 Task: Search one way flight ticket for 4 adults, 2 children, 2 infants in seat and 1 infant on lap in economy from Worcester: Worcester Regional Airport to Jacksonville: Albert J. Ellis Airport on 5-3-2023. Choice of flights is Emirates. Number of bags: 1 carry on bag. Price is upto 75000. Outbound departure time preference is 18:00.
Action: Mouse moved to (307, 414)
Screenshot: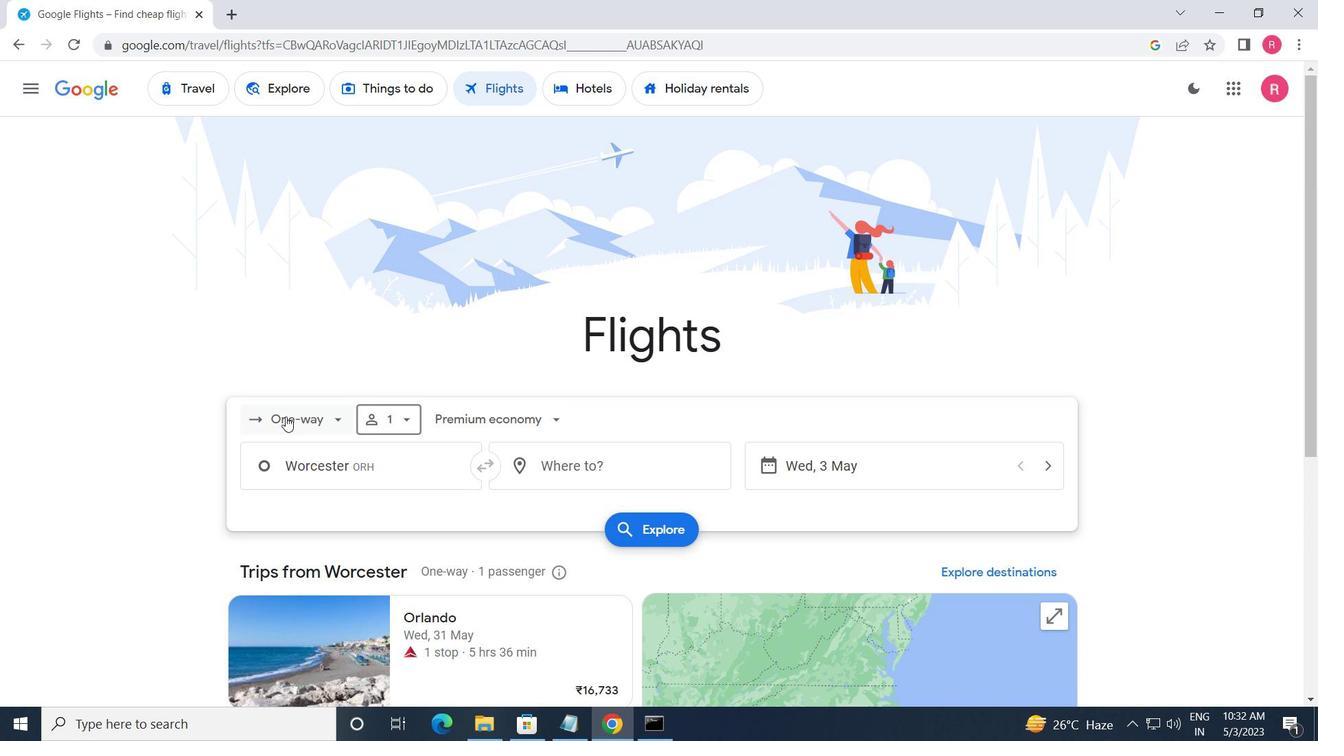 
Action: Mouse pressed left at (307, 414)
Screenshot: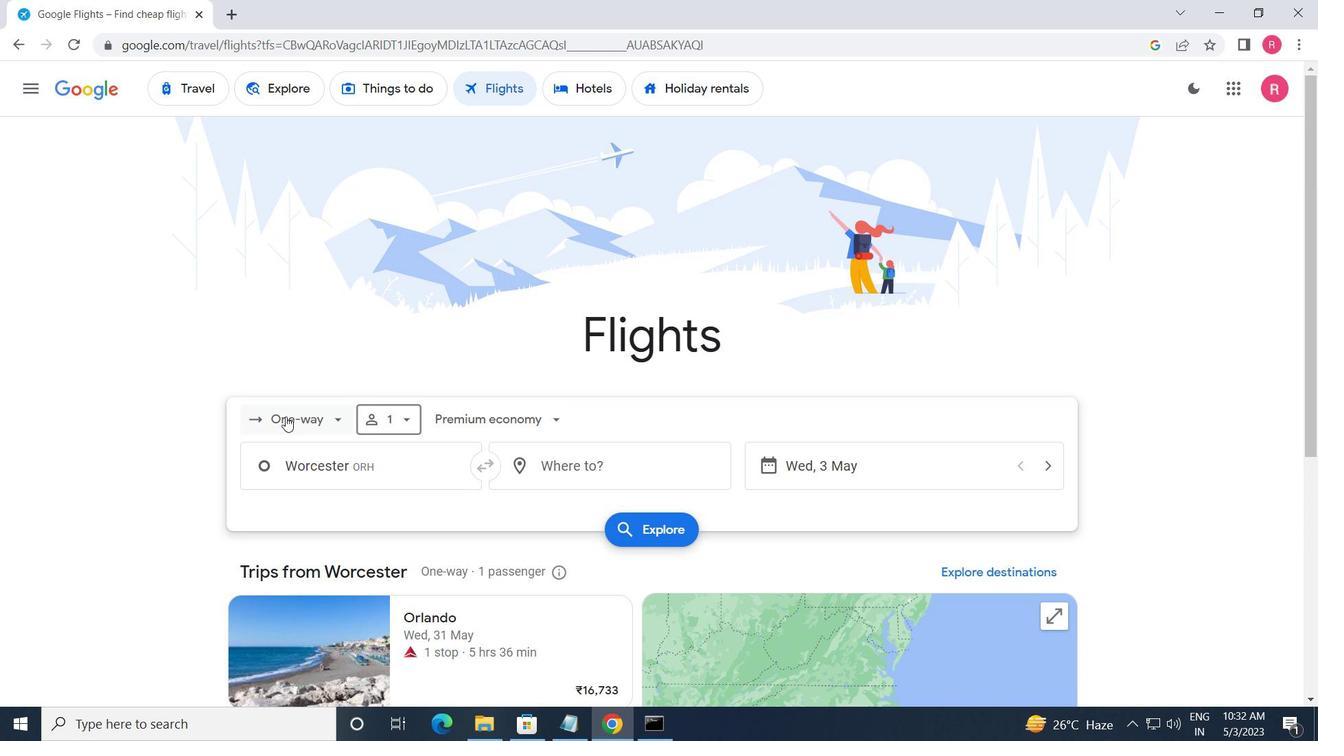 
Action: Mouse moved to (318, 497)
Screenshot: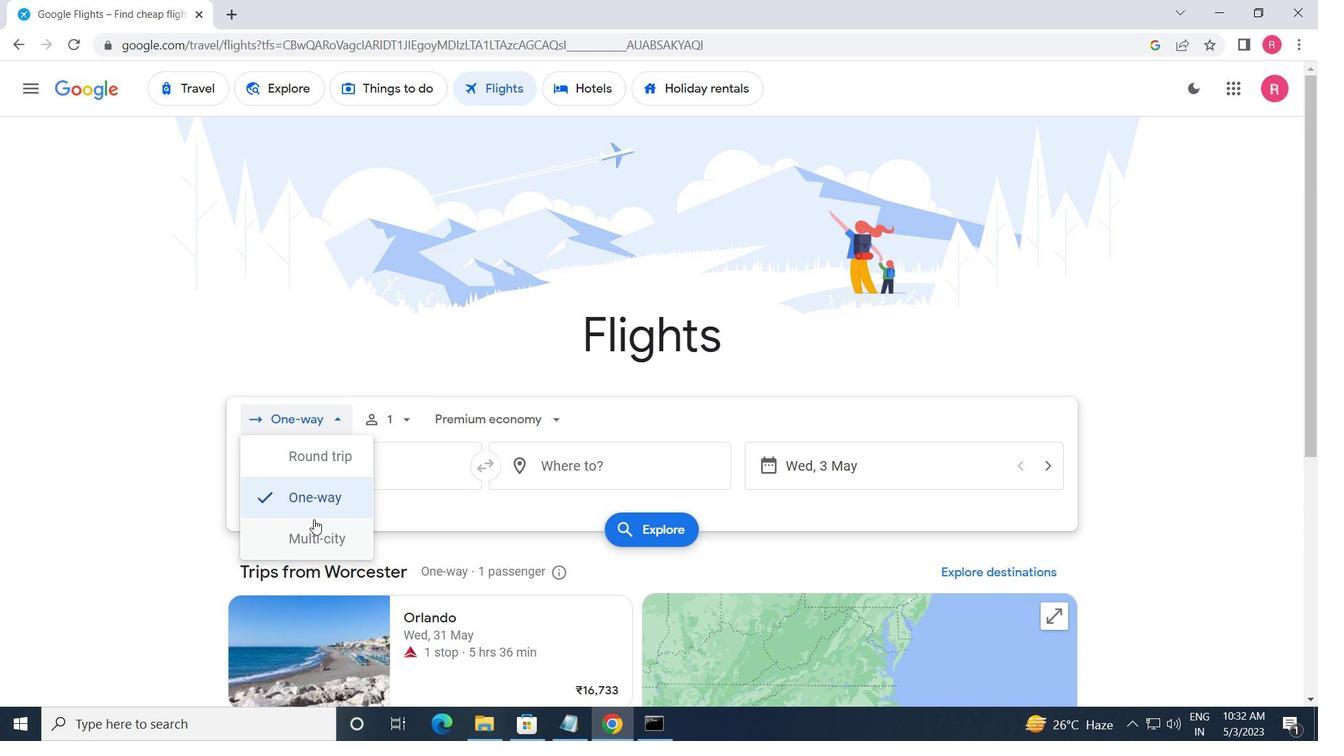 
Action: Mouse pressed left at (318, 497)
Screenshot: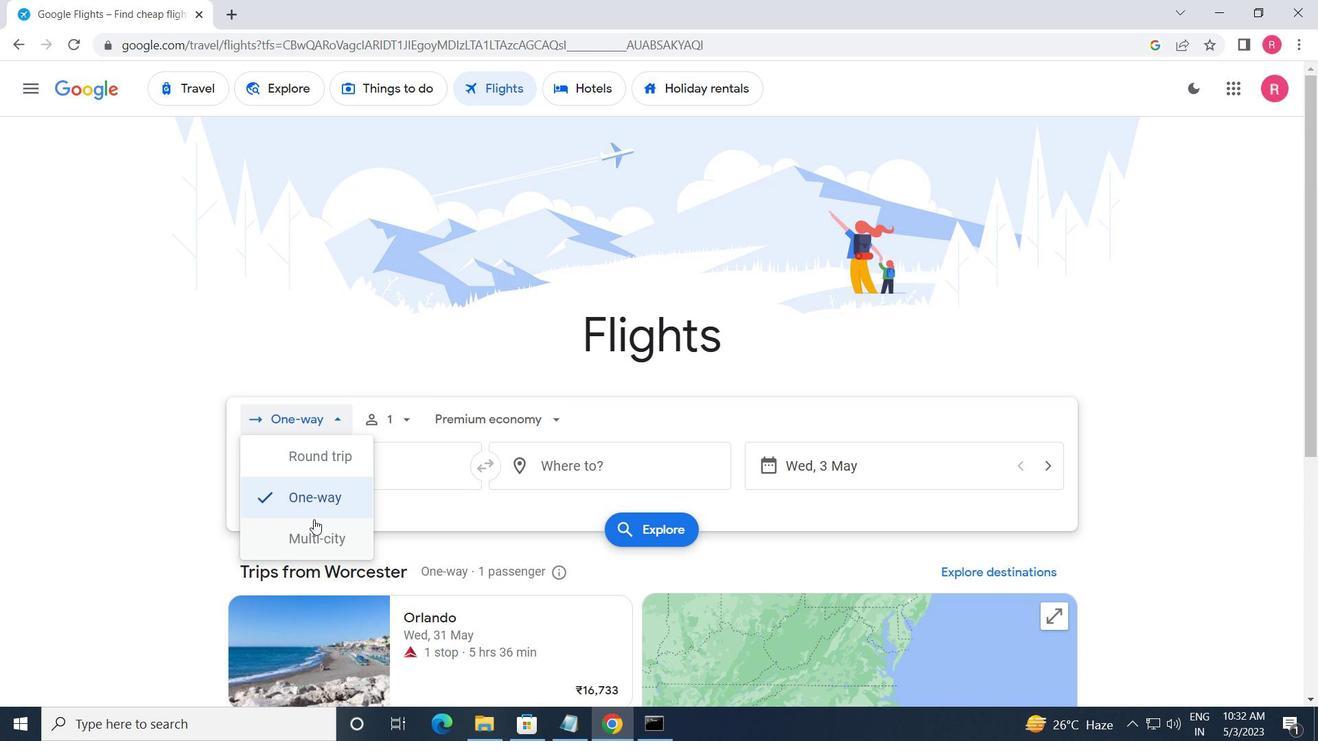 
Action: Mouse moved to (387, 430)
Screenshot: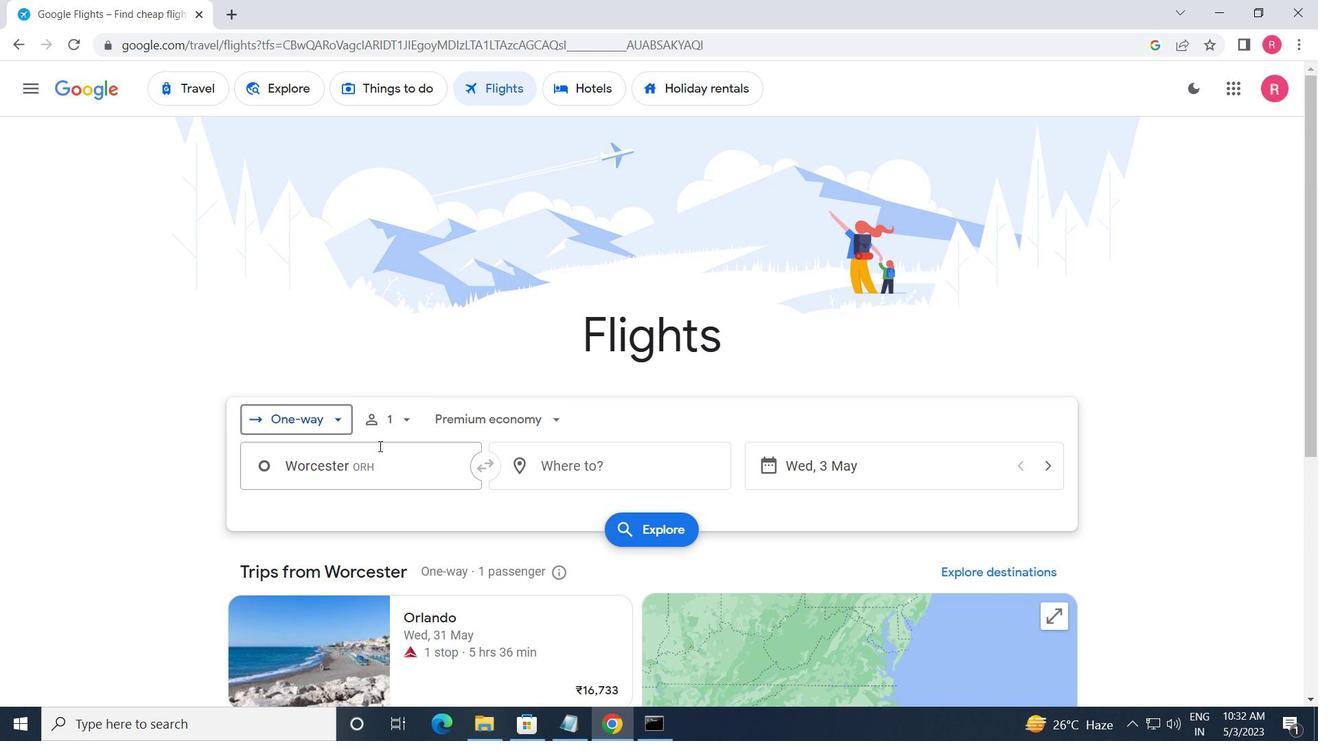 
Action: Mouse pressed left at (387, 430)
Screenshot: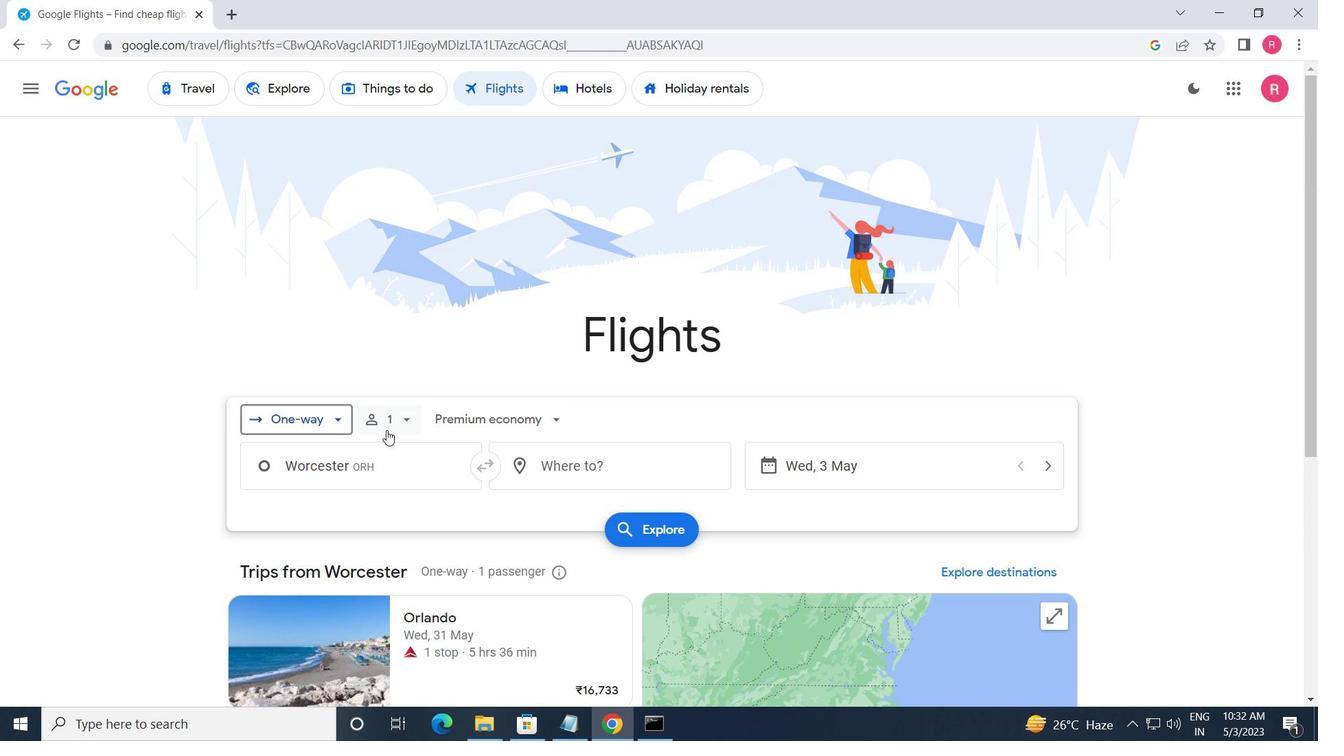 
Action: Mouse moved to (523, 466)
Screenshot: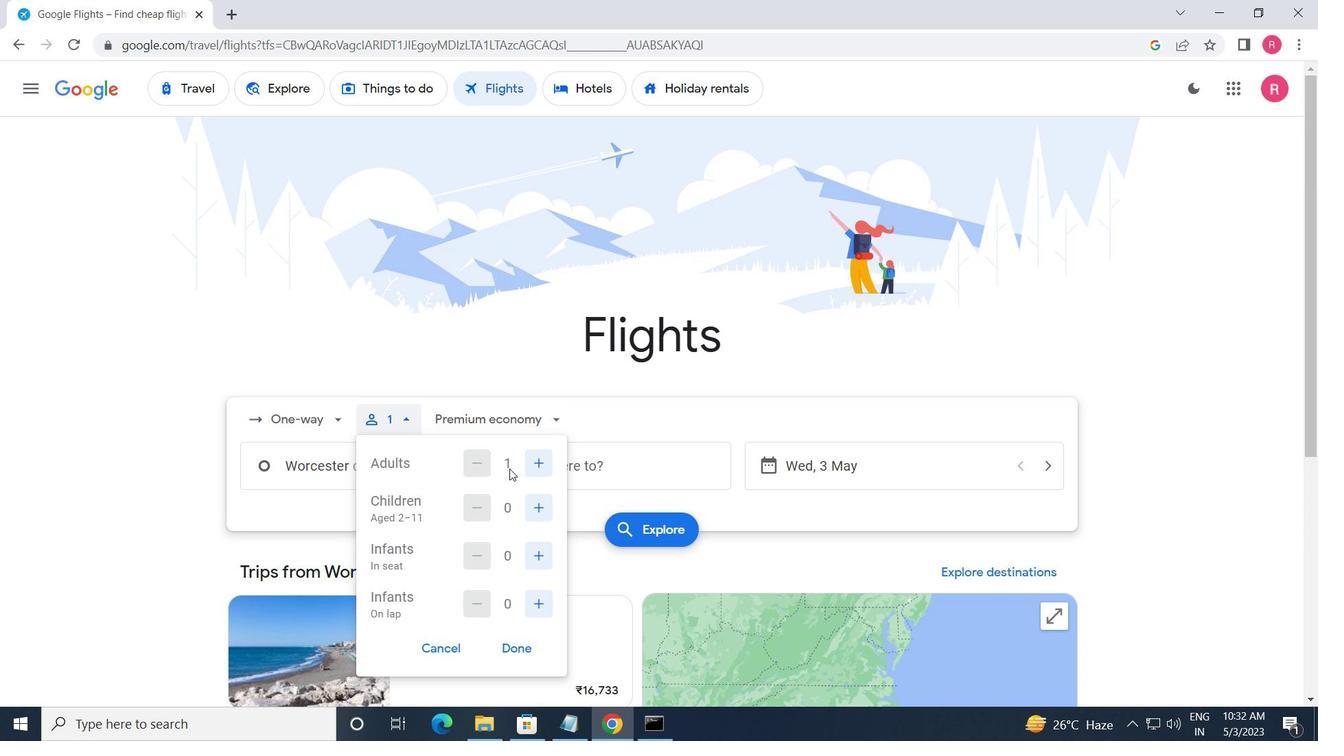 
Action: Mouse pressed left at (523, 466)
Screenshot: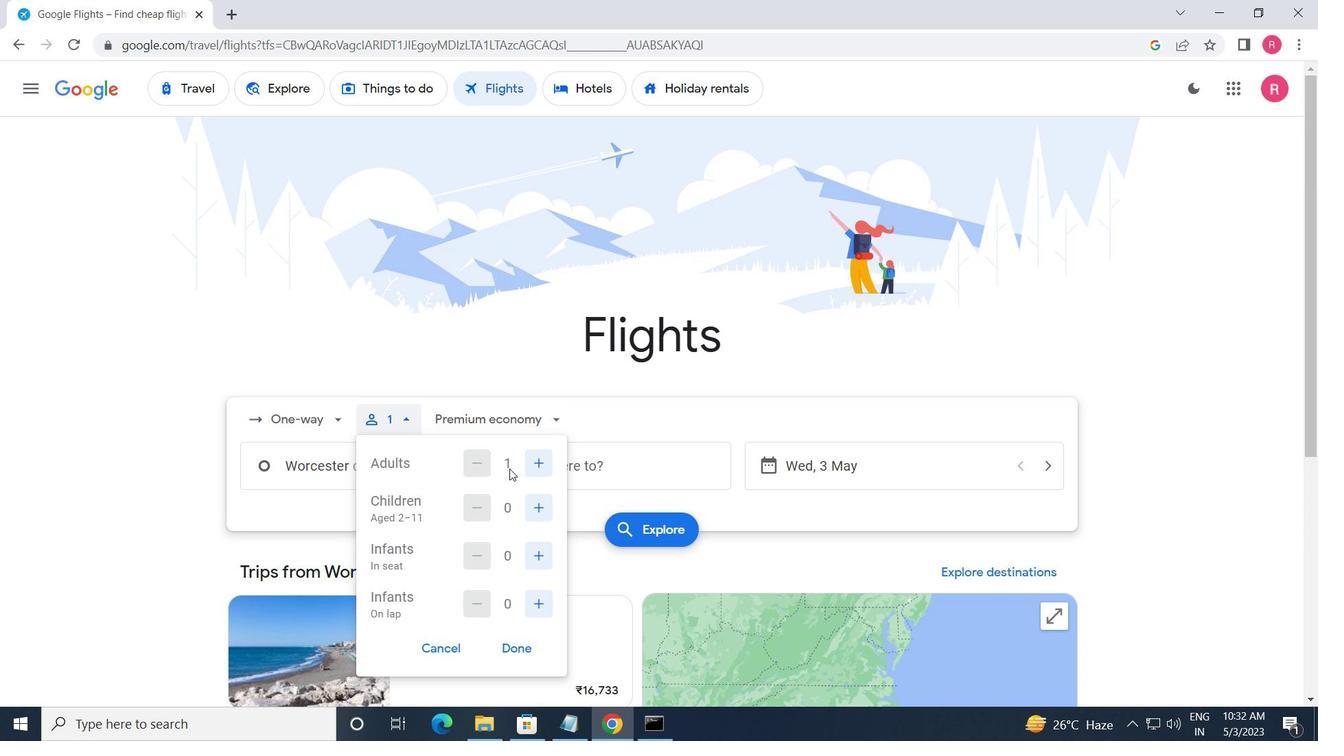 
Action: Mouse moved to (523, 467)
Screenshot: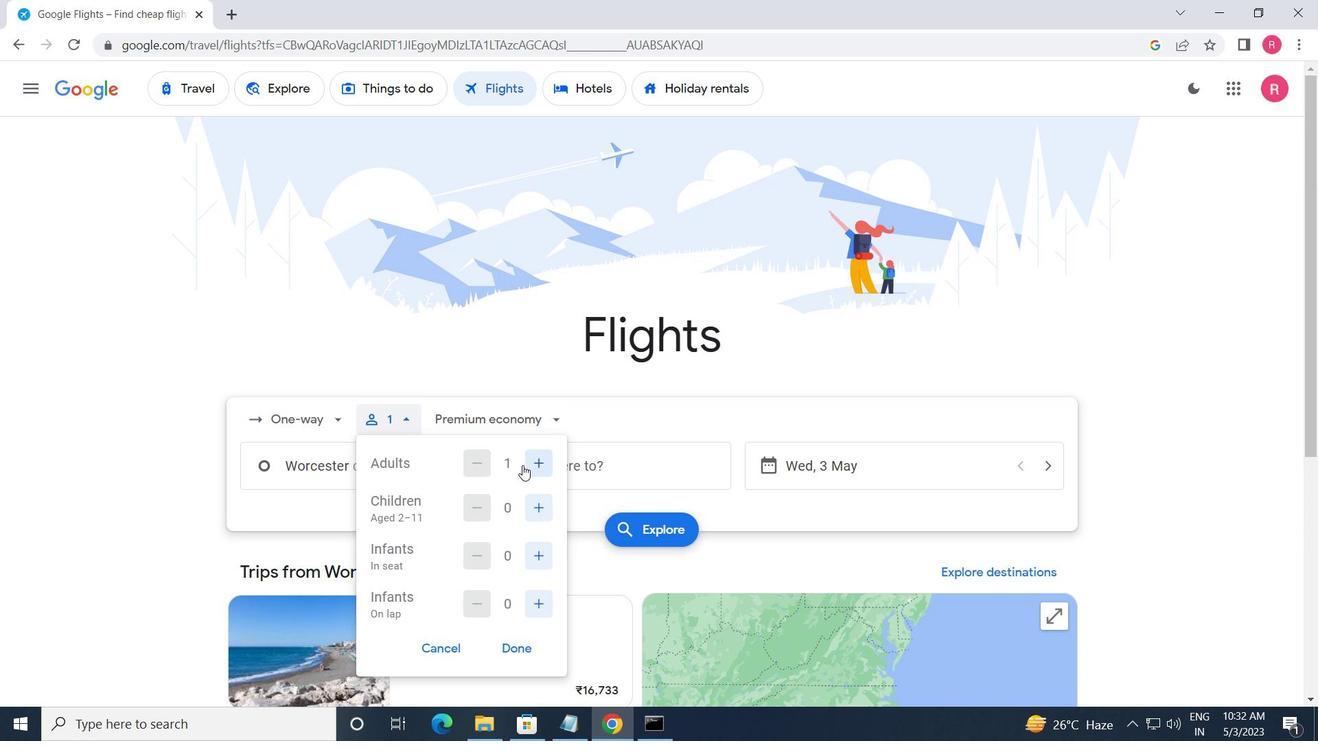 
Action: Mouse pressed left at (523, 467)
Screenshot: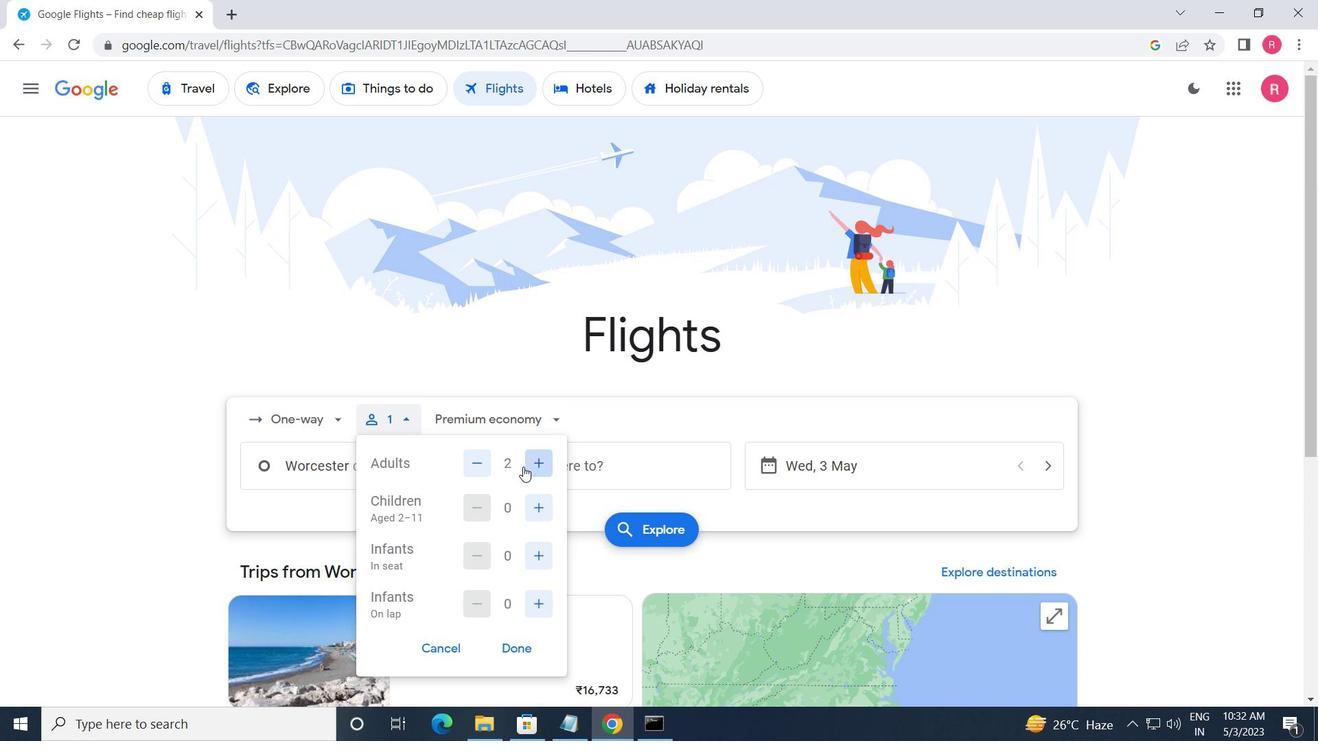 
Action: Mouse moved to (525, 466)
Screenshot: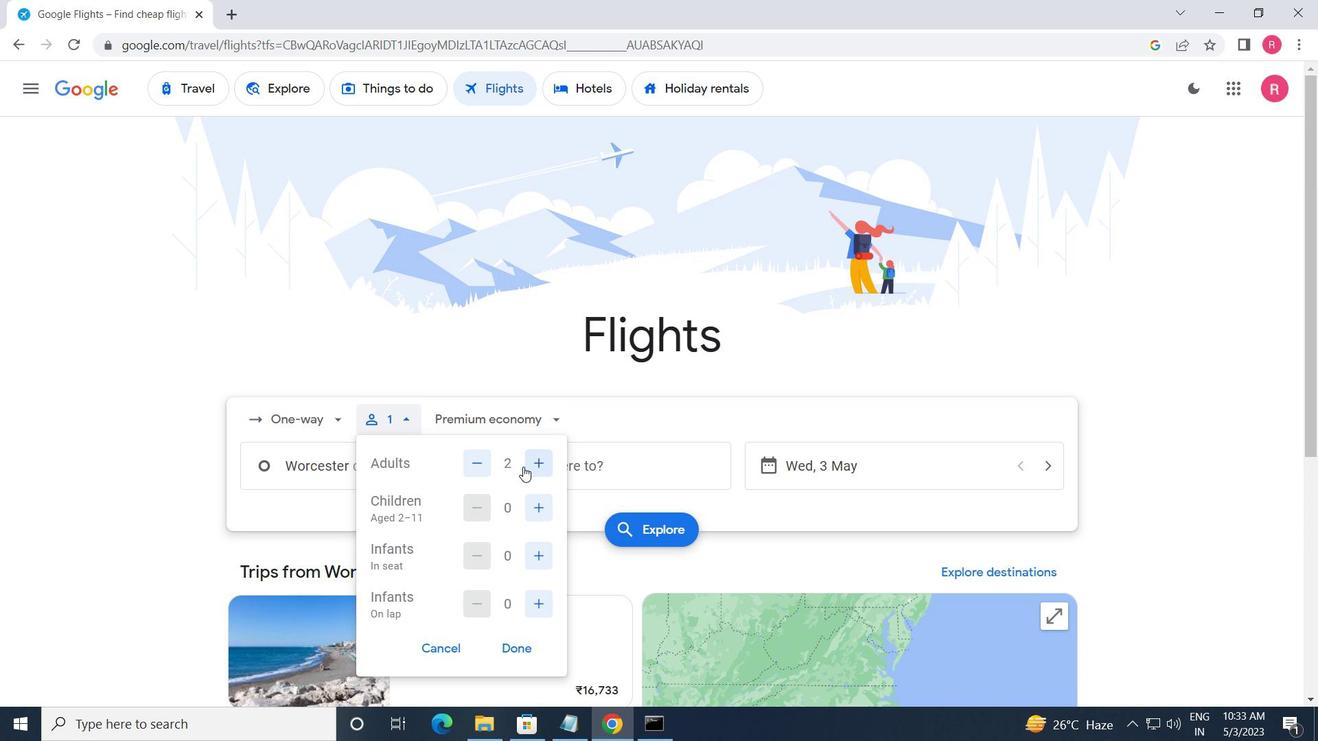 
Action: Mouse pressed left at (525, 466)
Screenshot: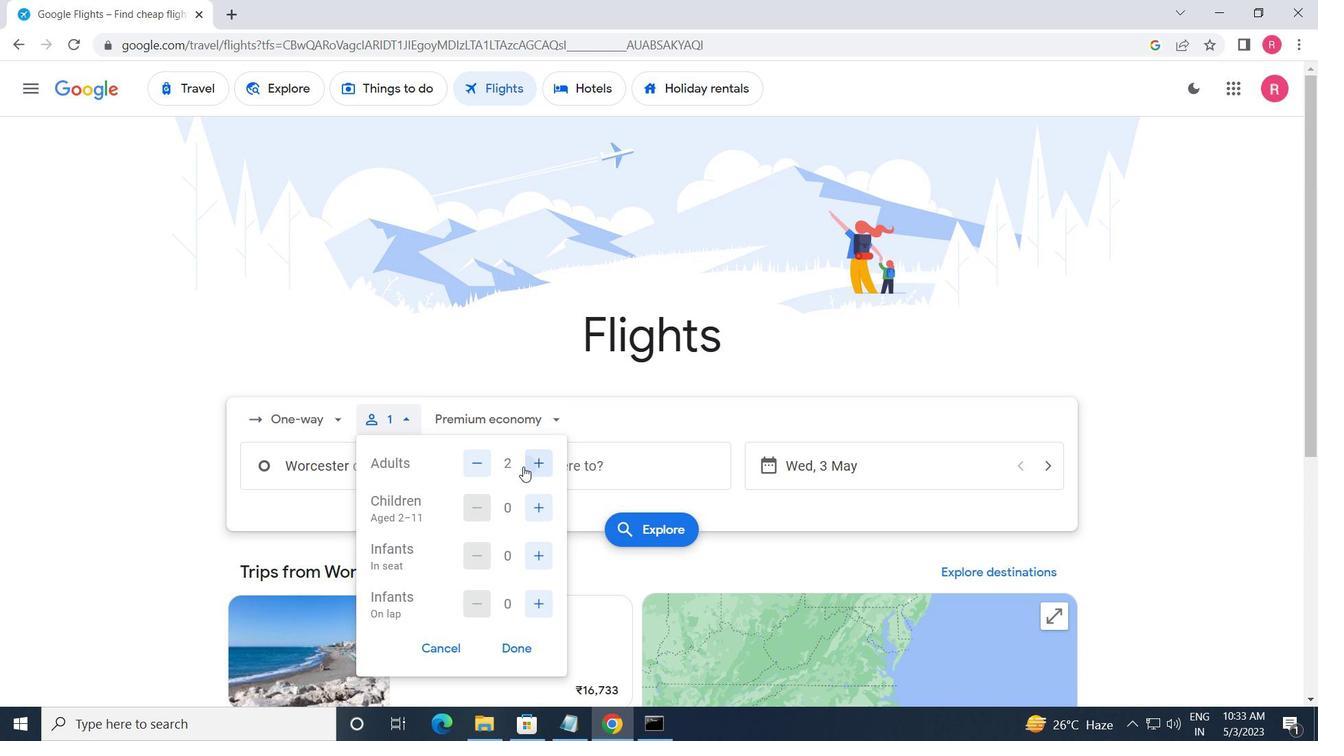 
Action: Mouse moved to (536, 508)
Screenshot: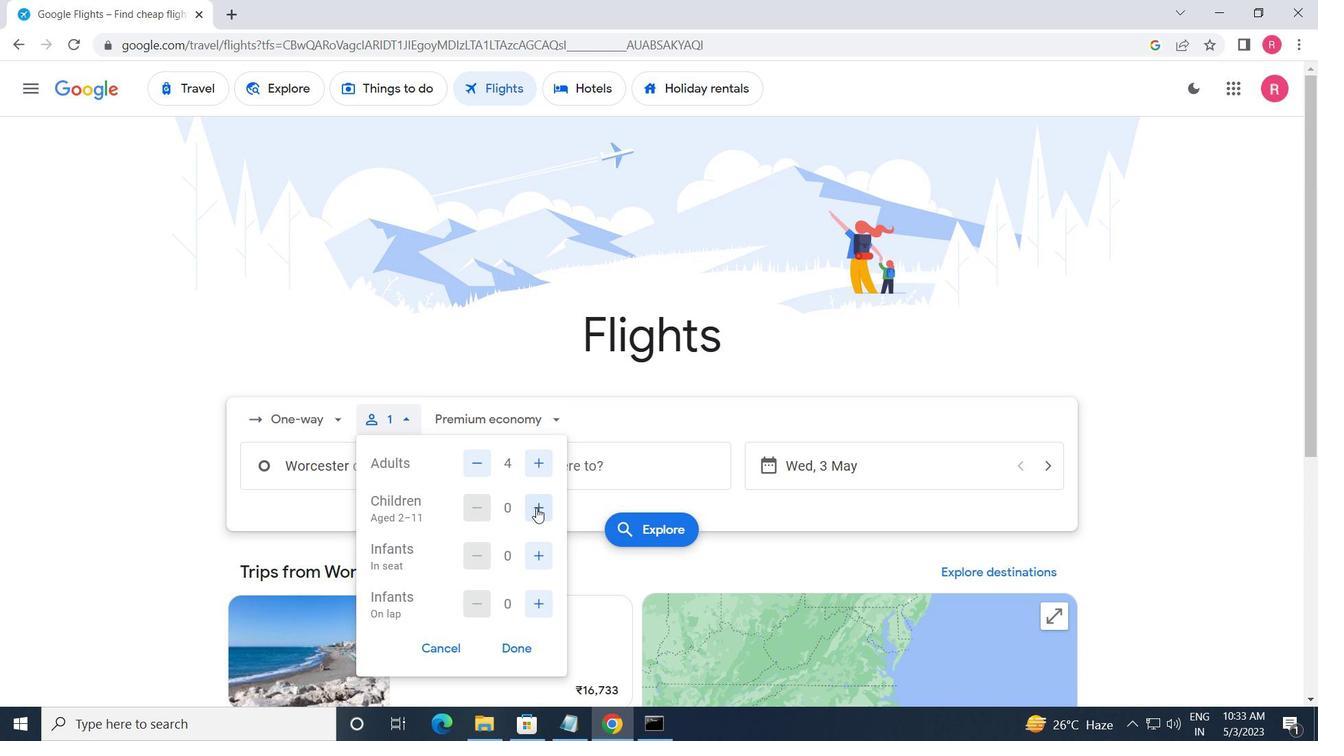 
Action: Mouse pressed left at (536, 508)
Screenshot: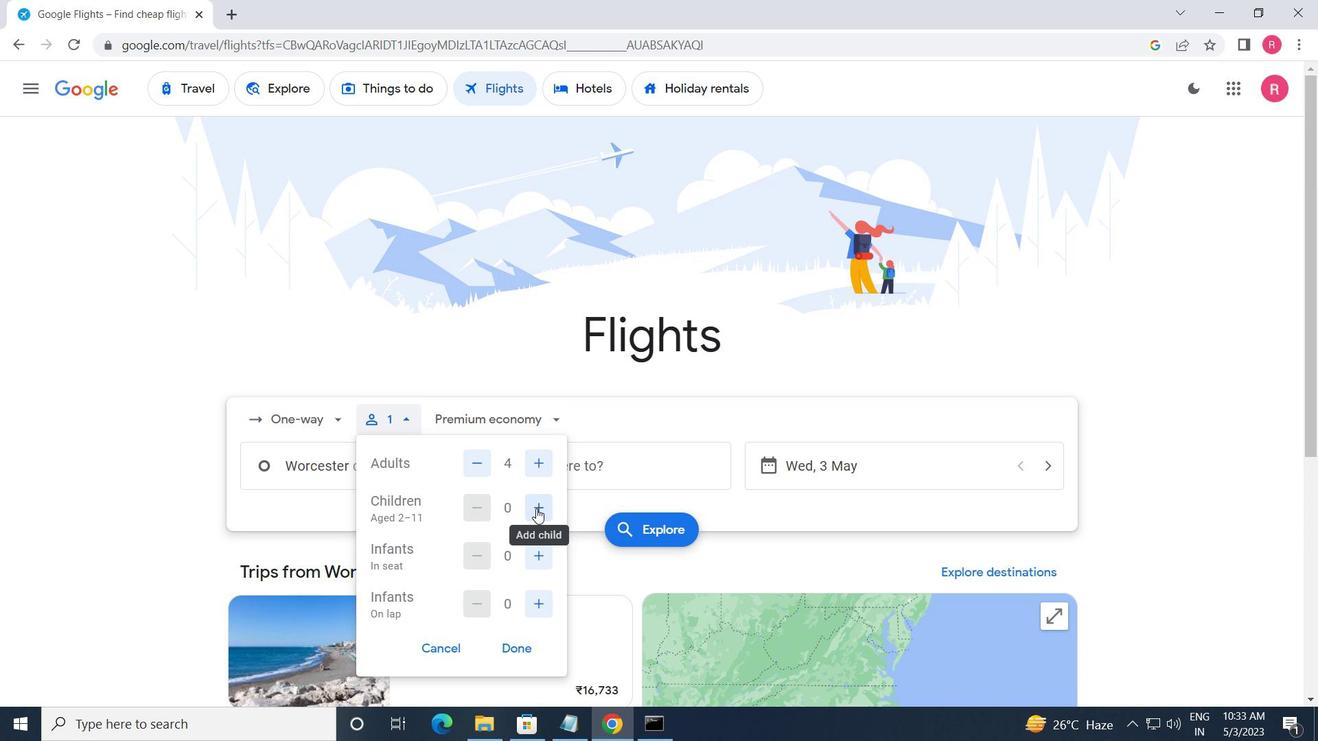 
Action: Mouse pressed left at (536, 508)
Screenshot: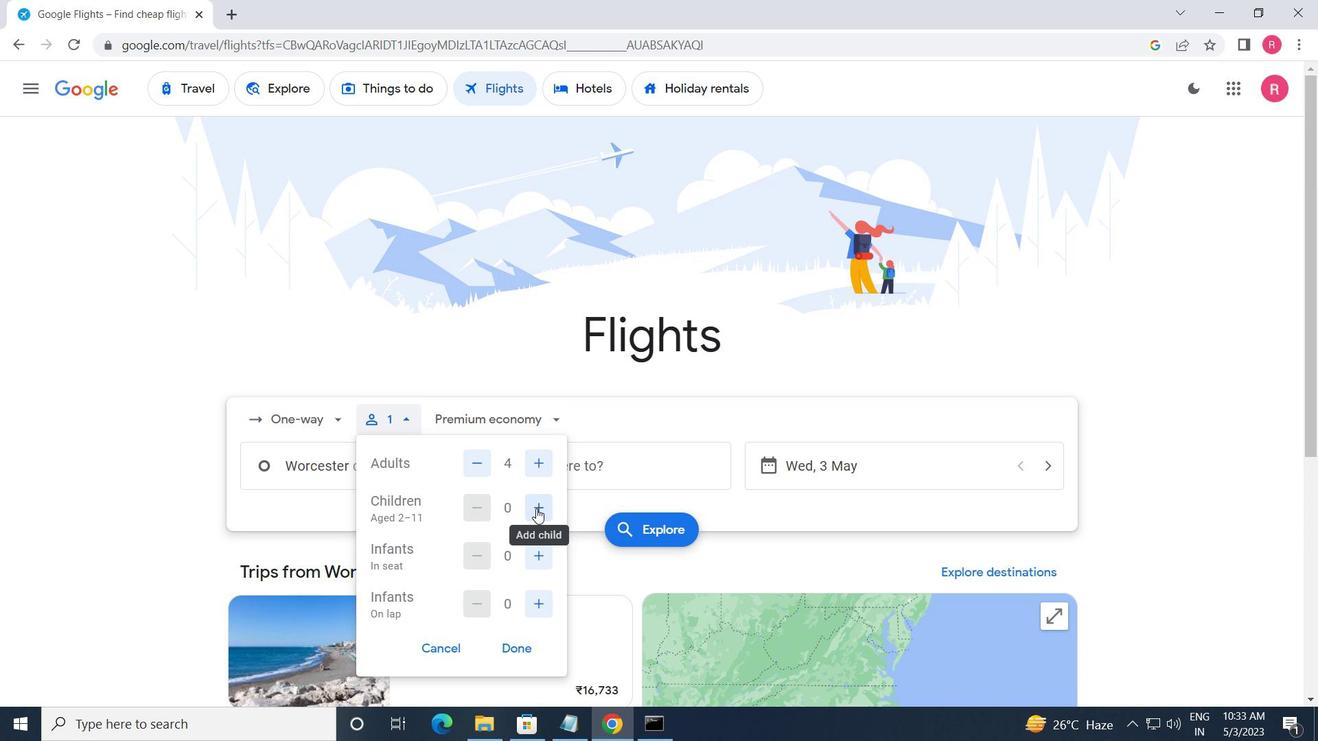 
Action: Mouse moved to (528, 555)
Screenshot: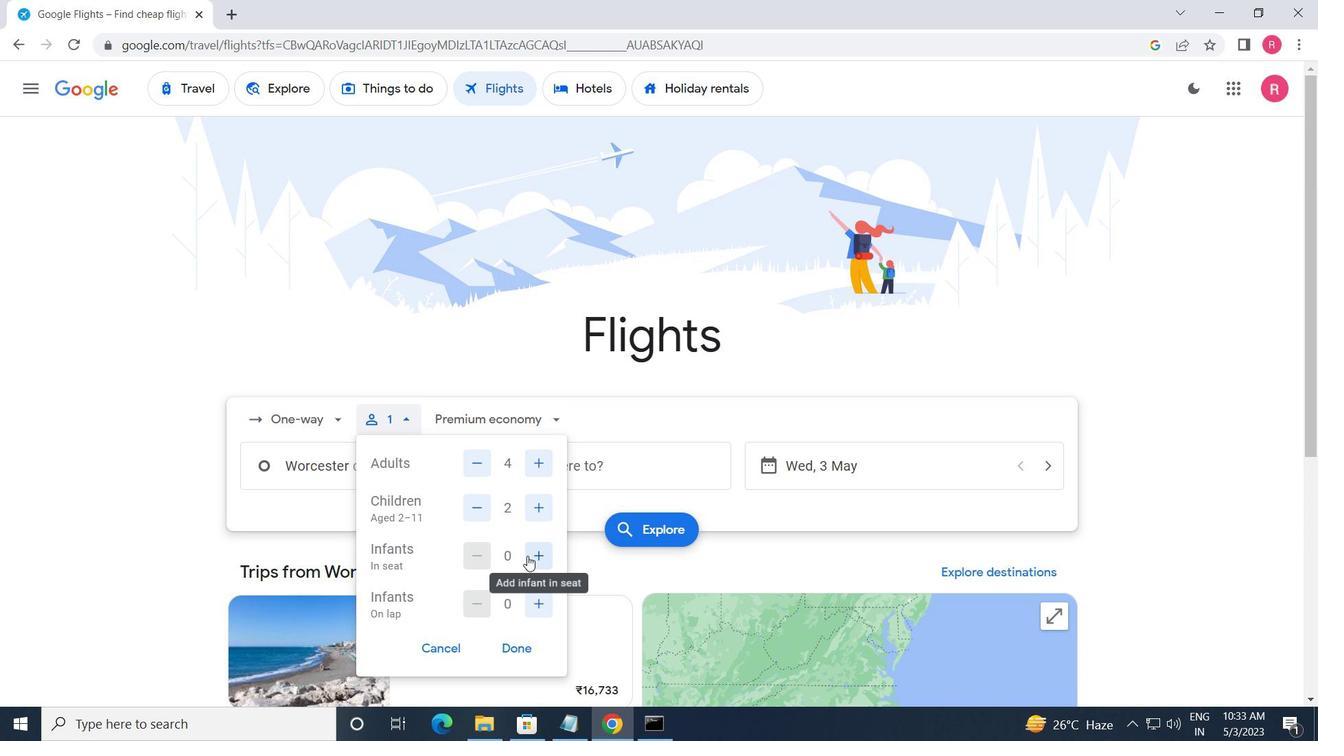 
Action: Mouse pressed left at (528, 555)
Screenshot: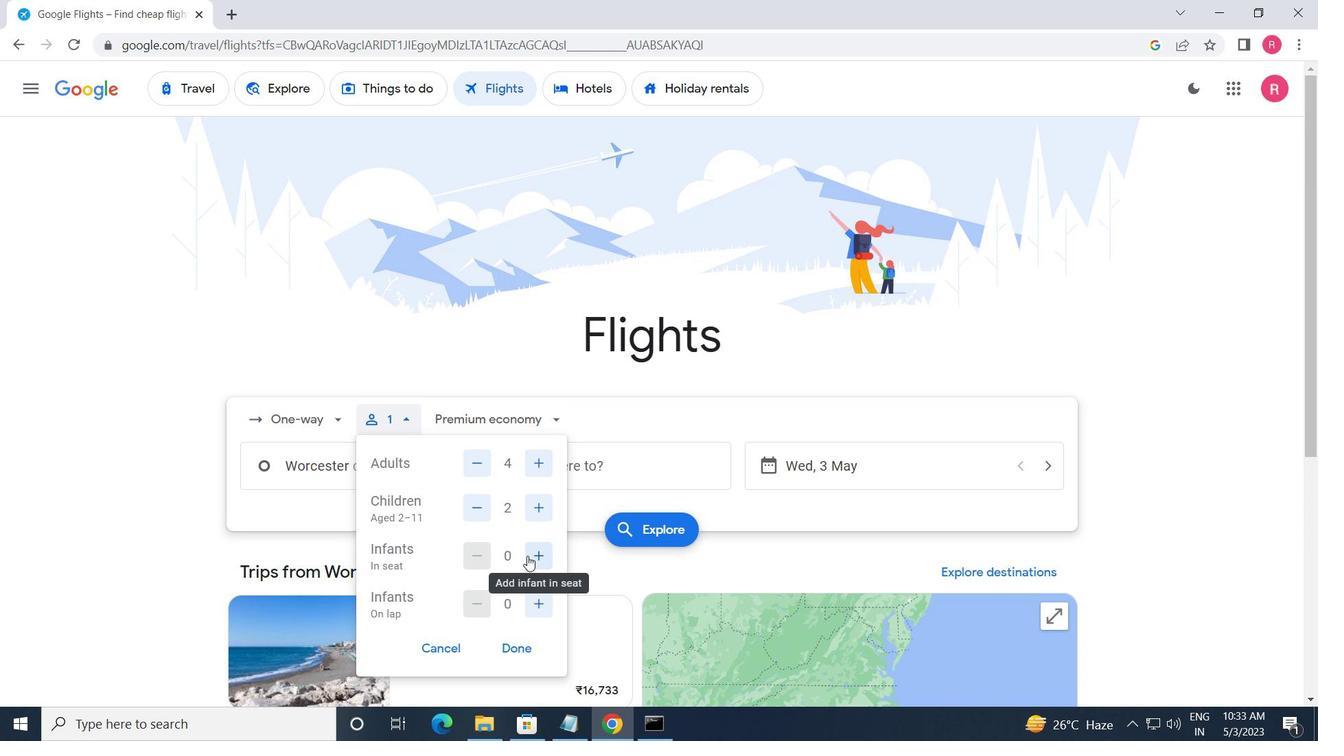 
Action: Mouse moved to (530, 555)
Screenshot: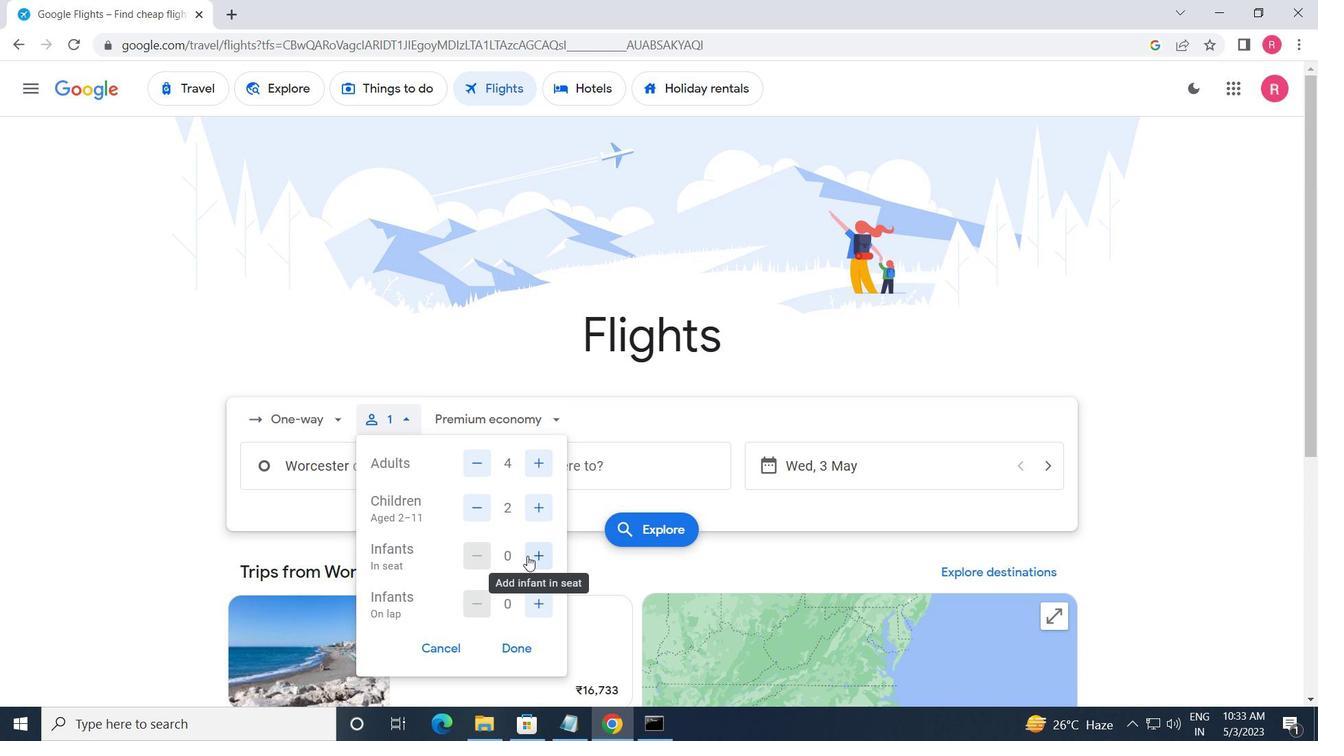 
Action: Mouse pressed left at (530, 555)
Screenshot: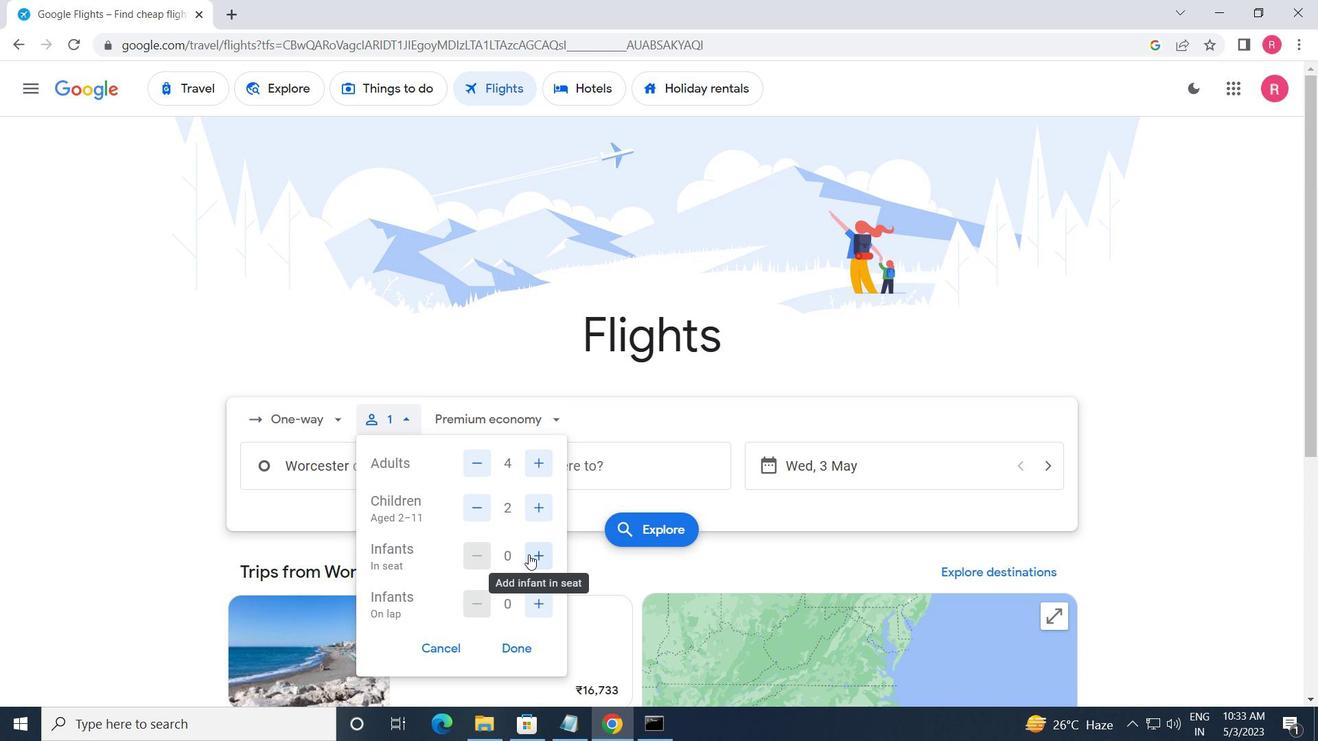
Action: Mouse moved to (541, 612)
Screenshot: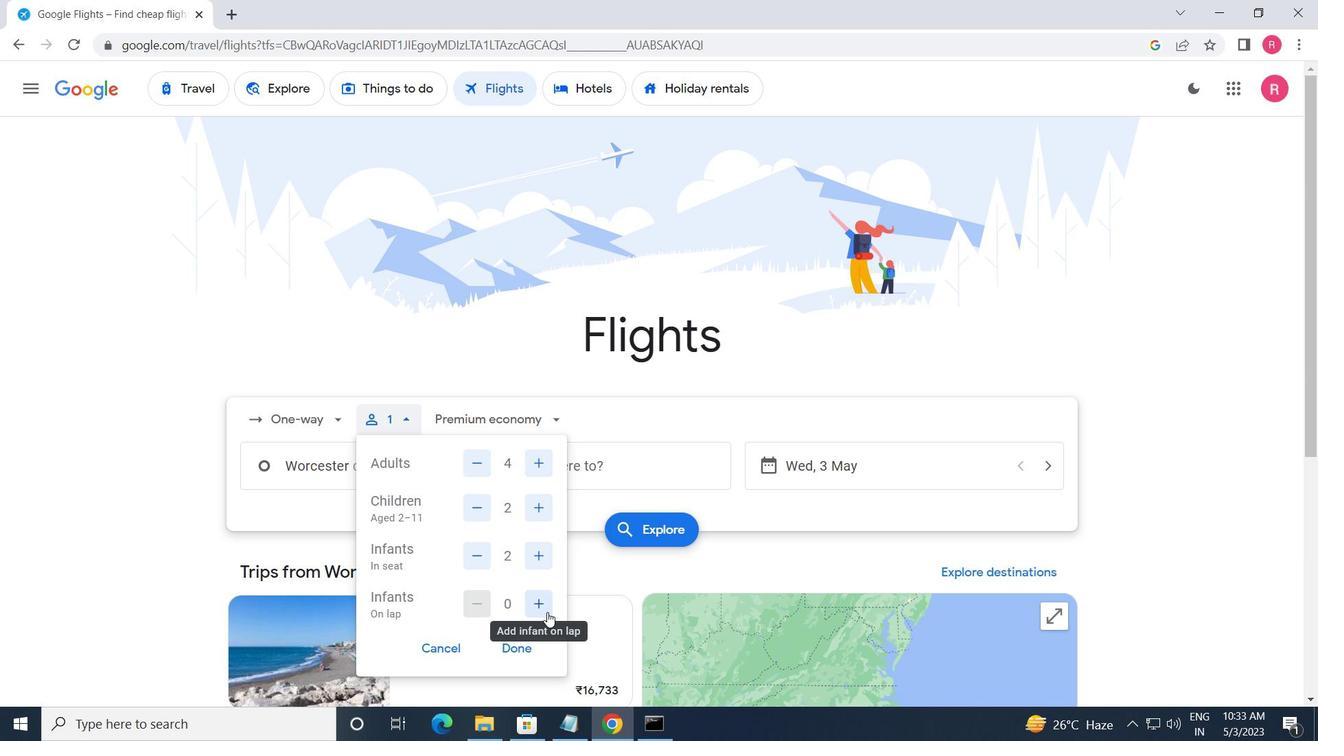 
Action: Mouse pressed left at (541, 612)
Screenshot: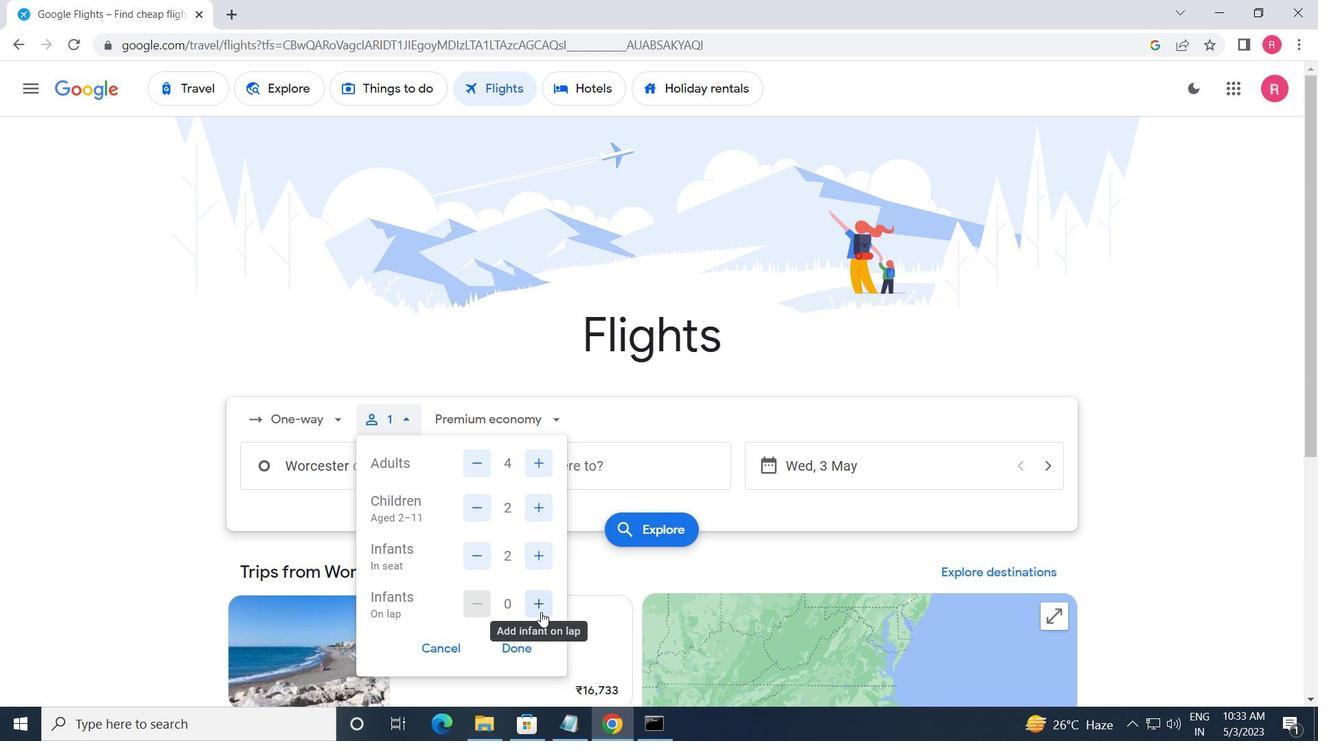 
Action: Mouse moved to (508, 655)
Screenshot: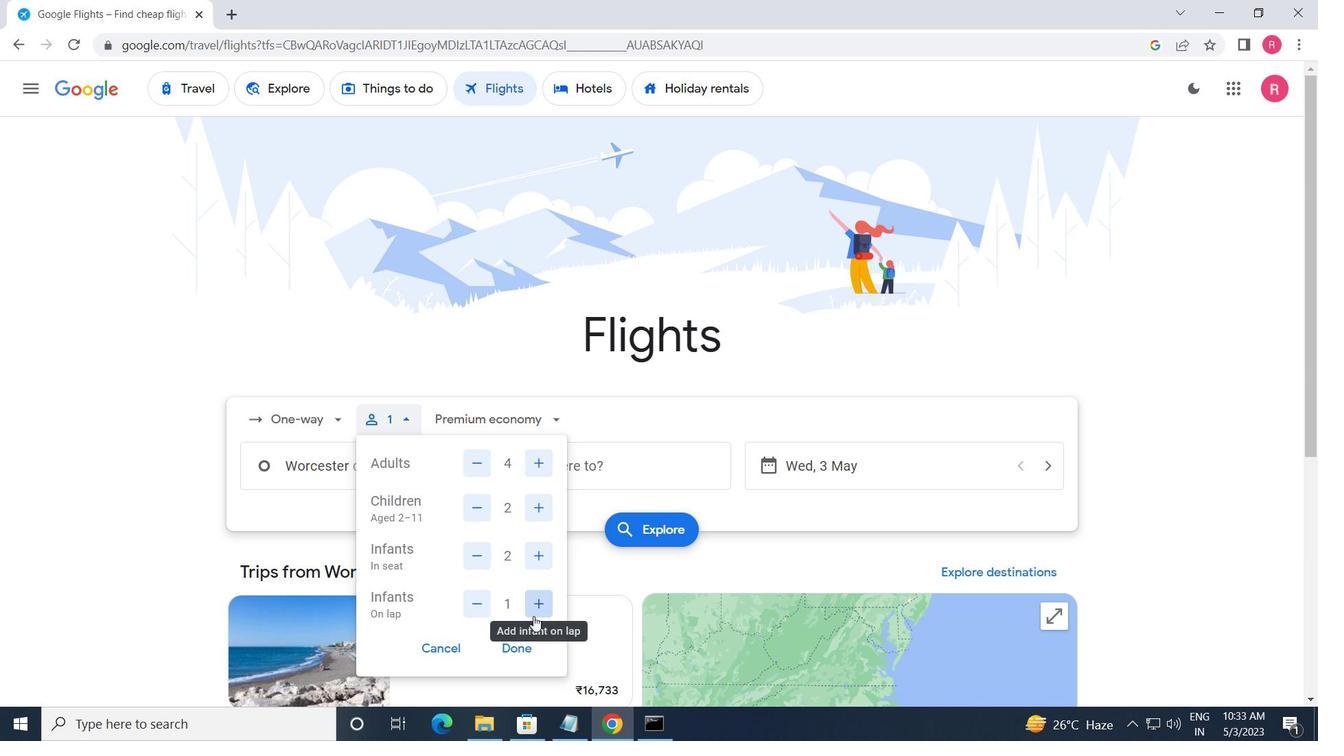 
Action: Mouse pressed left at (508, 655)
Screenshot: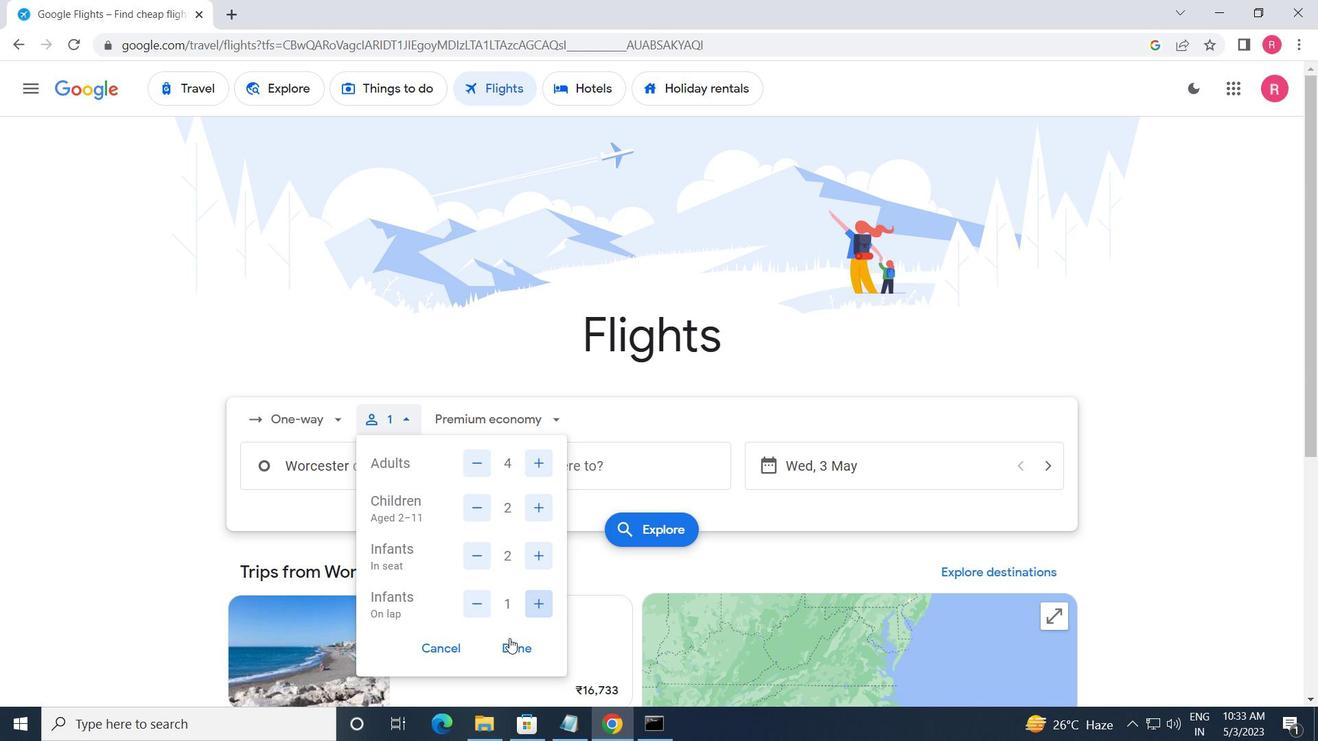 
Action: Mouse moved to (527, 425)
Screenshot: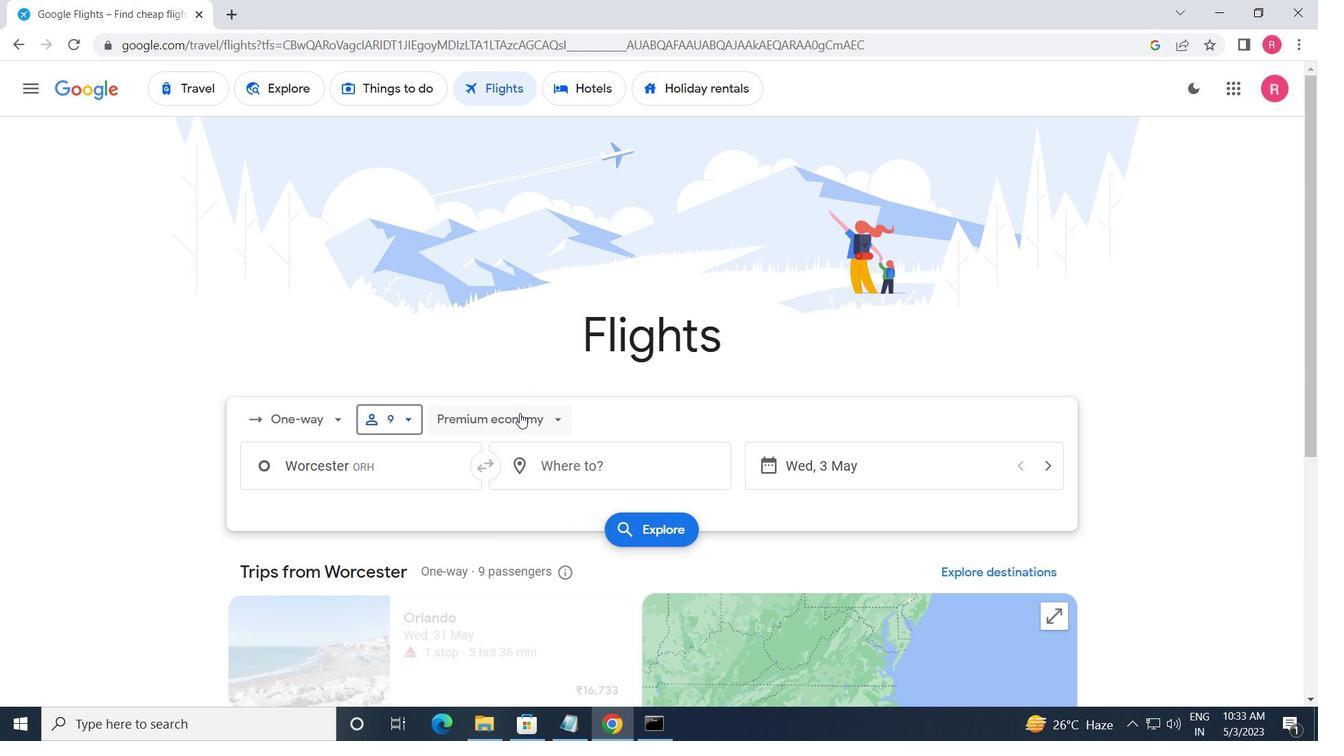 
Action: Mouse pressed left at (527, 425)
Screenshot: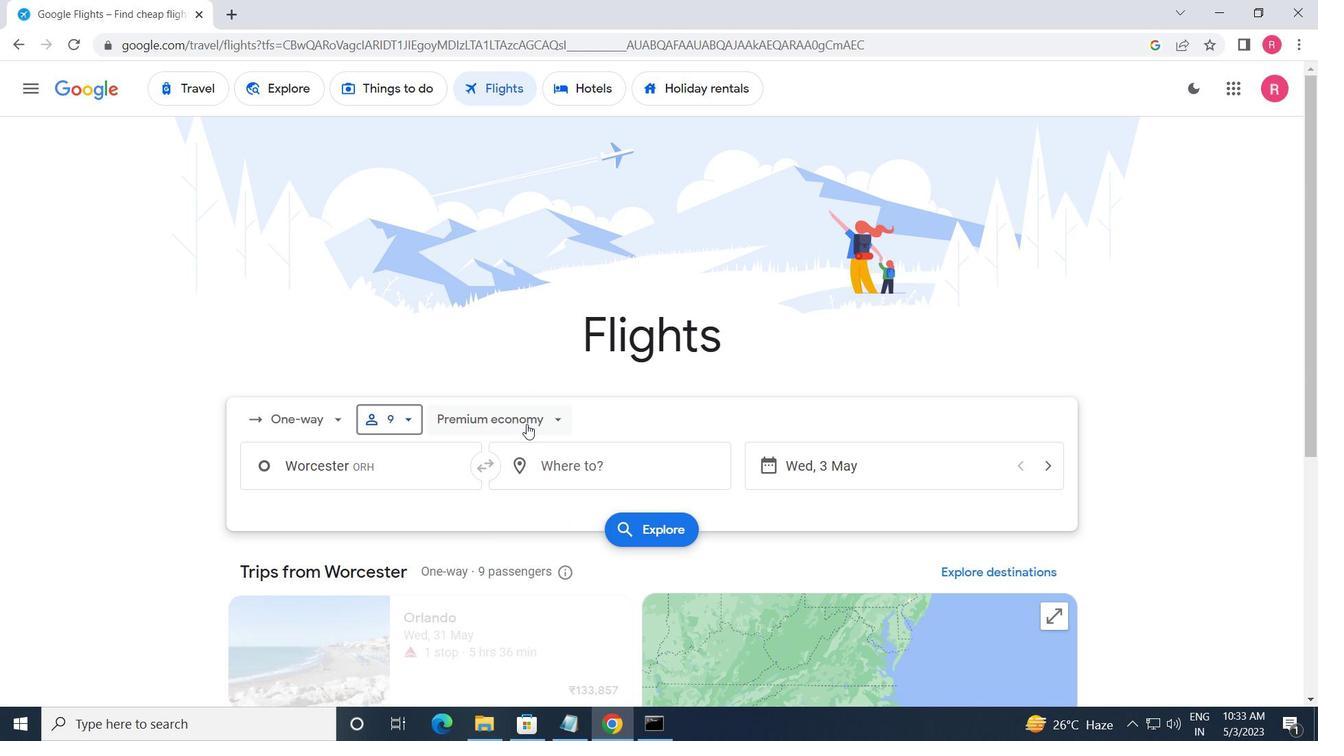 
Action: Mouse moved to (532, 451)
Screenshot: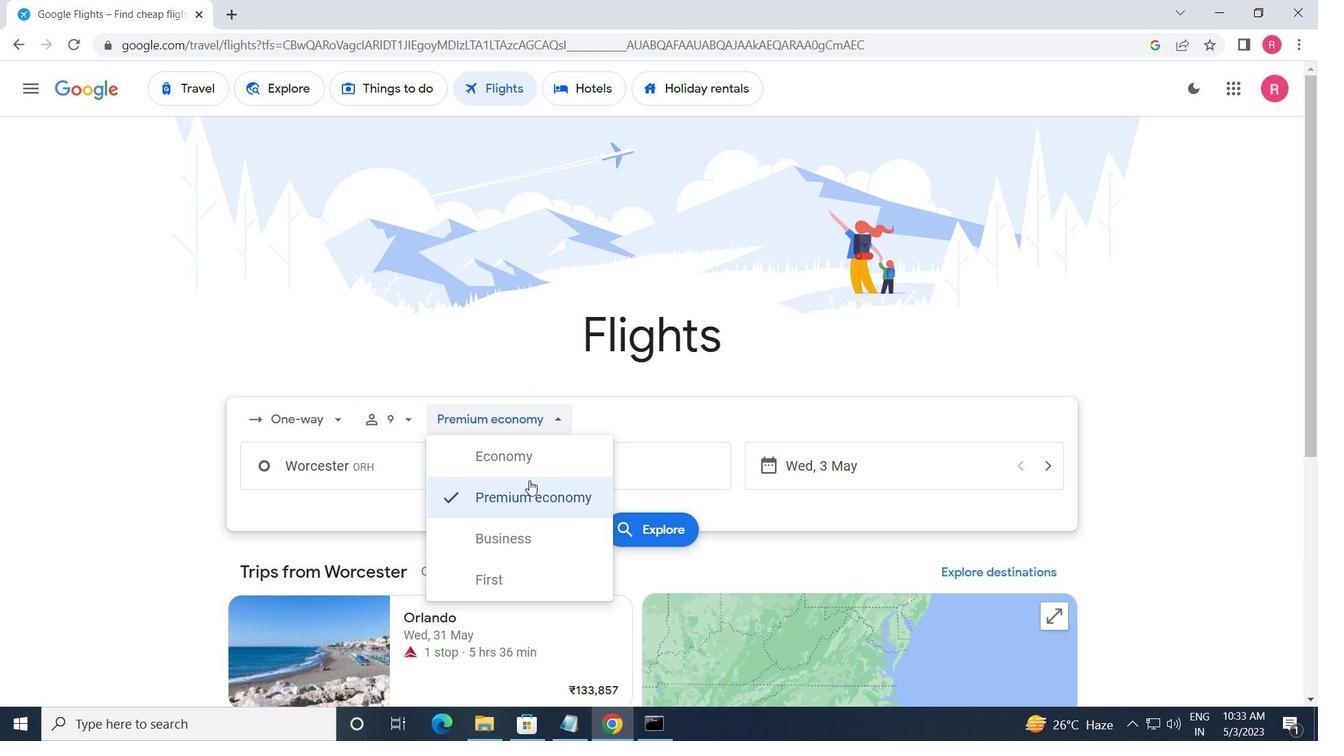 
Action: Mouse pressed left at (532, 451)
Screenshot: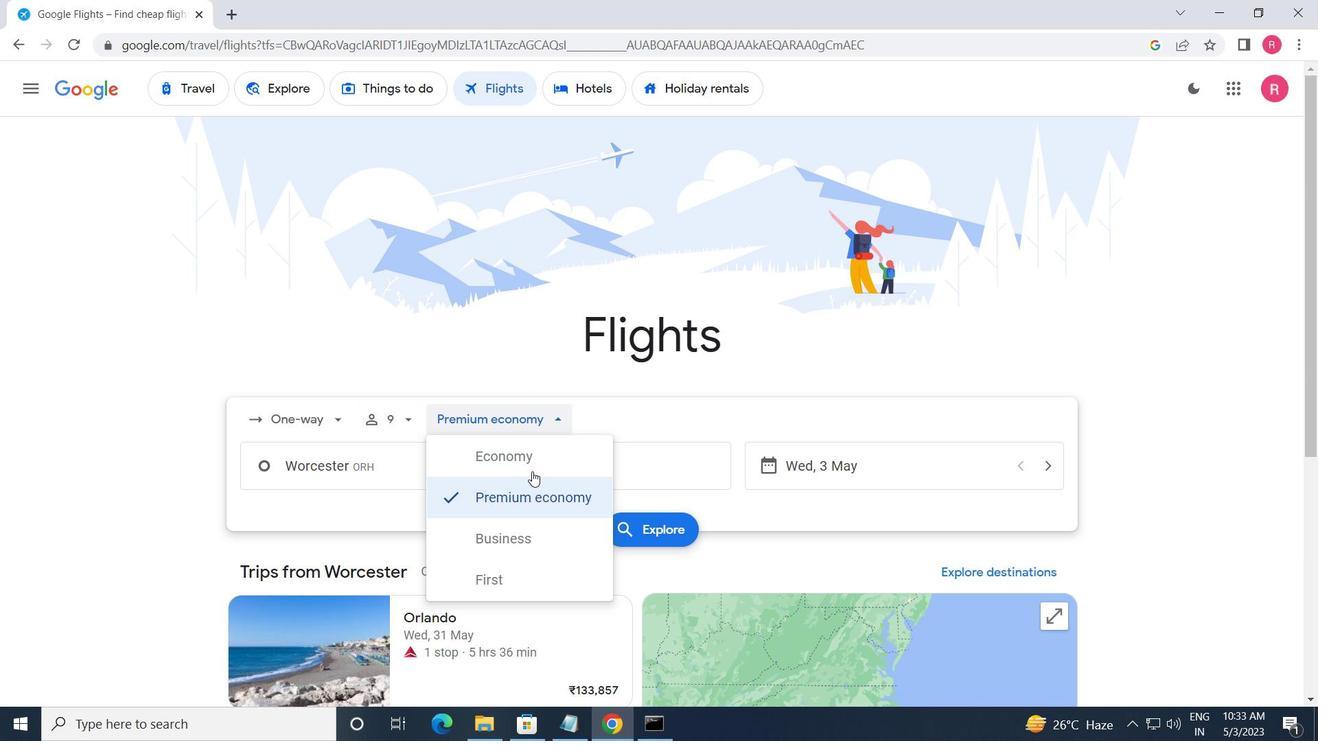 
Action: Mouse moved to (426, 469)
Screenshot: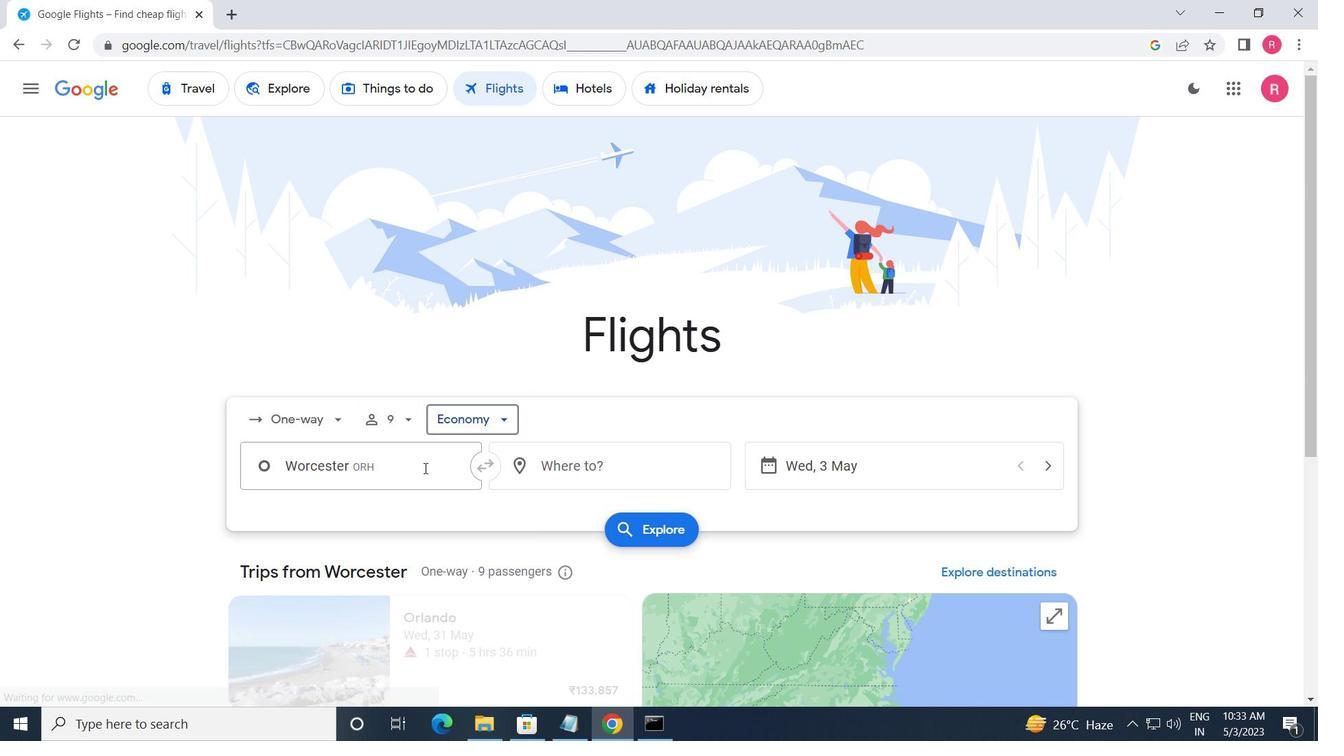 
Action: Mouse pressed left at (426, 469)
Screenshot: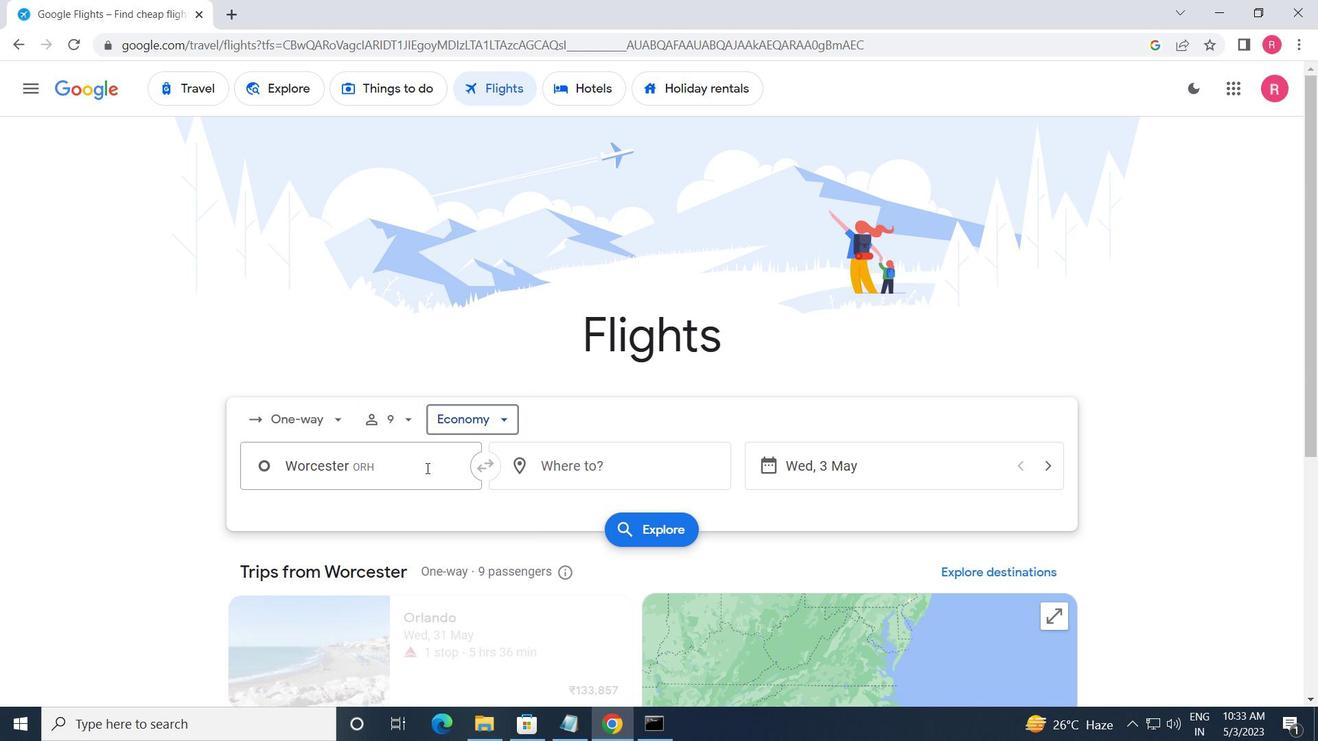 
Action: Mouse moved to (416, 596)
Screenshot: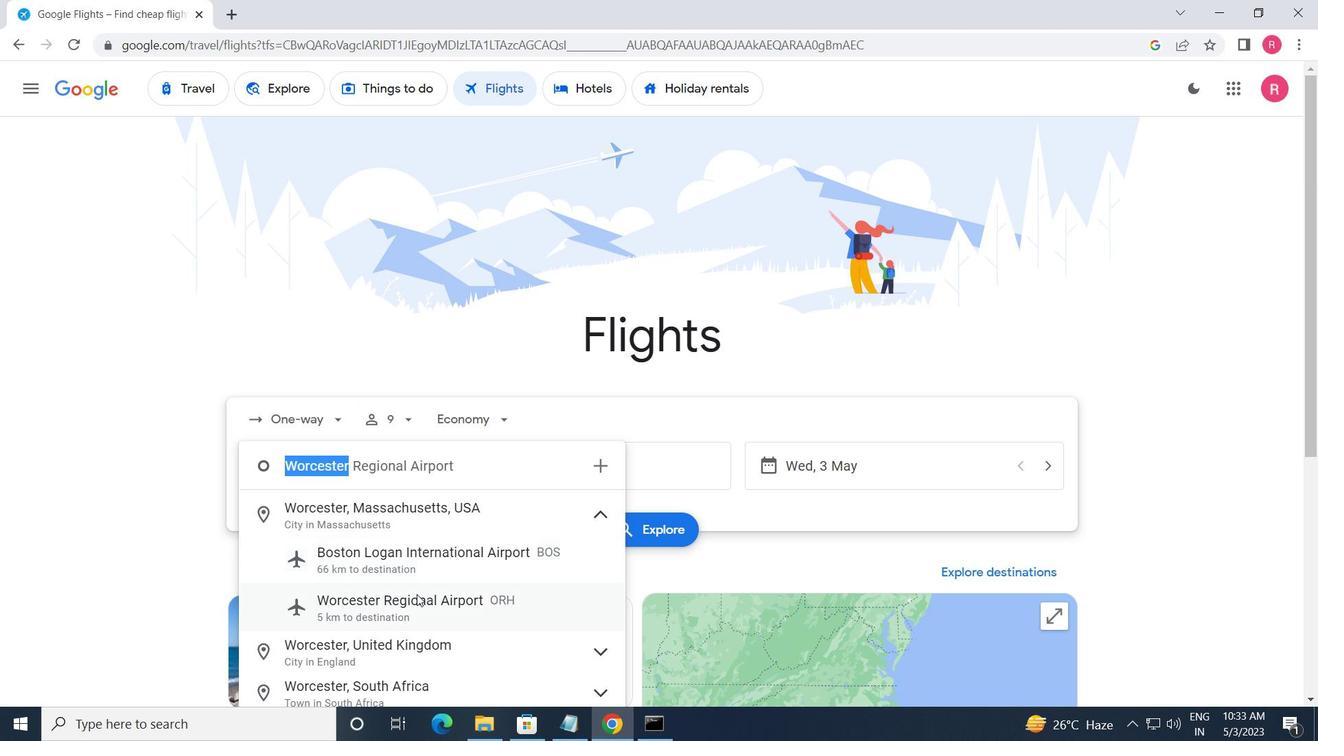 
Action: Mouse pressed left at (416, 596)
Screenshot: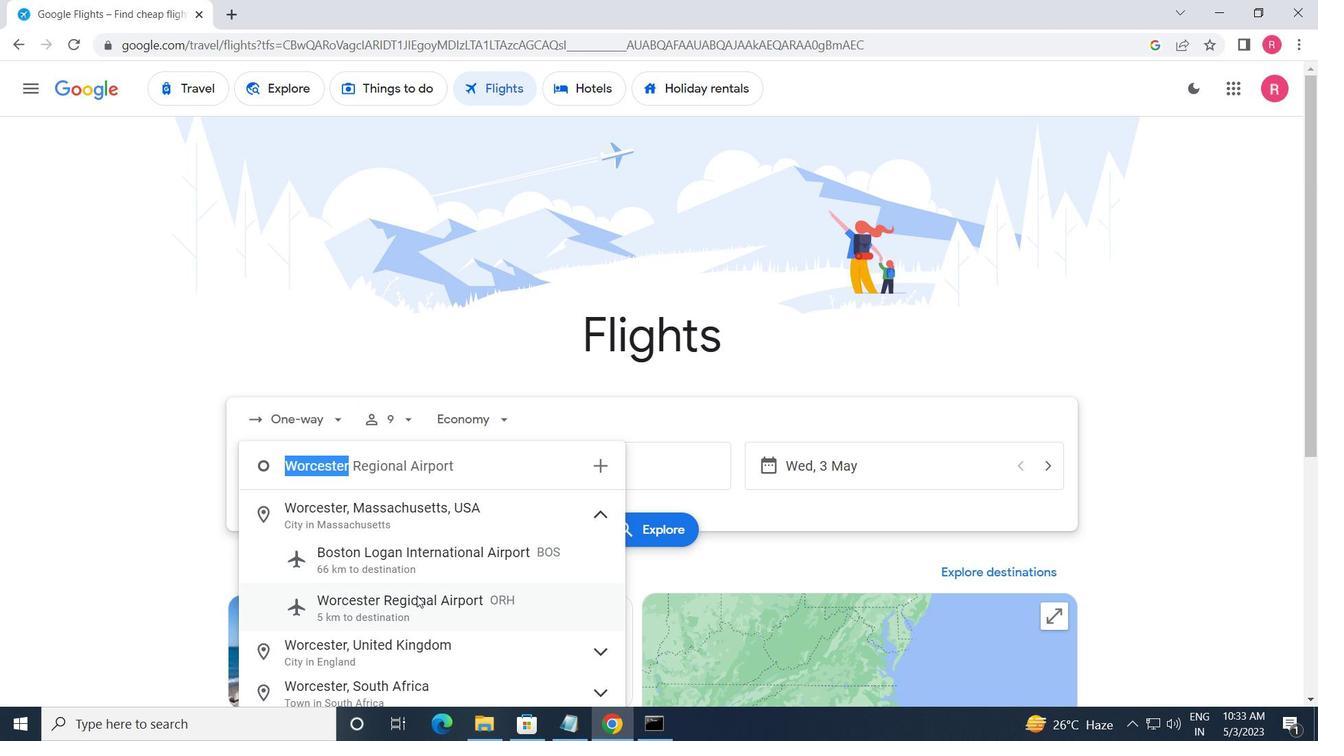 
Action: Mouse moved to (616, 480)
Screenshot: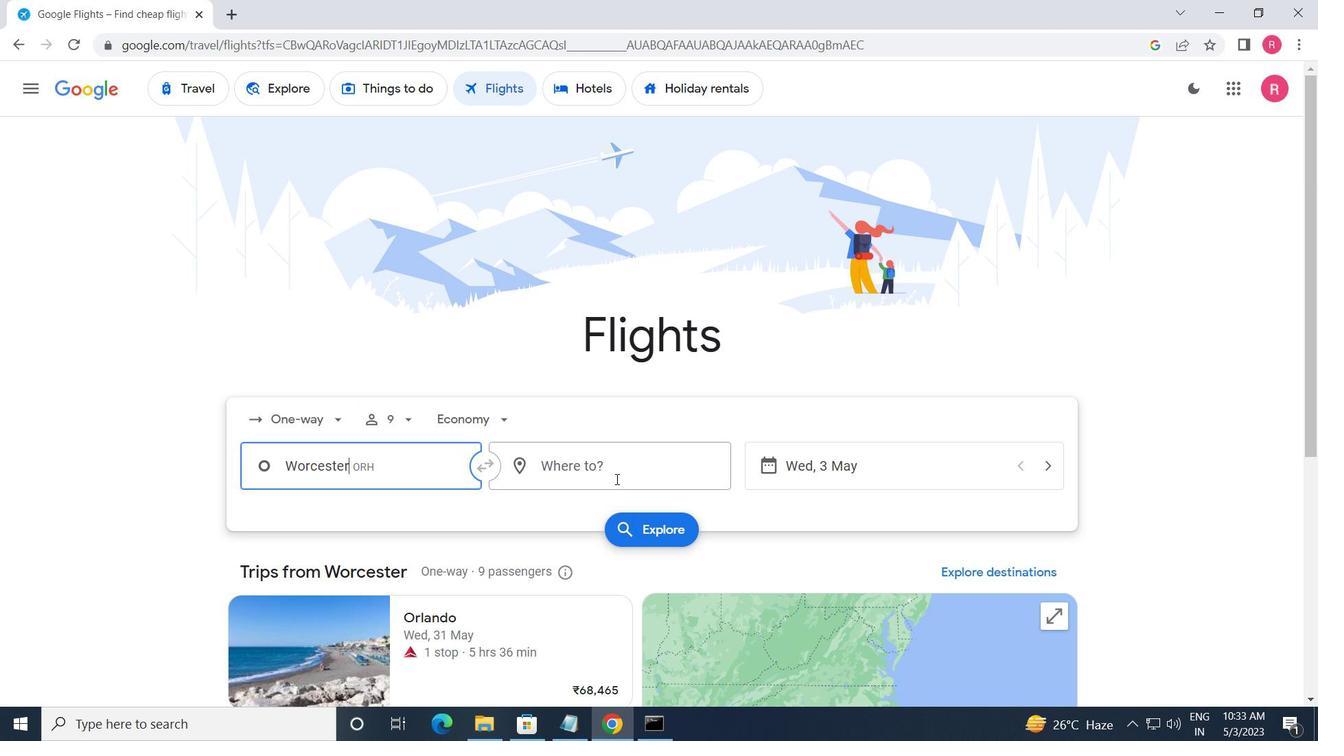 
Action: Mouse pressed left at (616, 480)
Screenshot: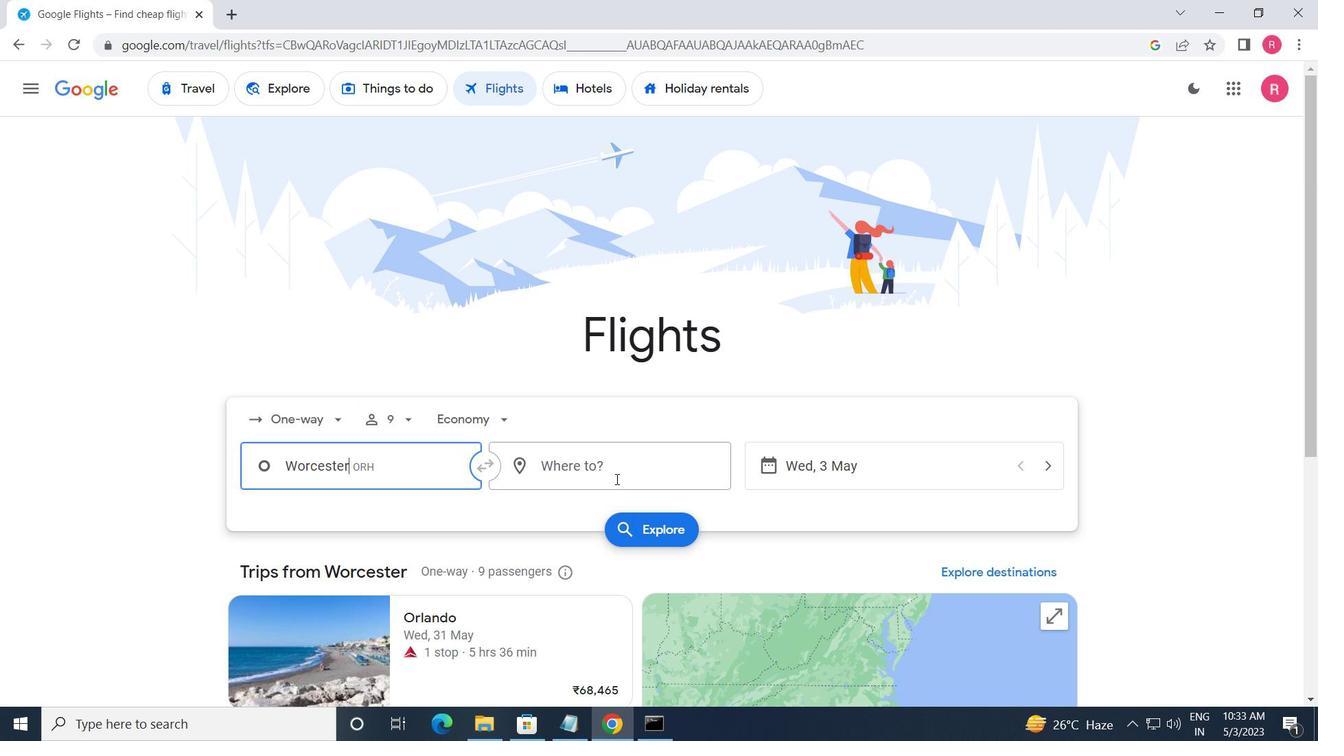 
Action: Mouse moved to (591, 647)
Screenshot: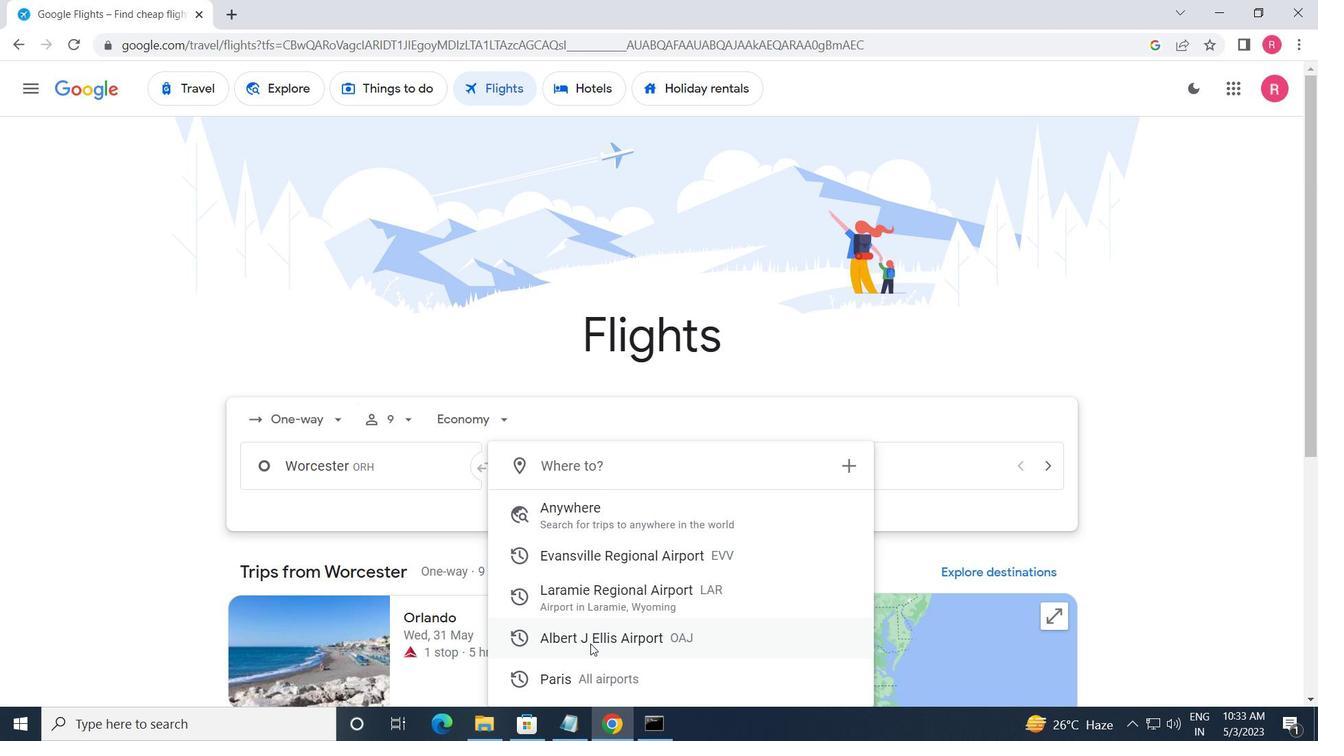 
Action: Mouse pressed left at (591, 647)
Screenshot: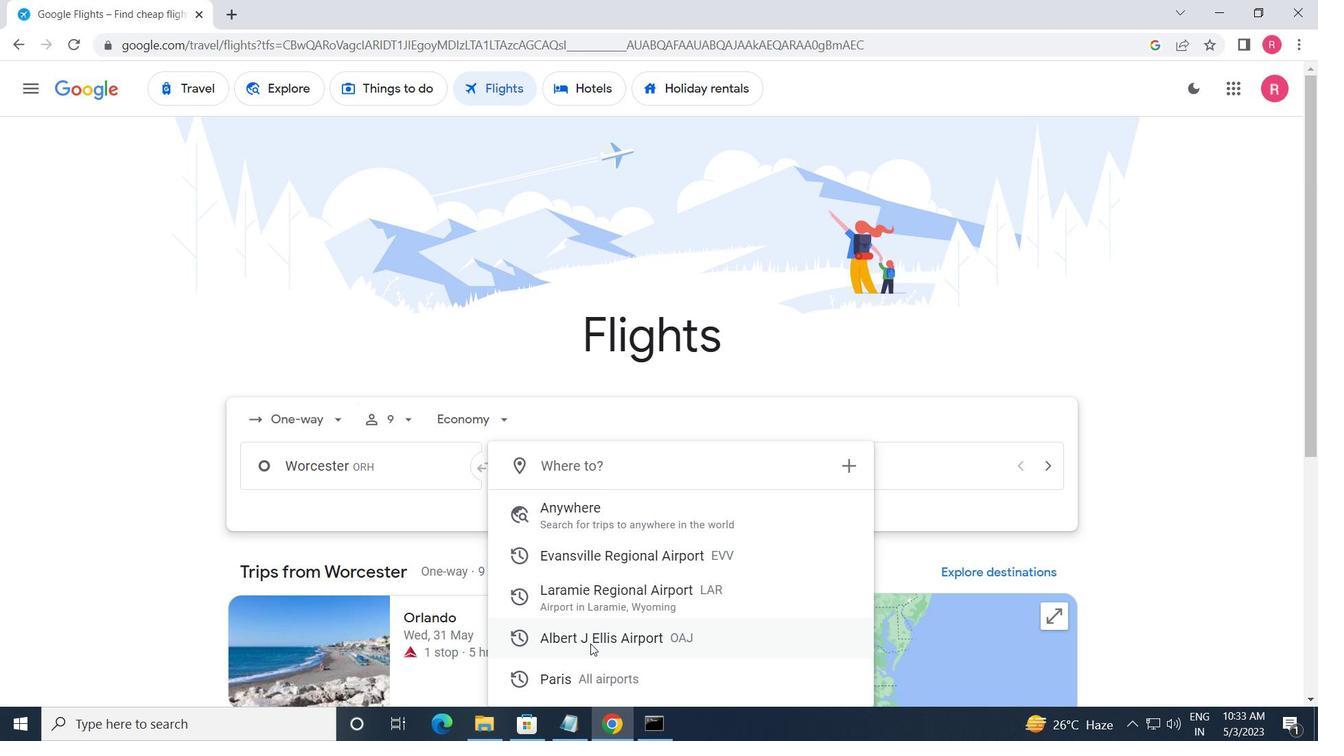 
Action: Mouse moved to (912, 461)
Screenshot: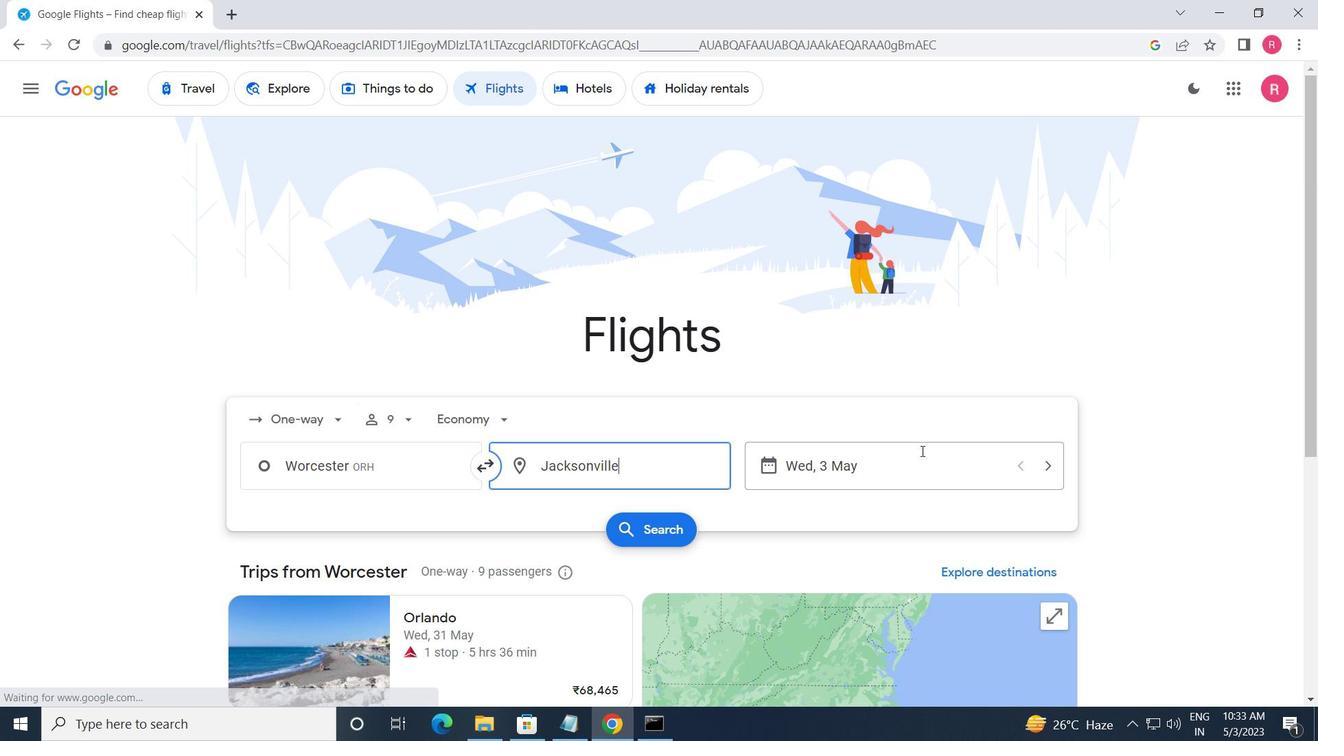 
Action: Mouse pressed left at (912, 461)
Screenshot: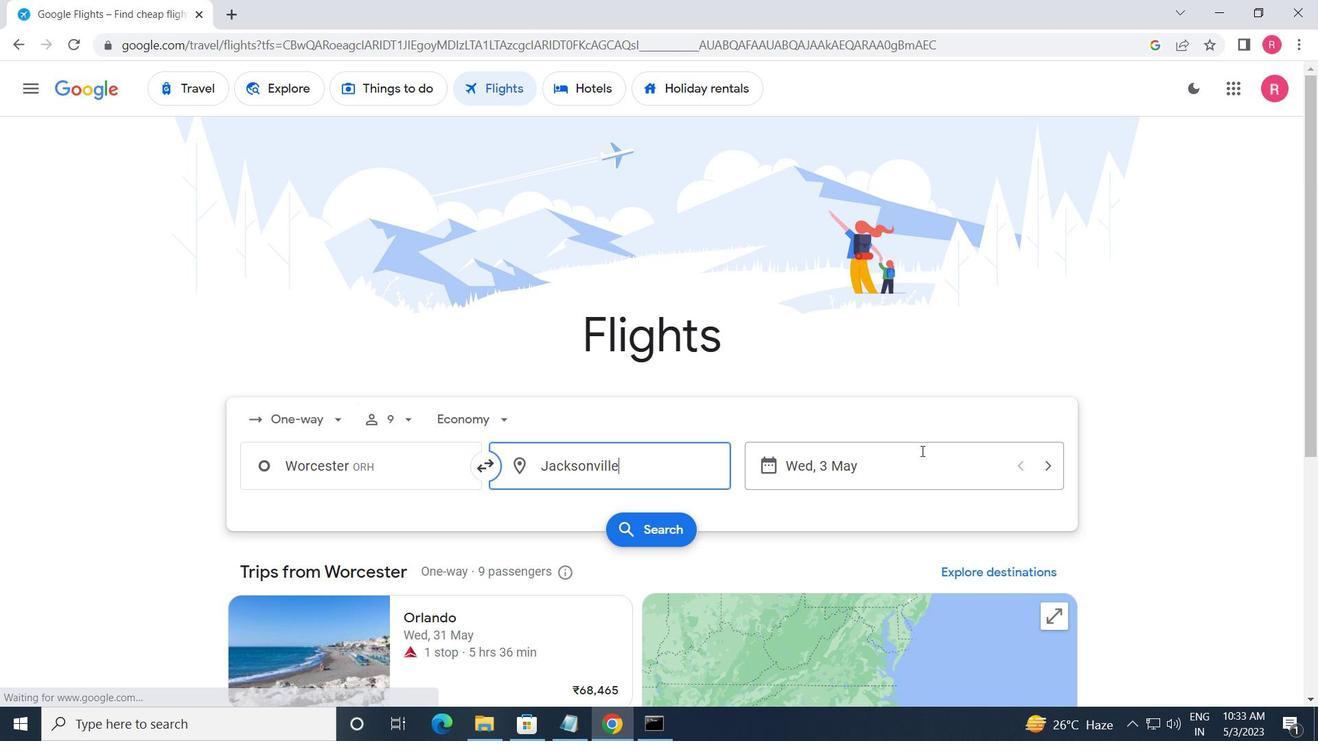 
Action: Mouse moved to (585, 407)
Screenshot: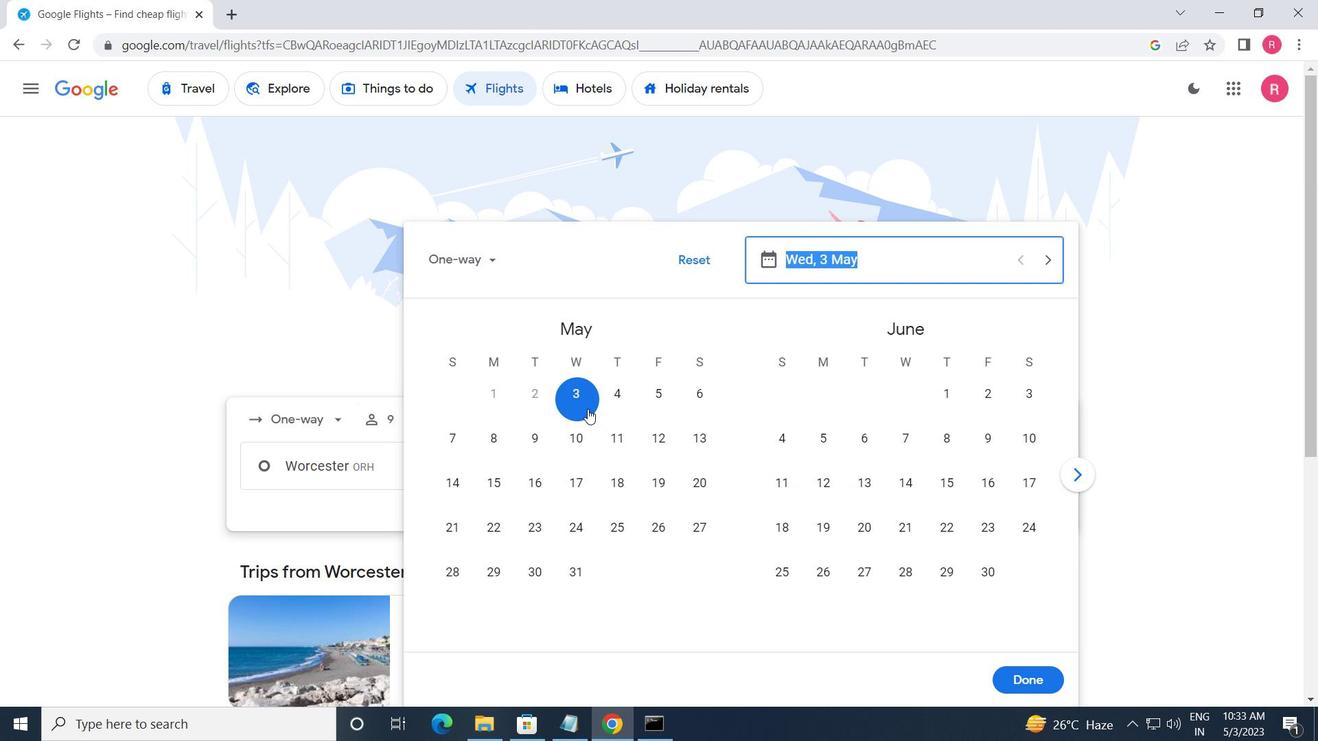
Action: Mouse pressed left at (585, 407)
Screenshot: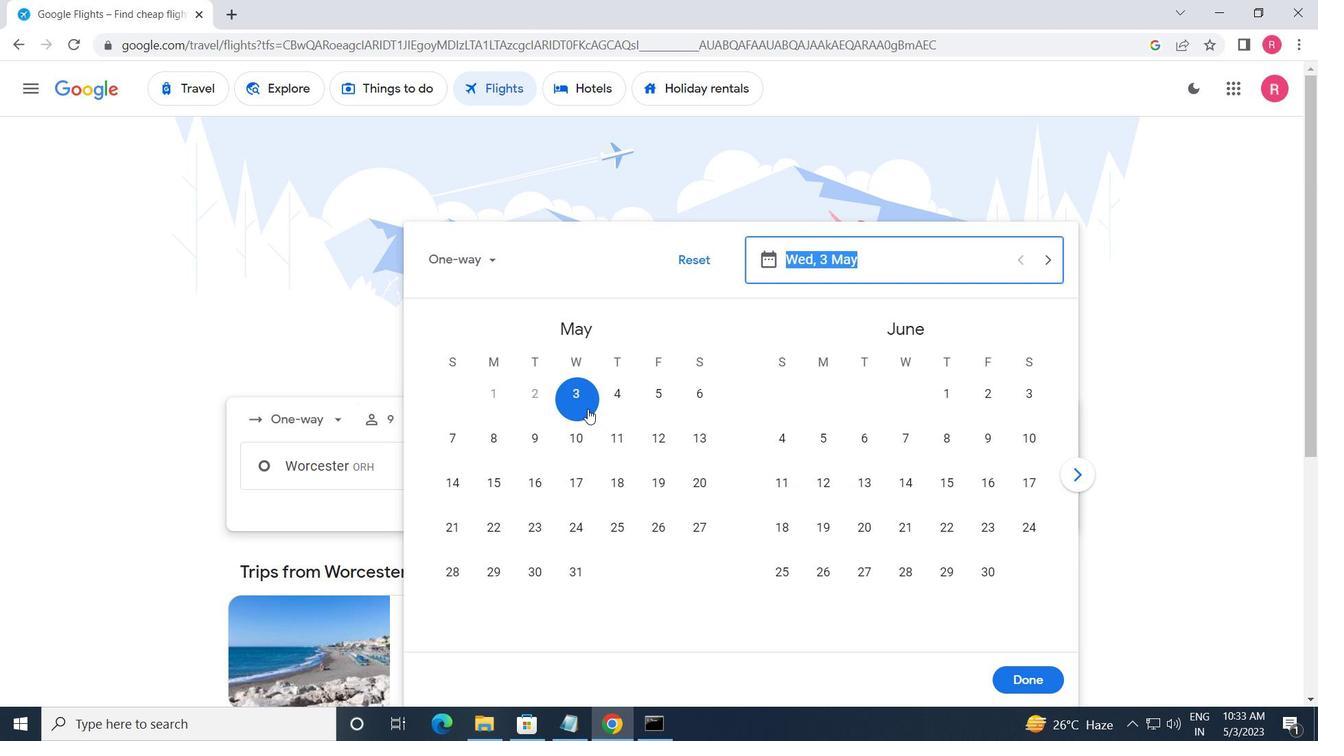 
Action: Mouse moved to (1029, 684)
Screenshot: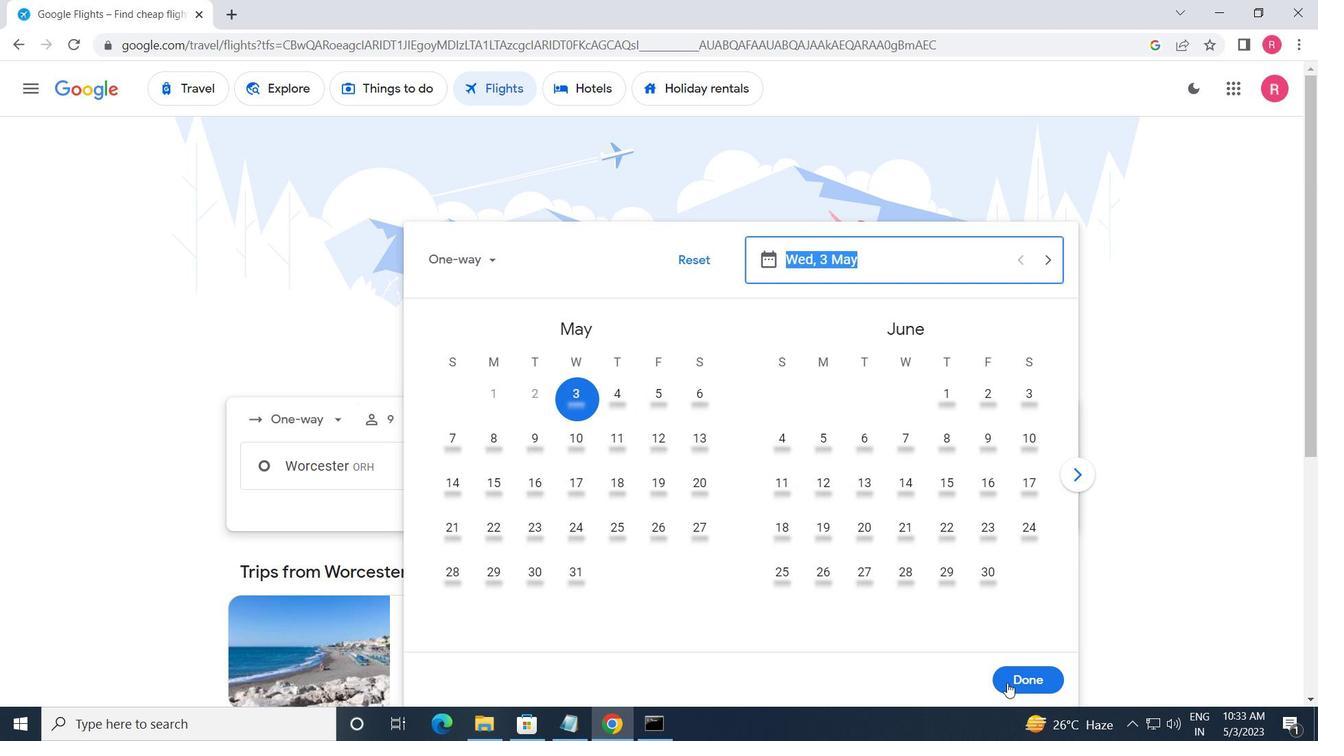
Action: Mouse pressed left at (1029, 684)
Screenshot: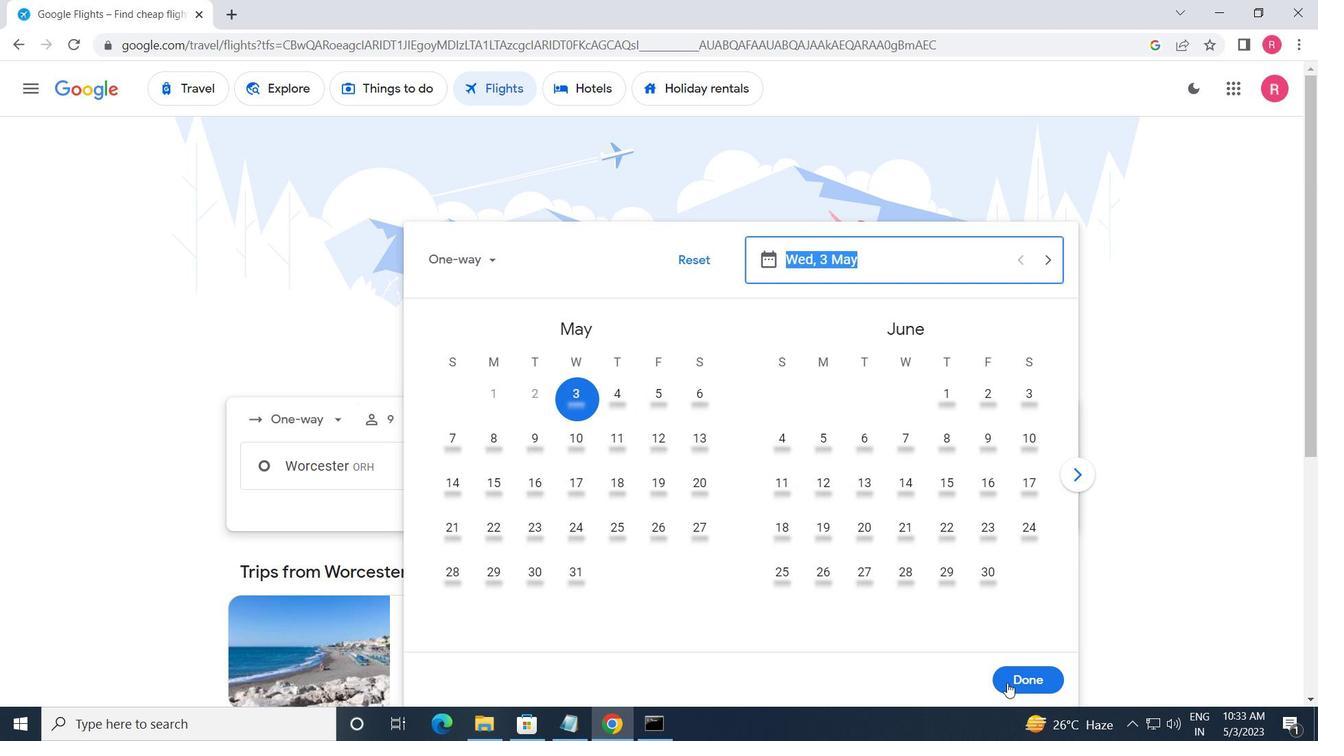 
Action: Mouse moved to (666, 547)
Screenshot: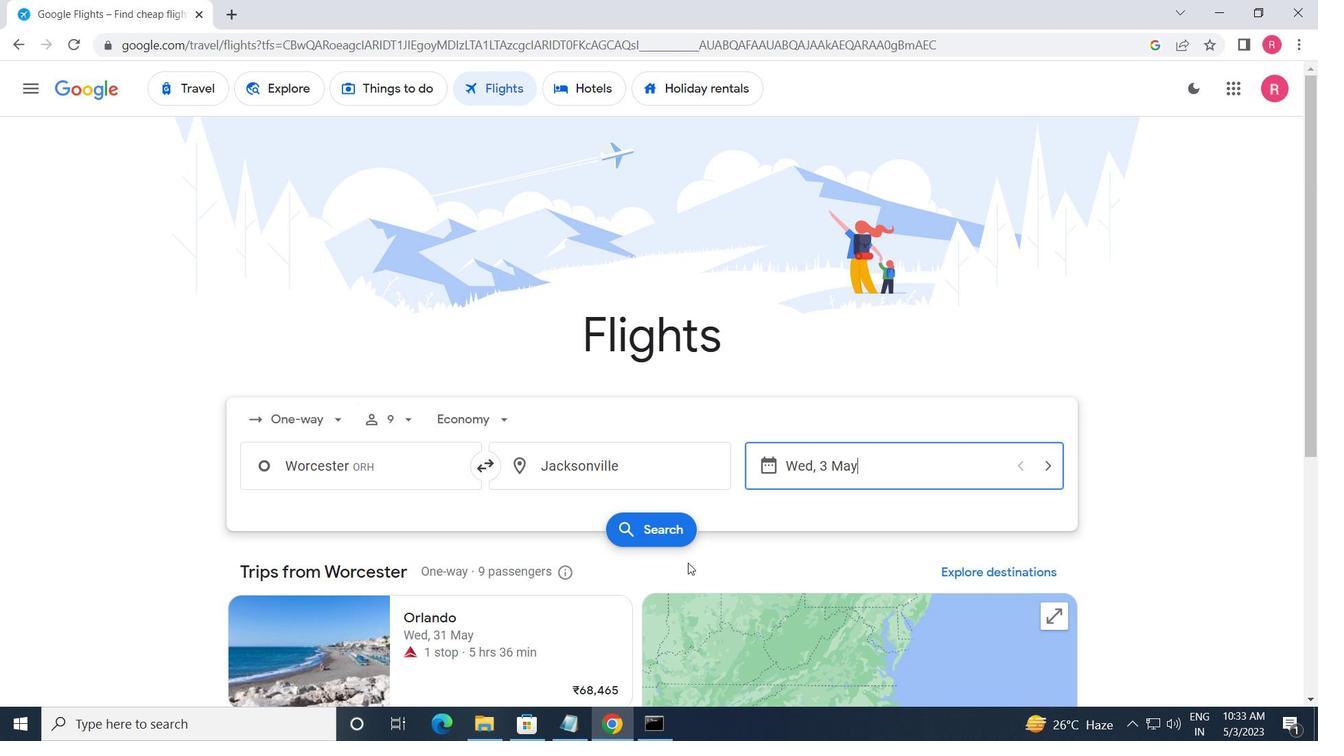 
Action: Mouse pressed left at (666, 547)
Screenshot: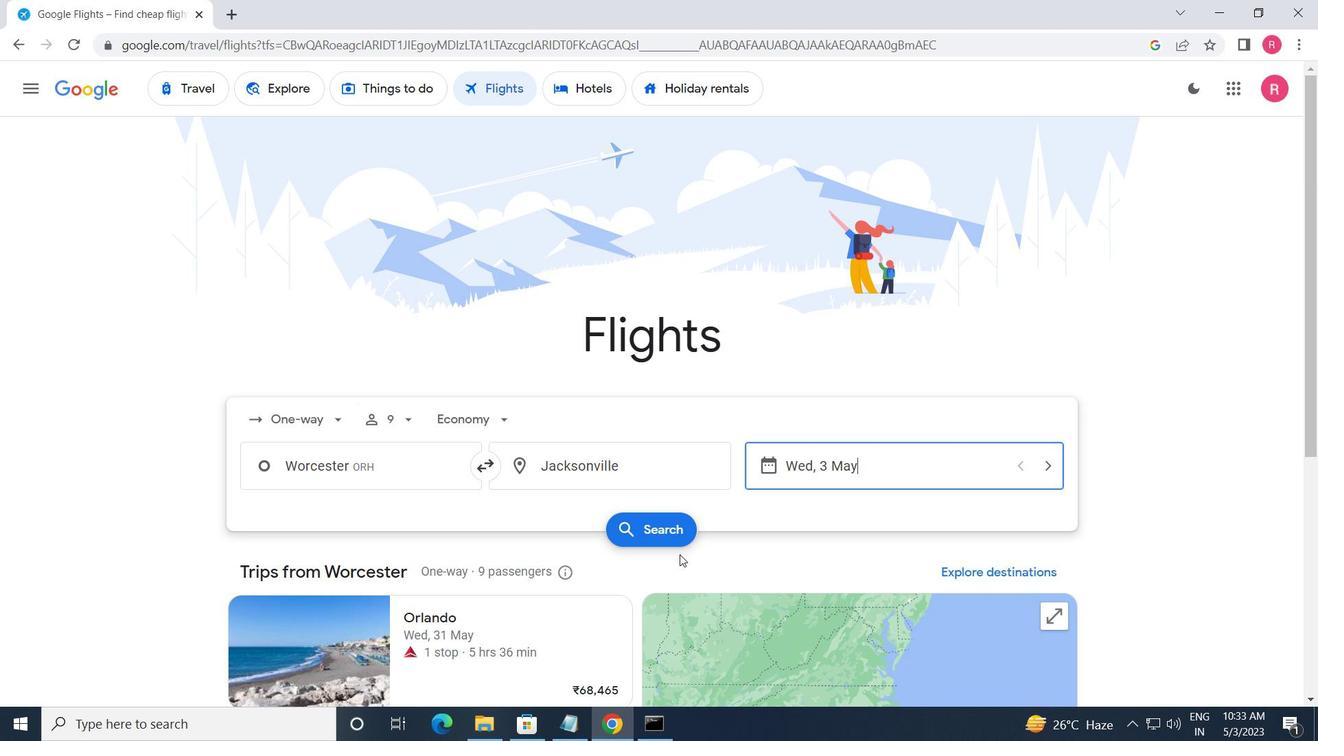 
Action: Mouse moved to (246, 247)
Screenshot: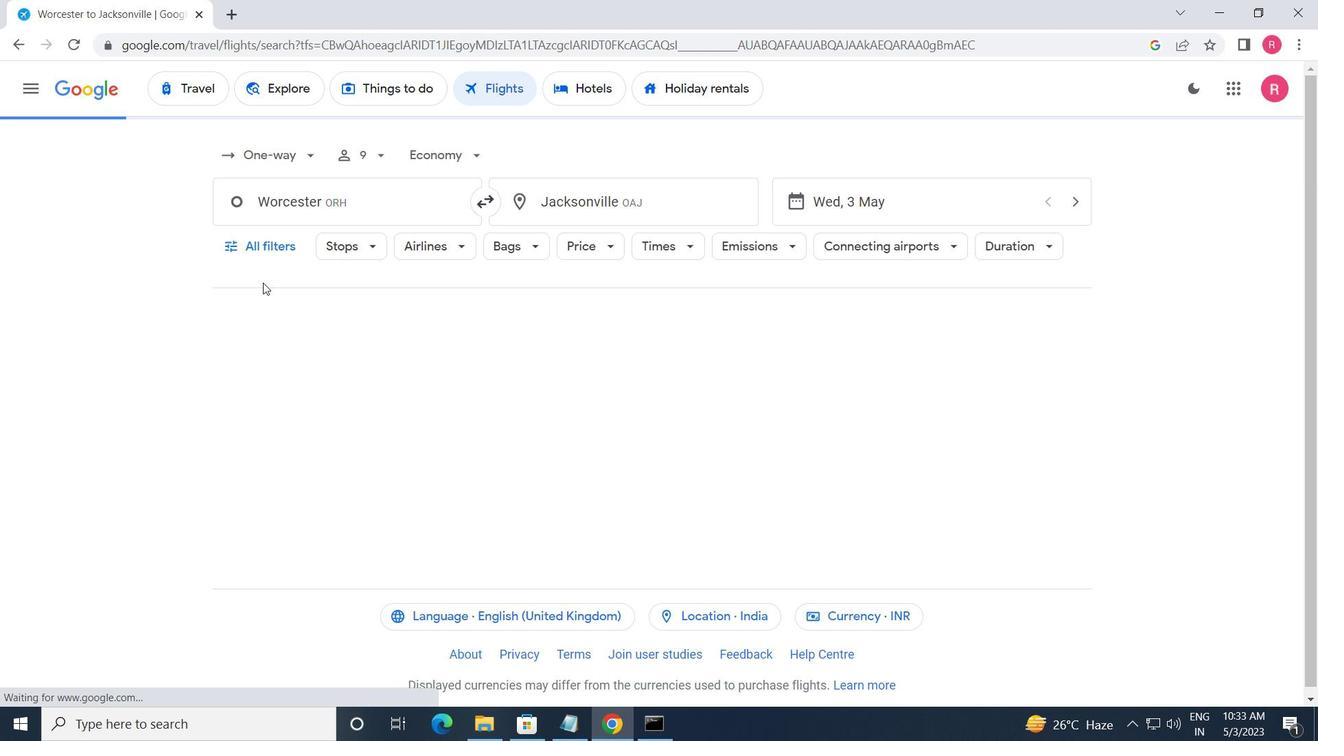 
Action: Mouse pressed left at (246, 247)
Screenshot: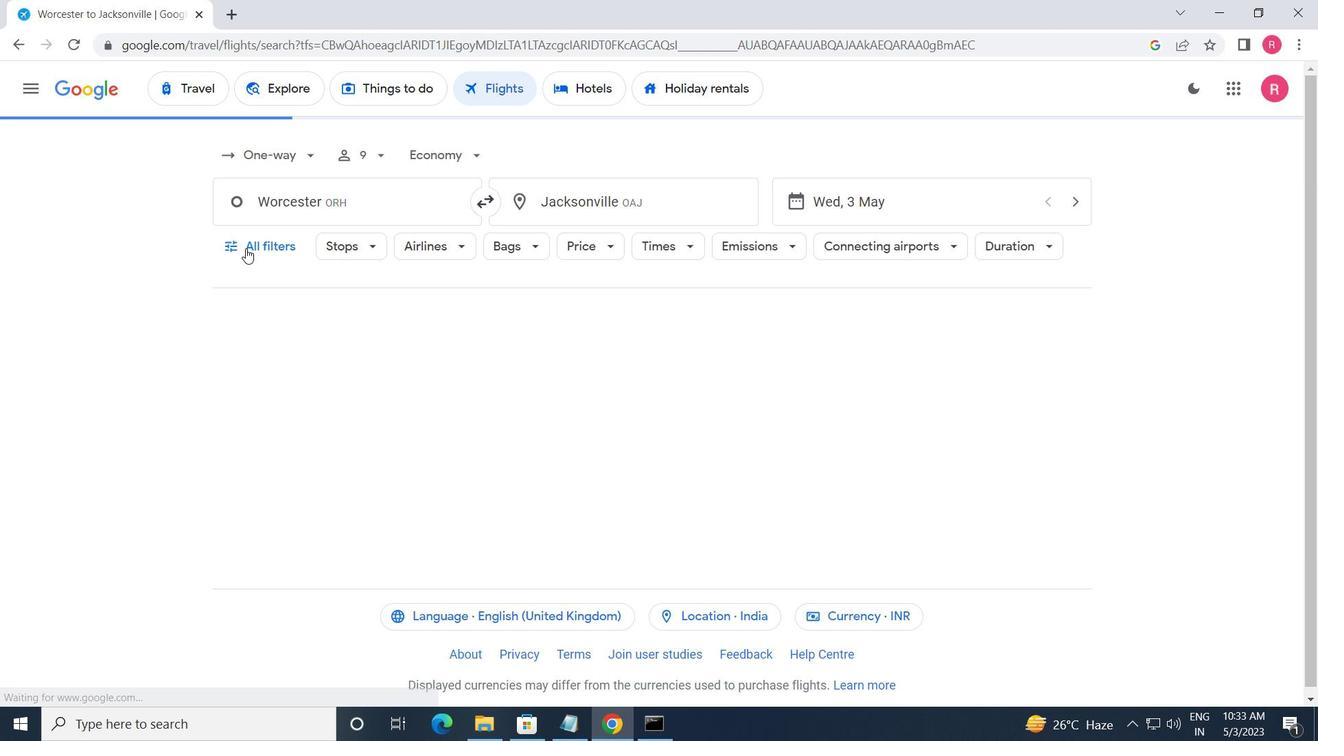 
Action: Mouse moved to (331, 412)
Screenshot: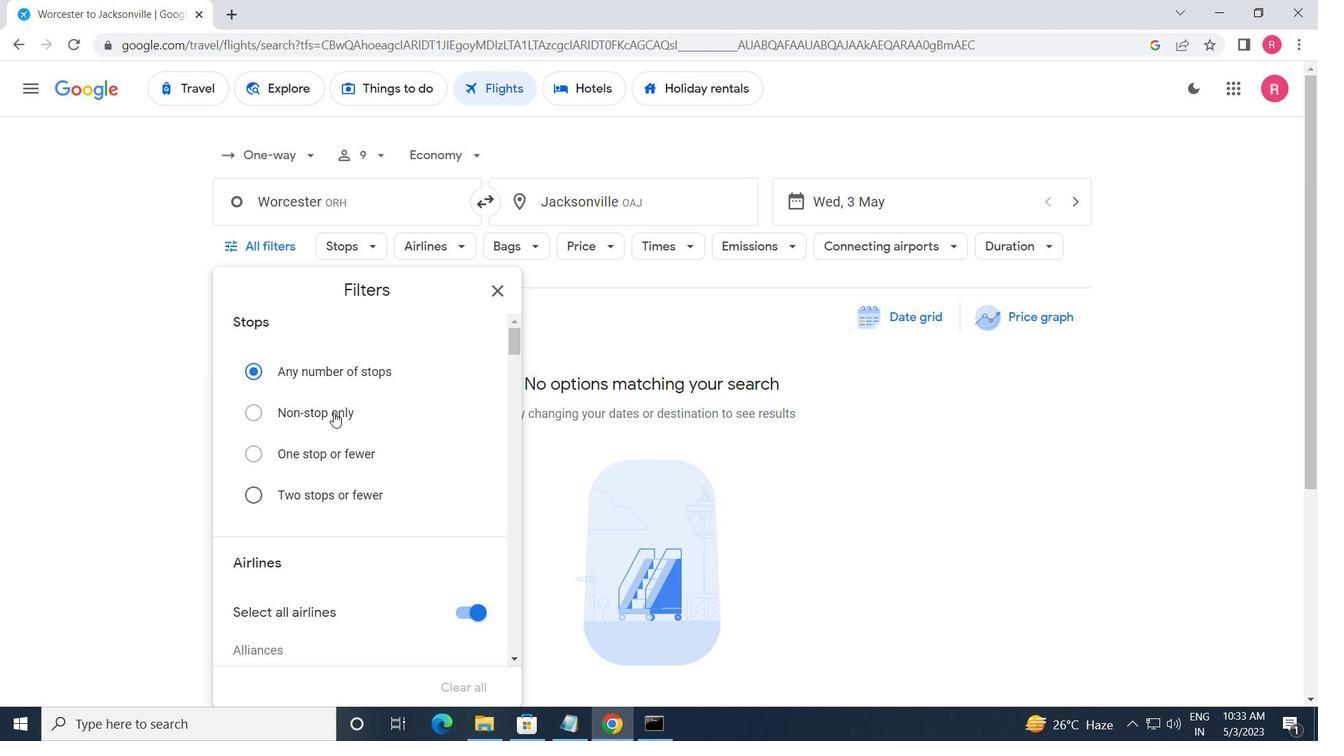 
Action: Mouse scrolled (331, 412) with delta (0, 0)
Screenshot: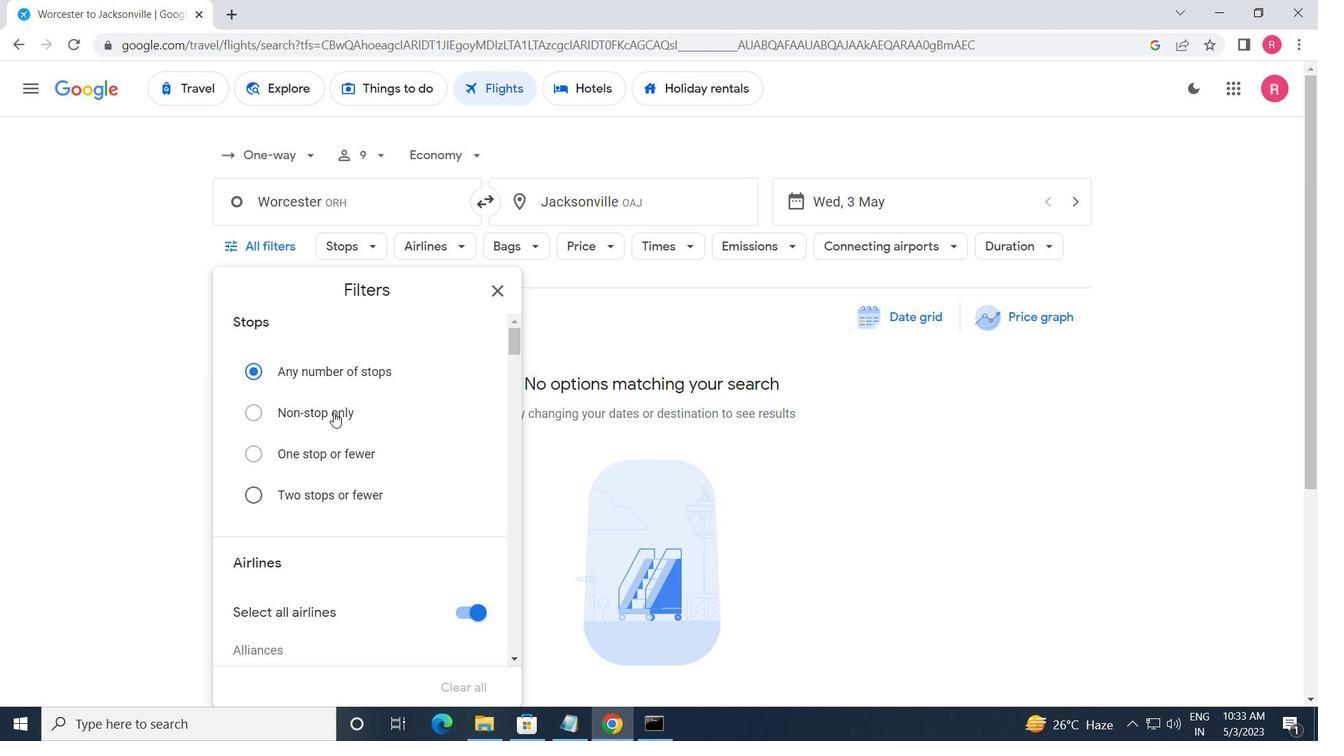 
Action: Mouse moved to (331, 413)
Screenshot: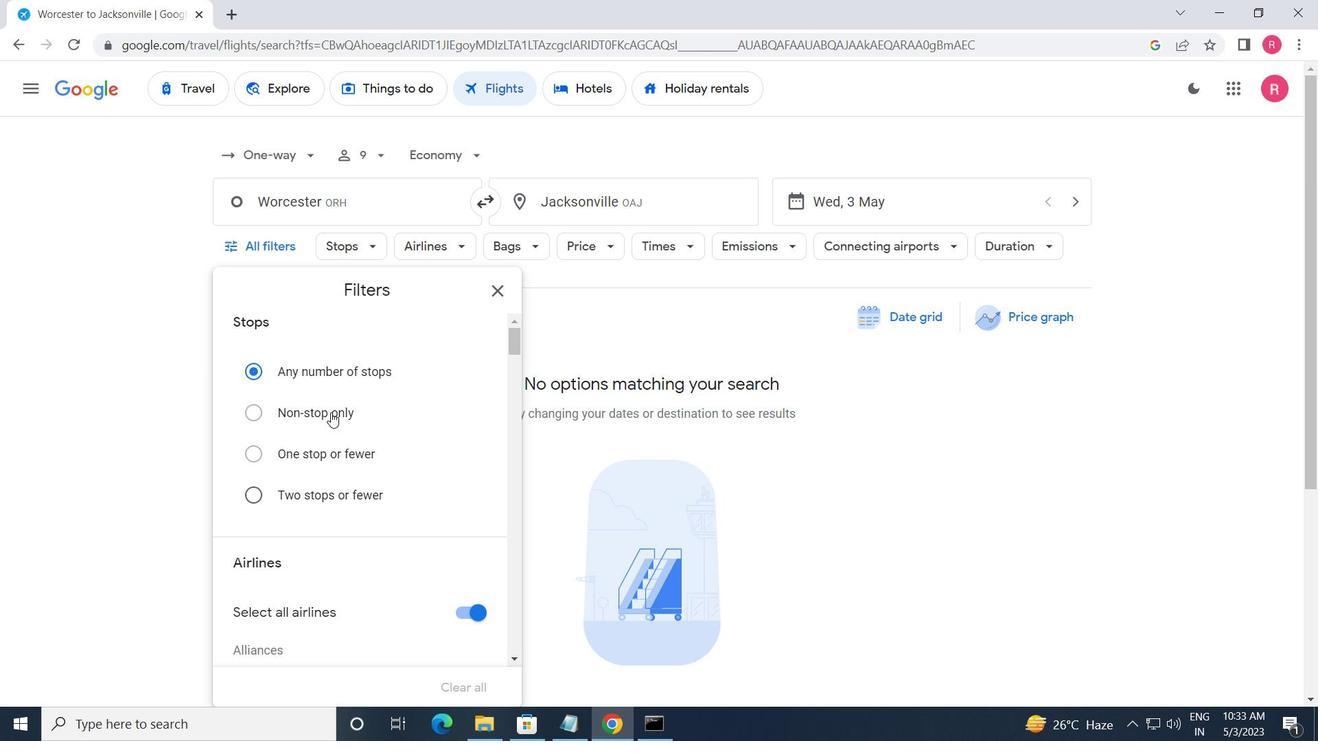 
Action: Mouse scrolled (331, 412) with delta (0, 0)
Screenshot: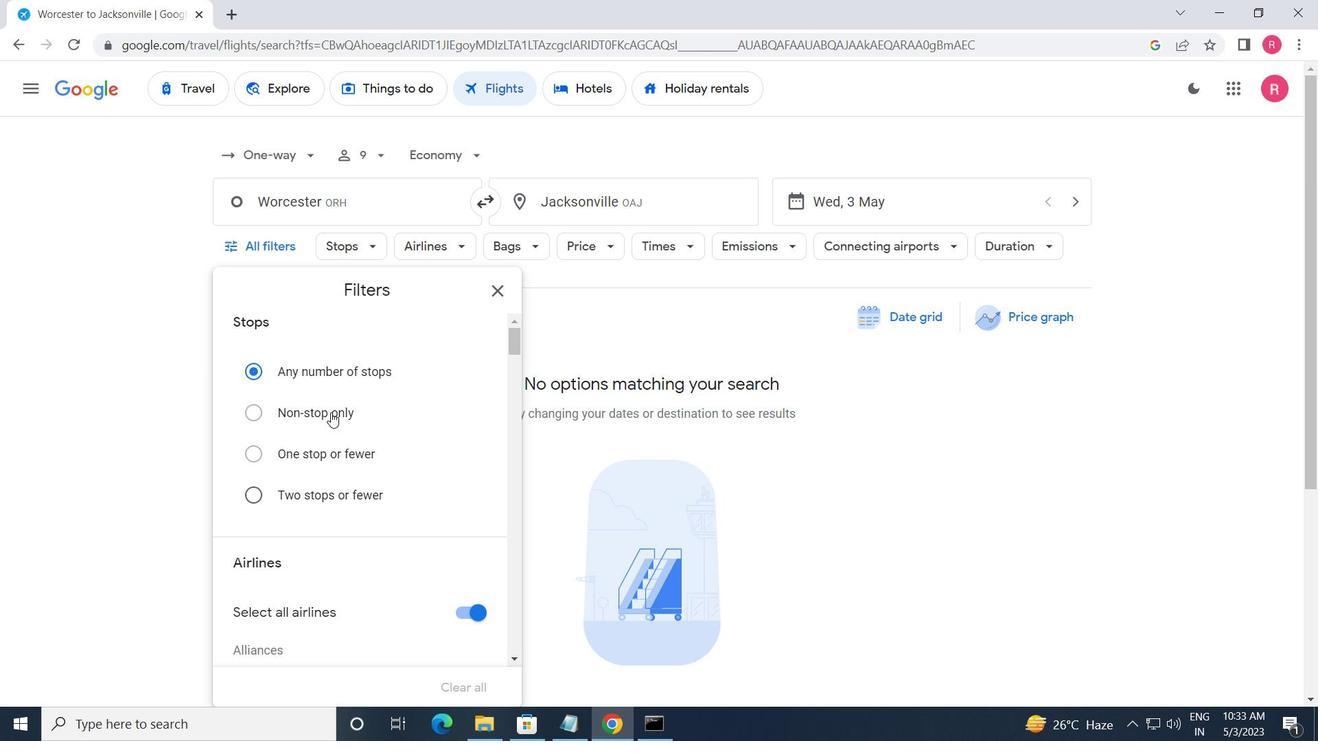 
Action: Mouse moved to (330, 422)
Screenshot: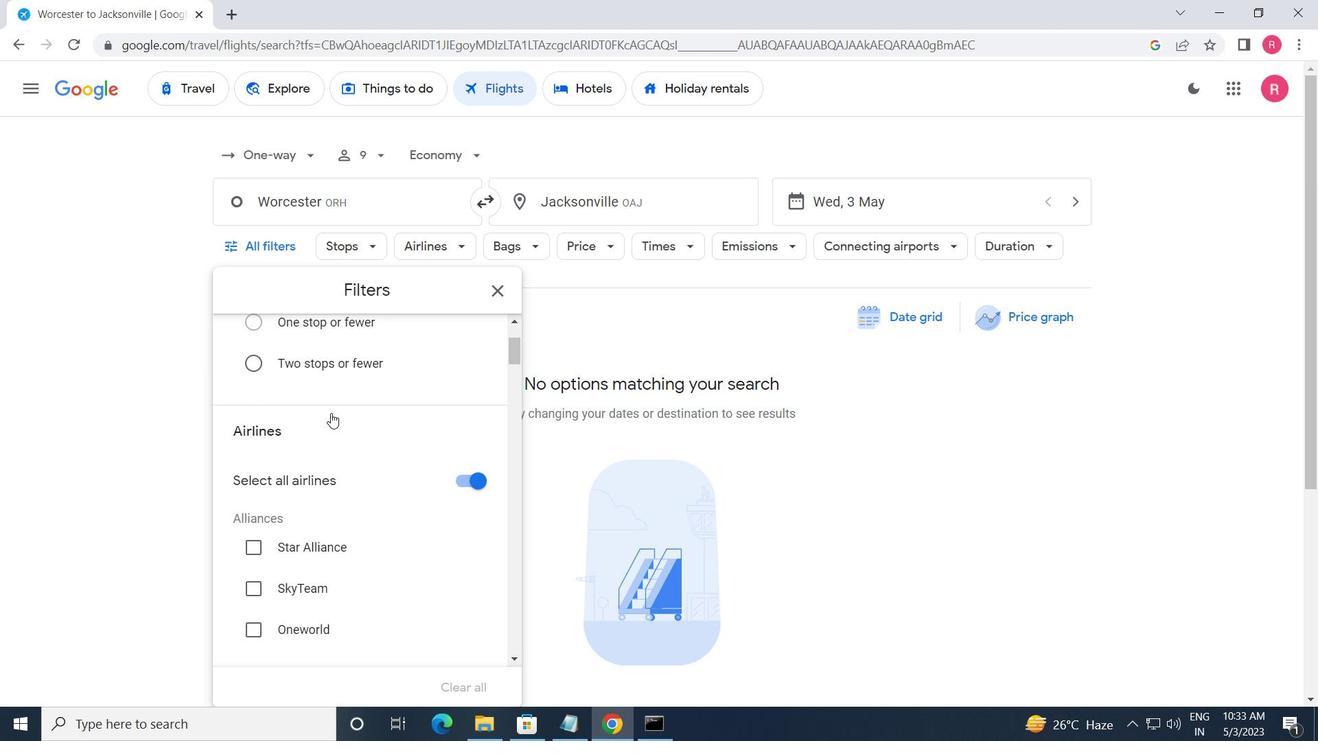 
Action: Mouse scrolled (330, 421) with delta (0, 0)
Screenshot: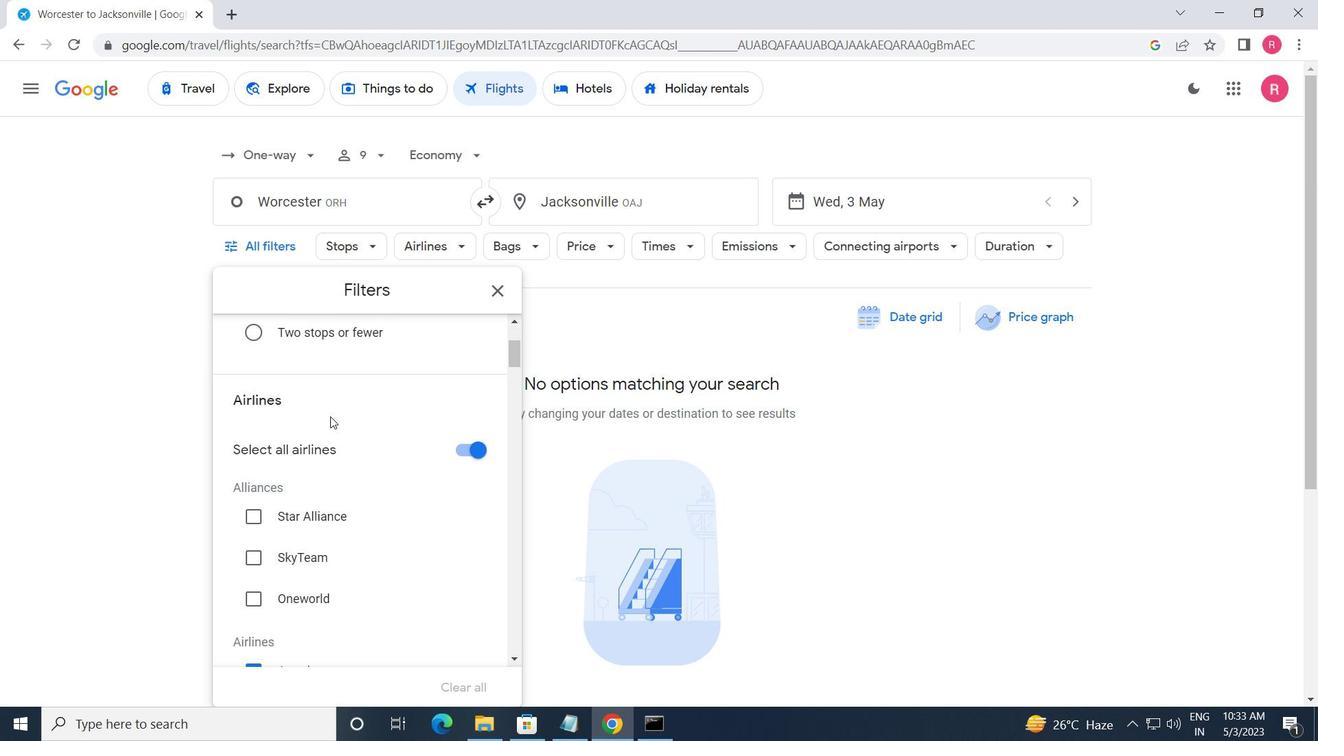 
Action: Mouse moved to (330, 423)
Screenshot: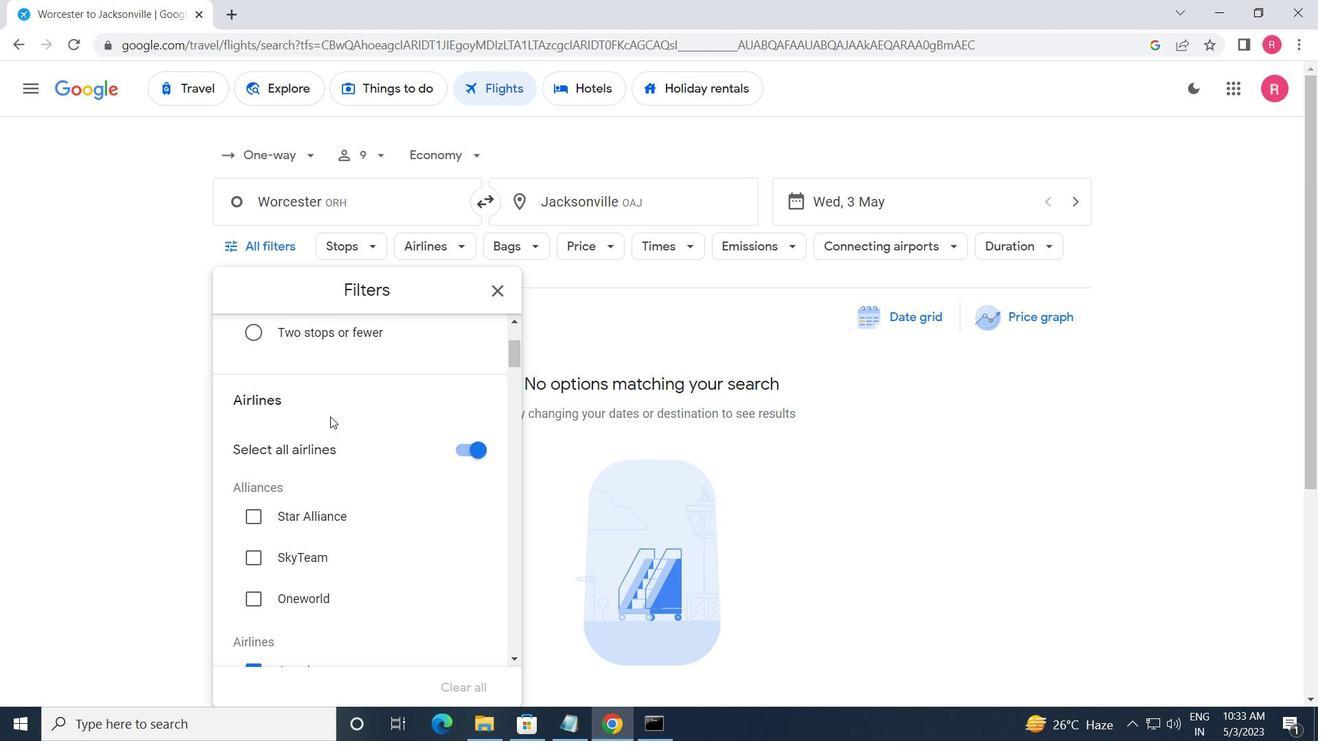 
Action: Mouse scrolled (330, 423) with delta (0, 0)
Screenshot: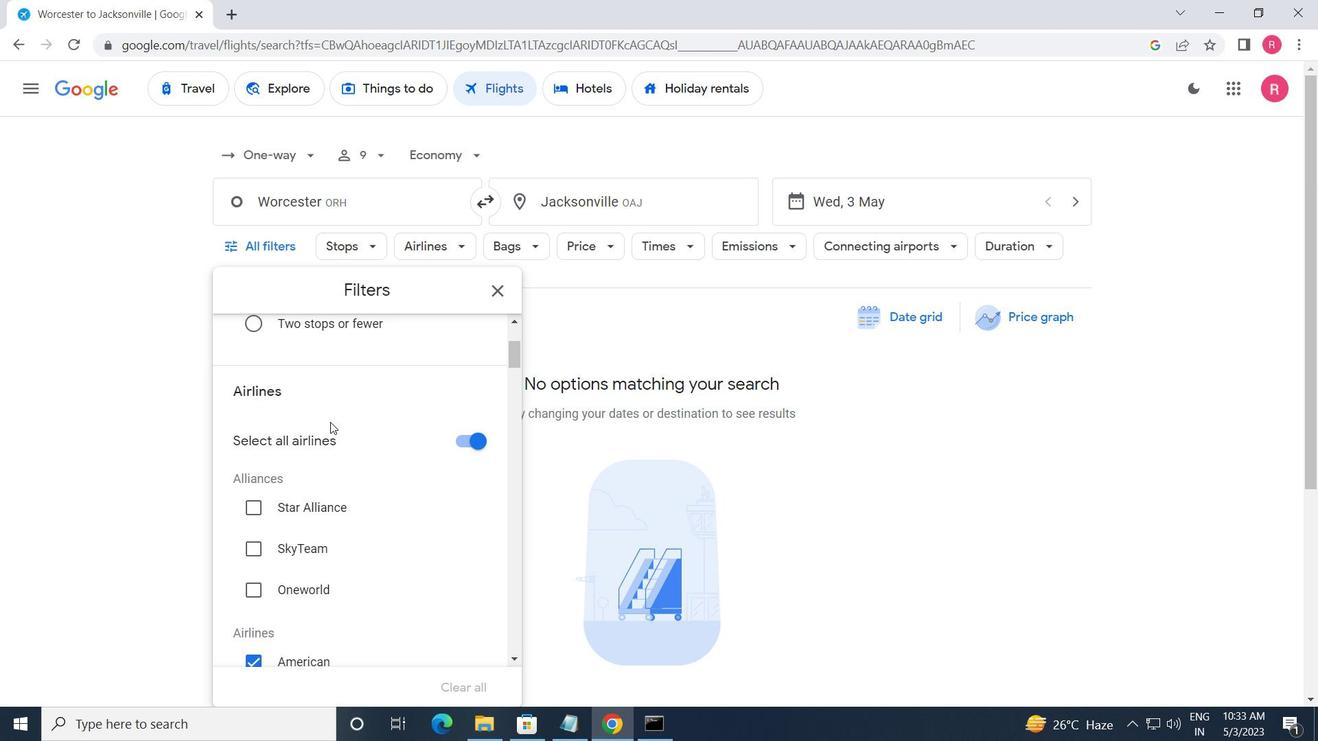 
Action: Mouse moved to (330, 425)
Screenshot: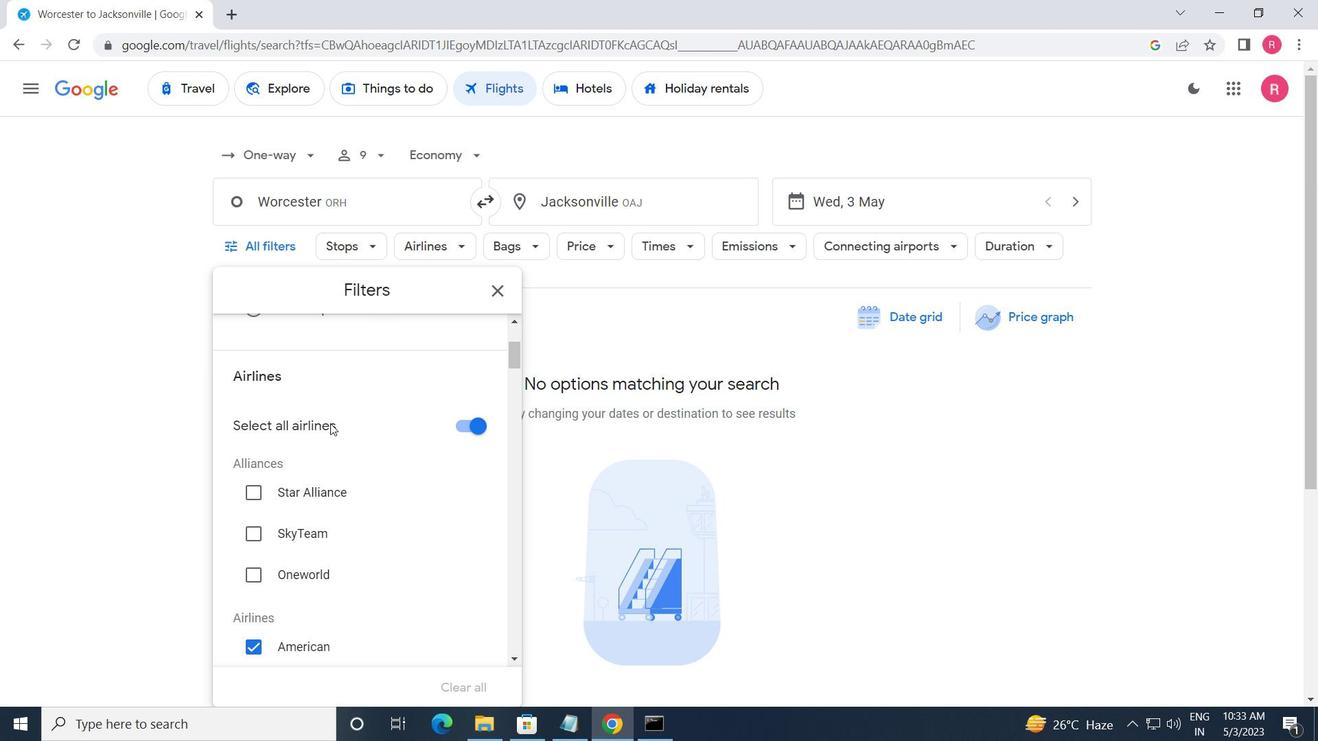 
Action: Mouse scrolled (330, 424) with delta (0, 0)
Screenshot: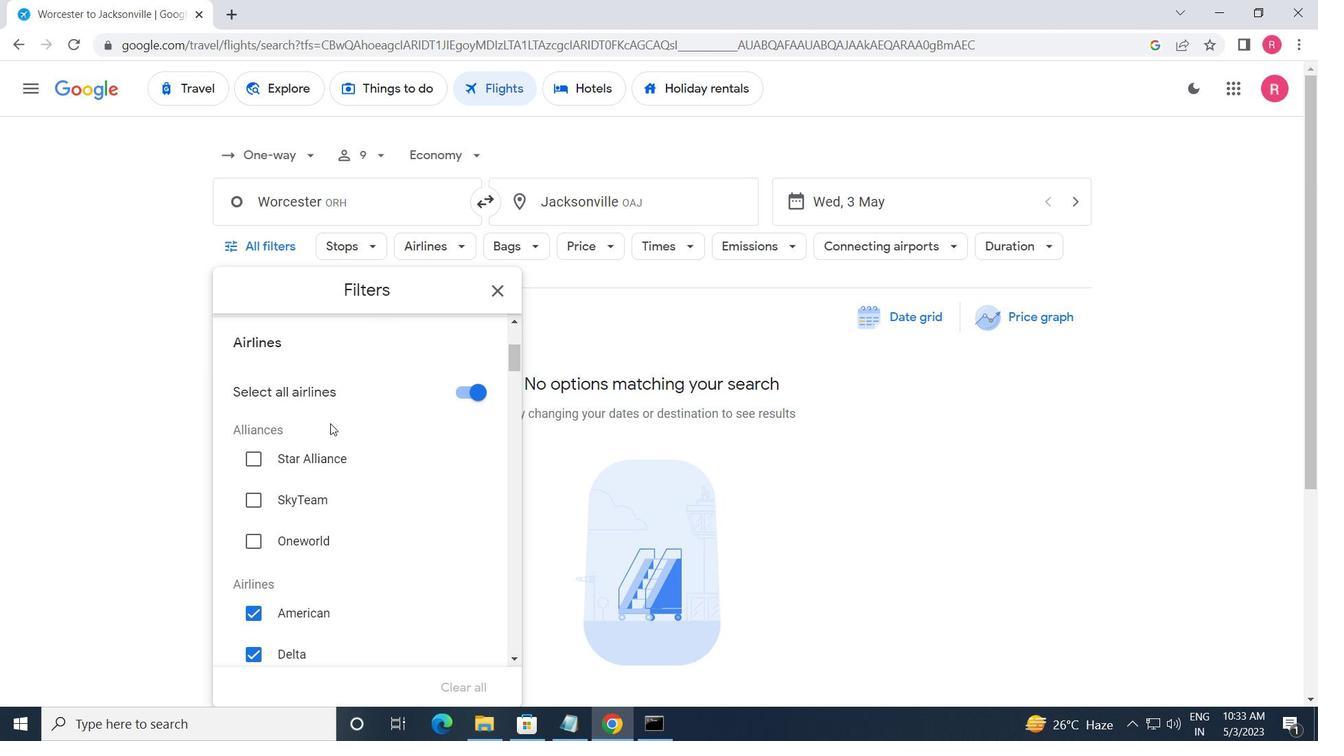 
Action: Mouse moved to (389, 421)
Screenshot: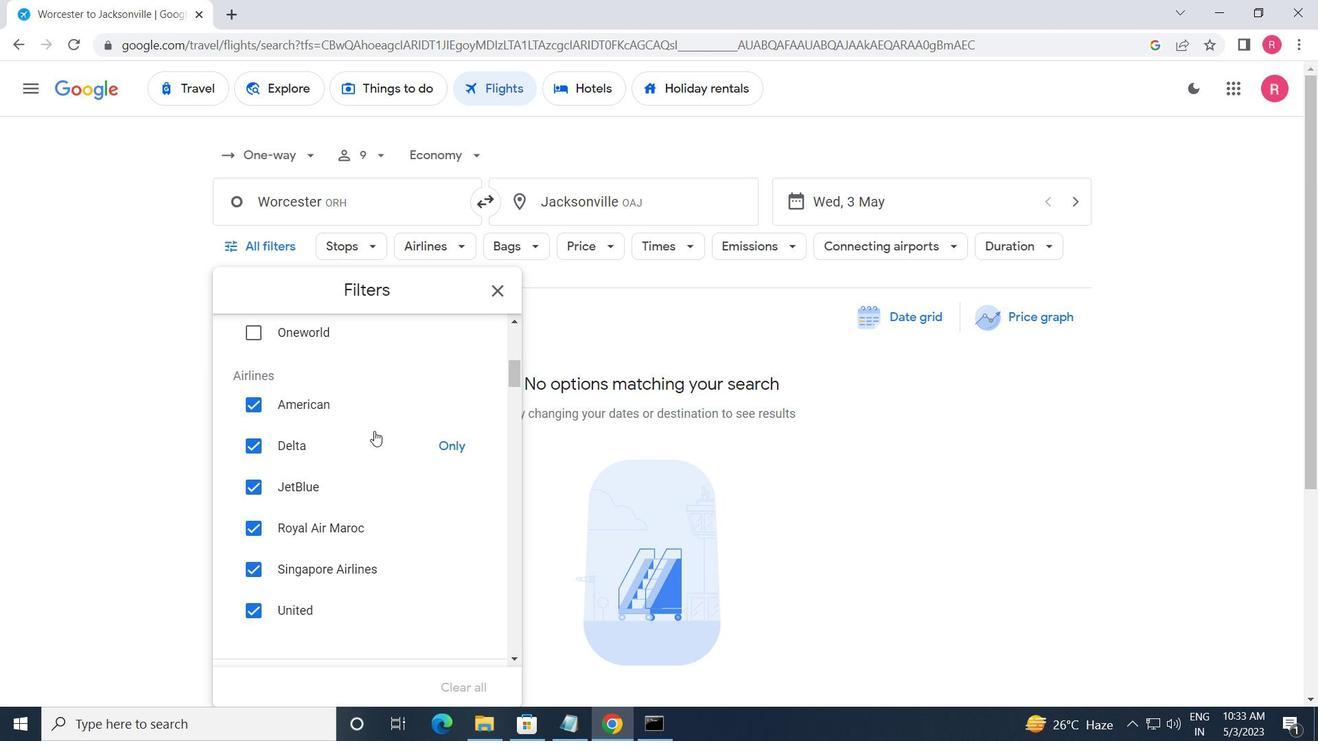 
Action: Mouse scrolled (389, 422) with delta (0, 0)
Screenshot: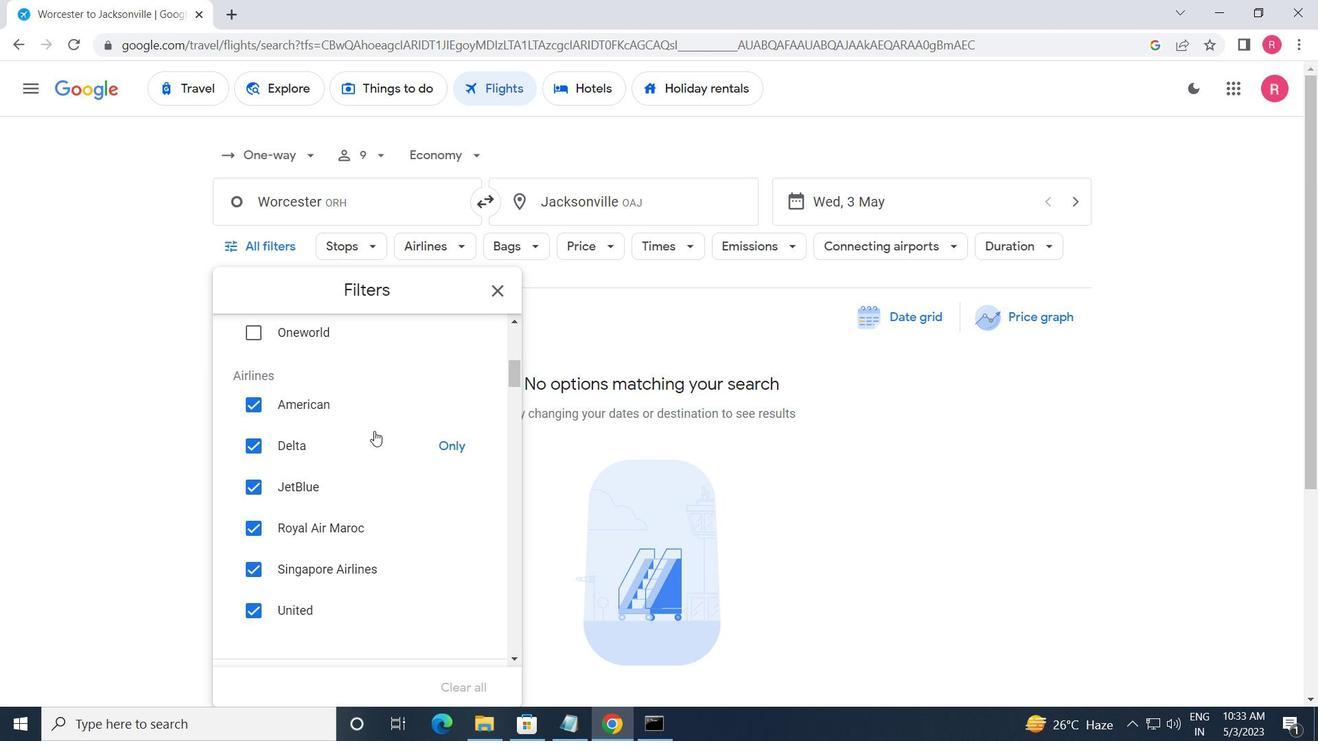 
Action: Mouse moved to (463, 365)
Screenshot: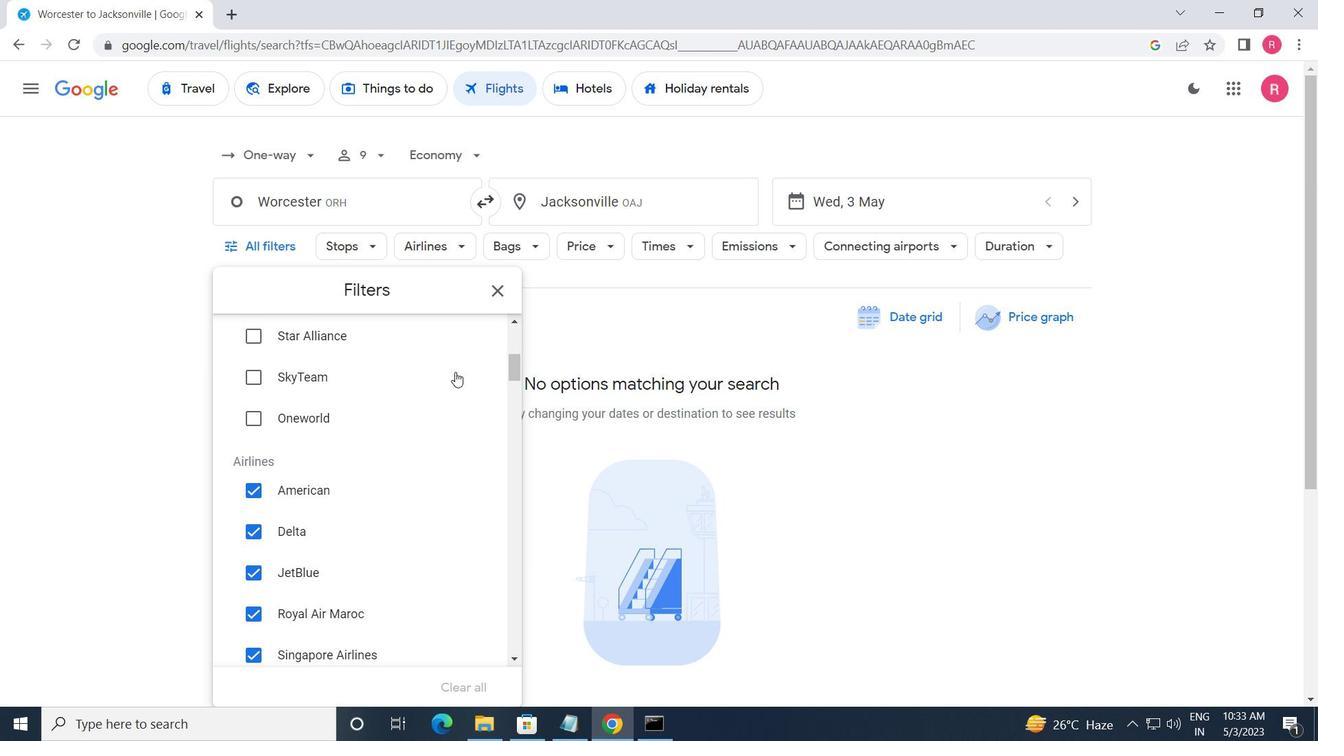 
Action: Mouse scrolled (463, 366) with delta (0, 0)
Screenshot: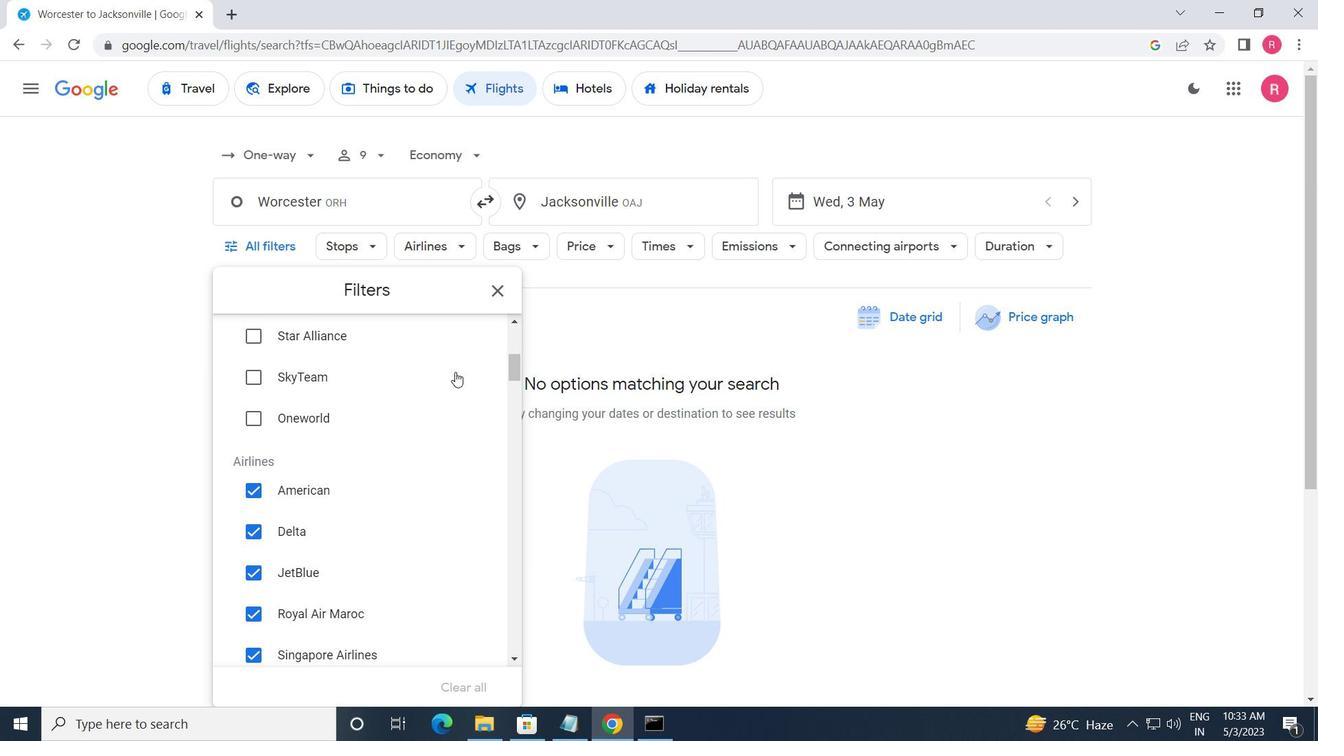 
Action: Mouse moved to (465, 360)
Screenshot: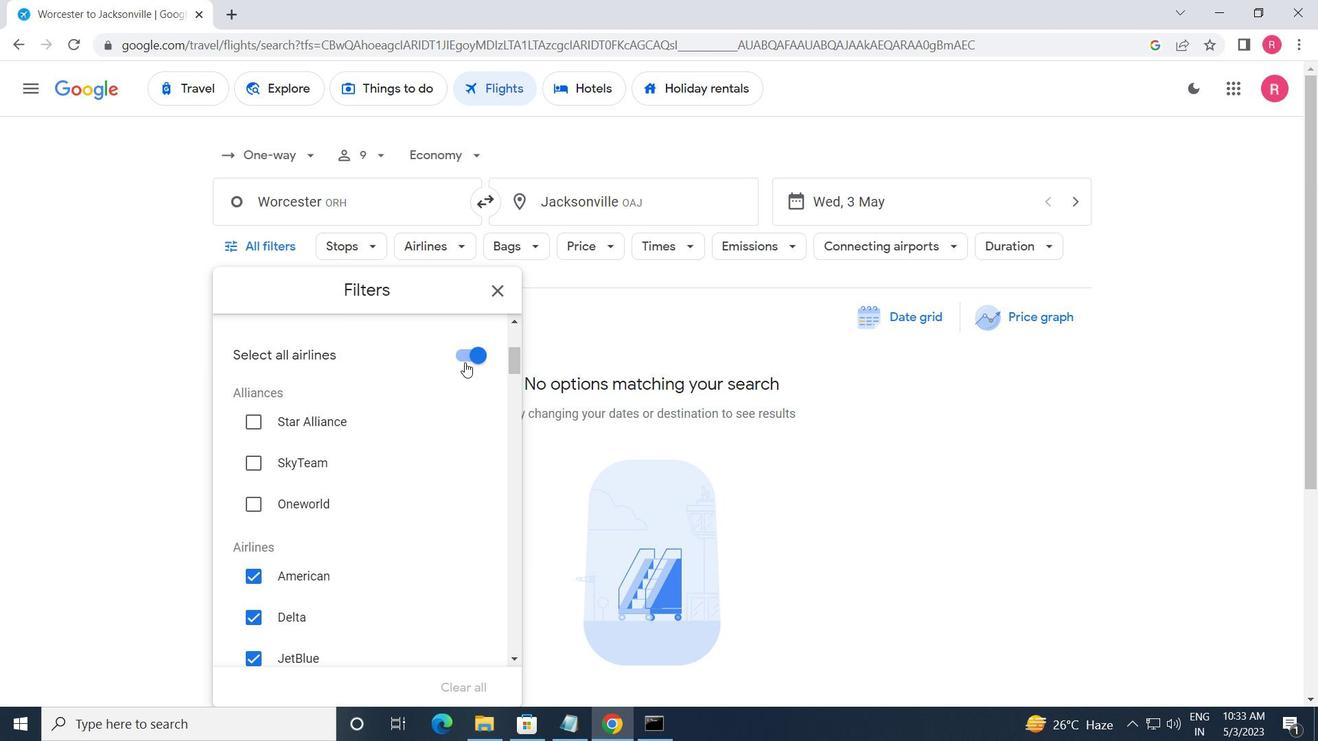 
Action: Mouse pressed left at (465, 360)
Screenshot: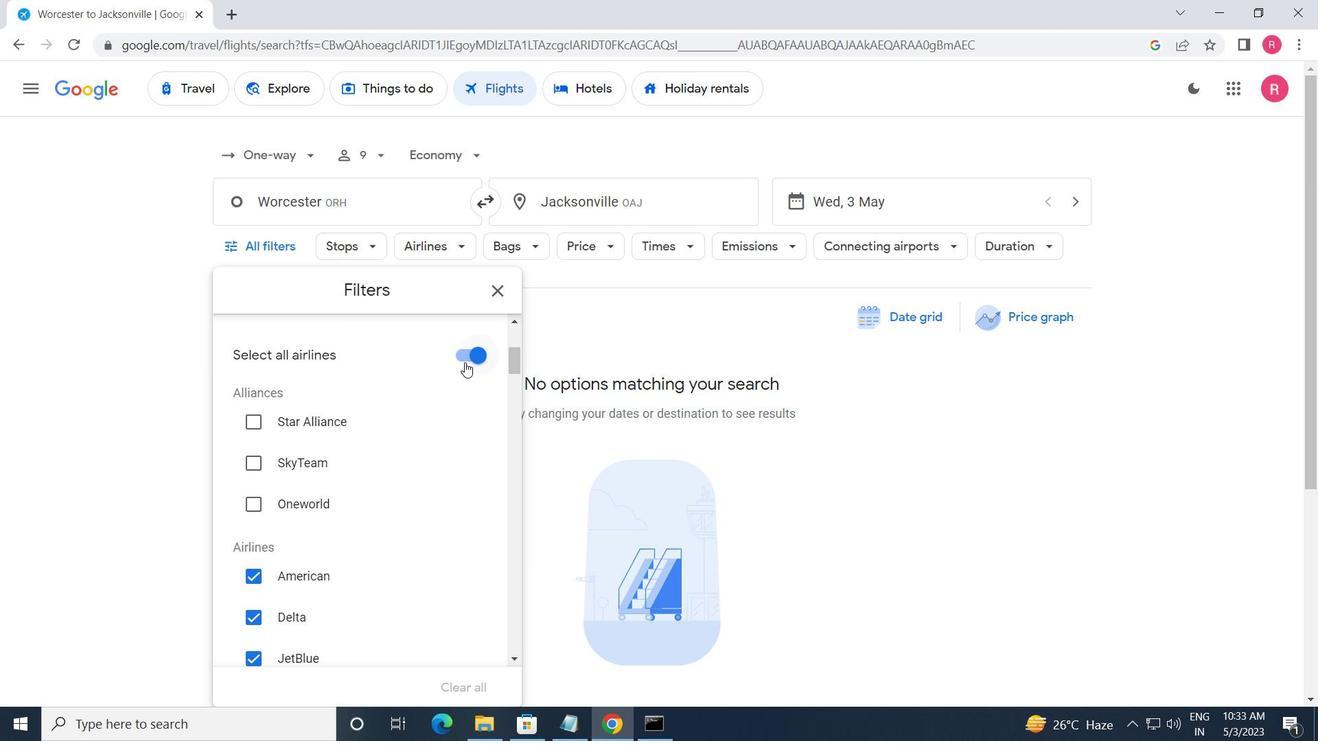 
Action: Mouse moved to (443, 448)
Screenshot: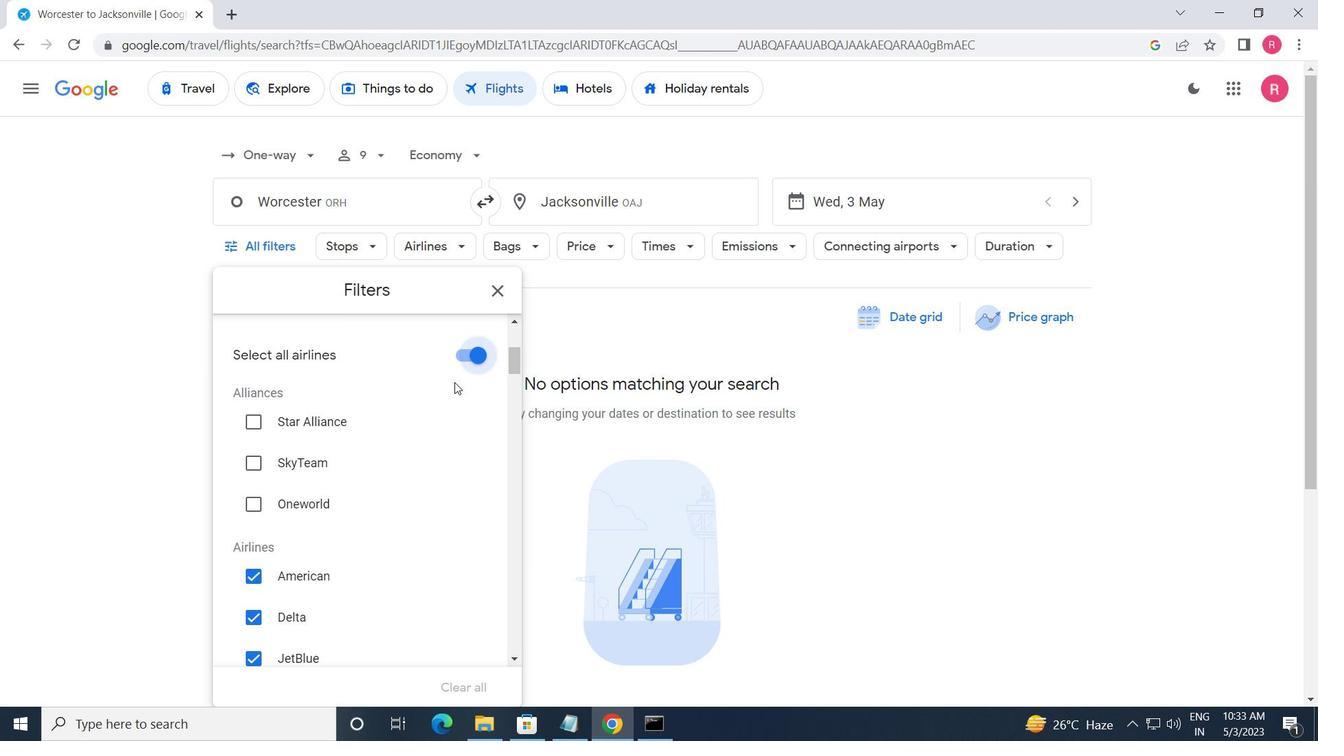 
Action: Mouse scrolled (443, 447) with delta (0, 0)
Screenshot: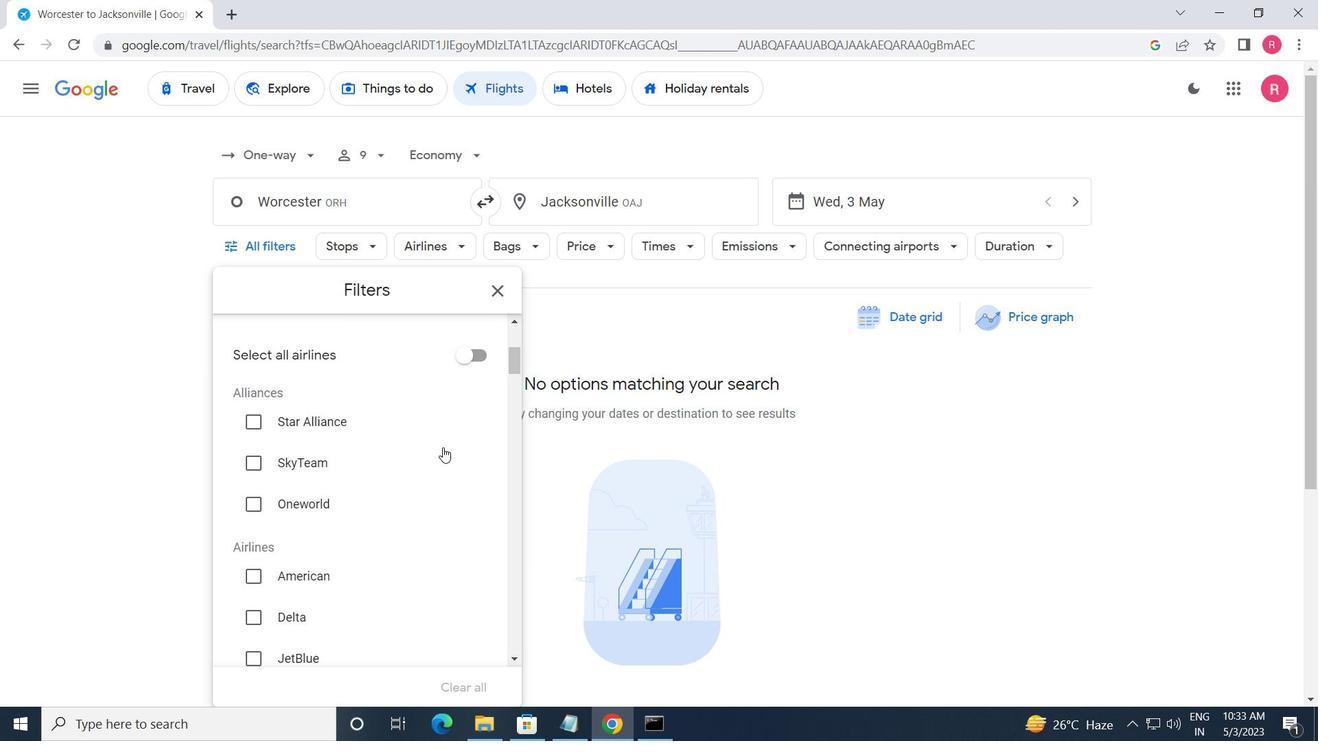
Action: Mouse moved to (442, 449)
Screenshot: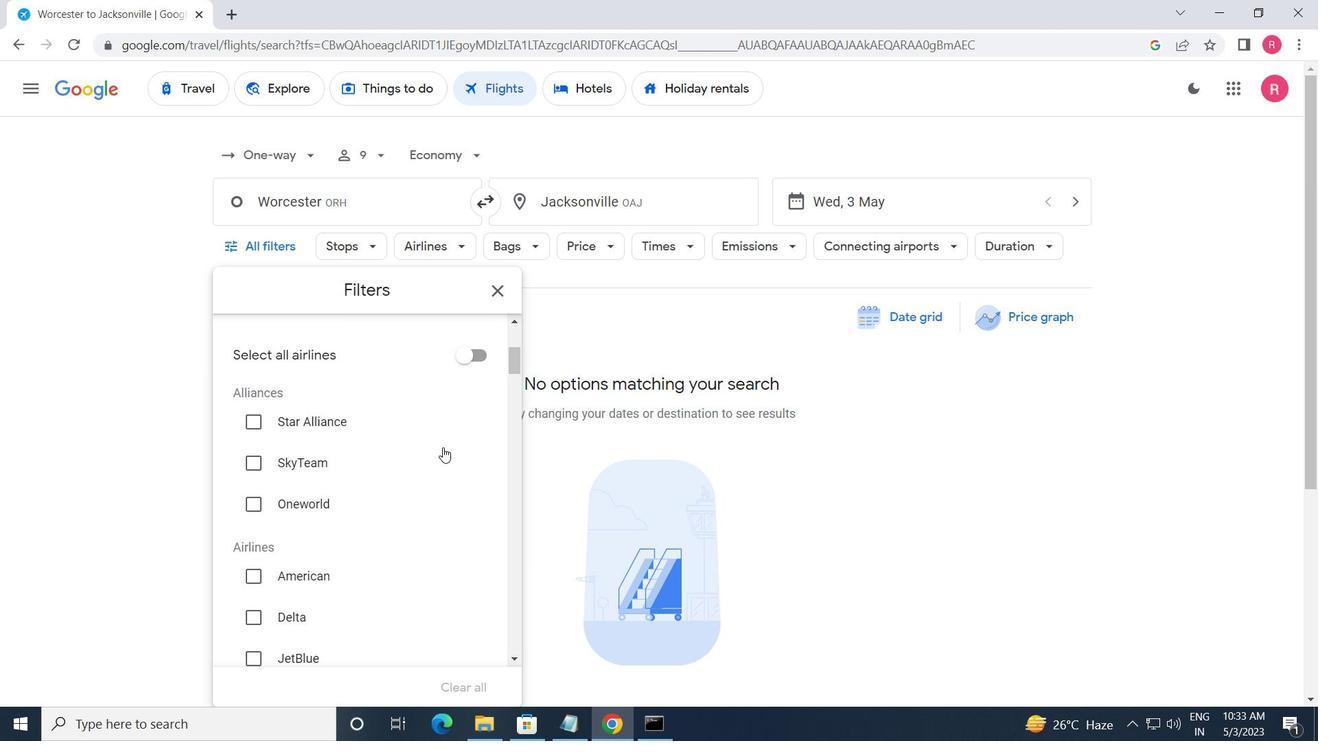 
Action: Mouse scrolled (442, 448) with delta (0, 0)
Screenshot: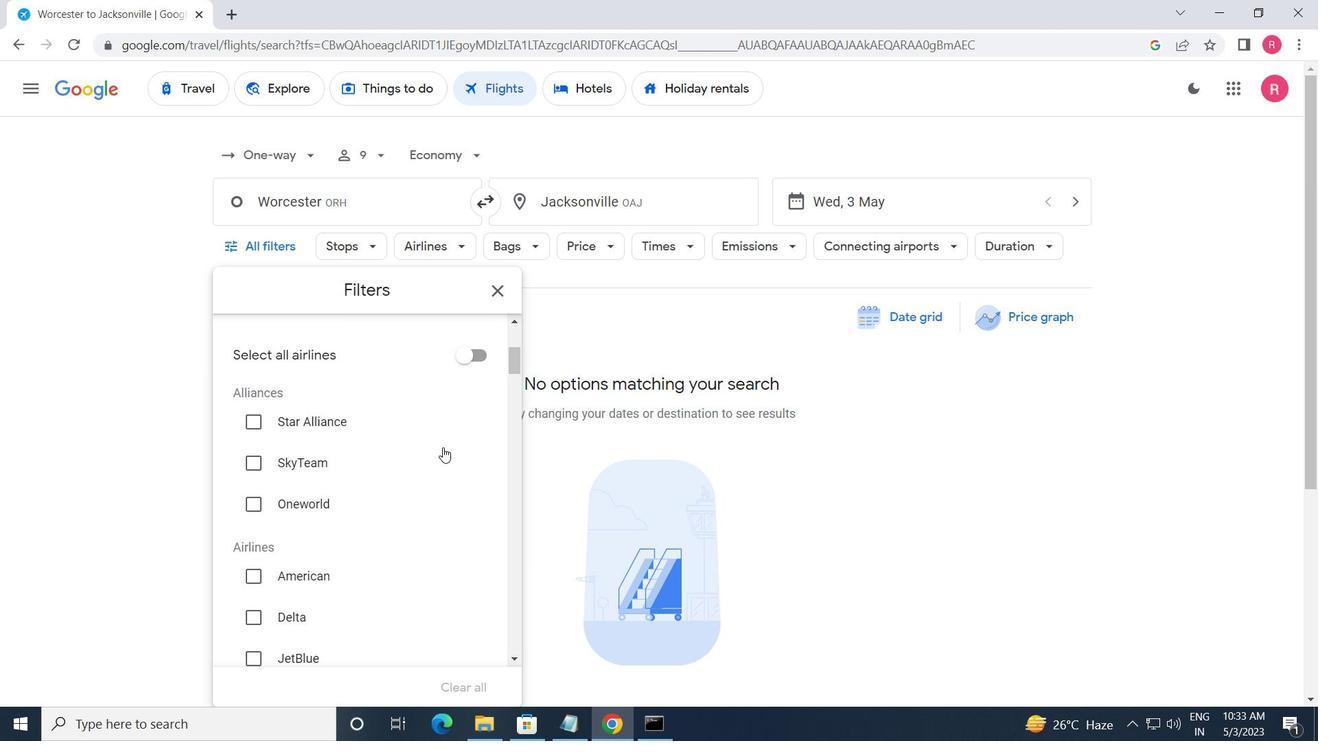 
Action: Mouse moved to (437, 452)
Screenshot: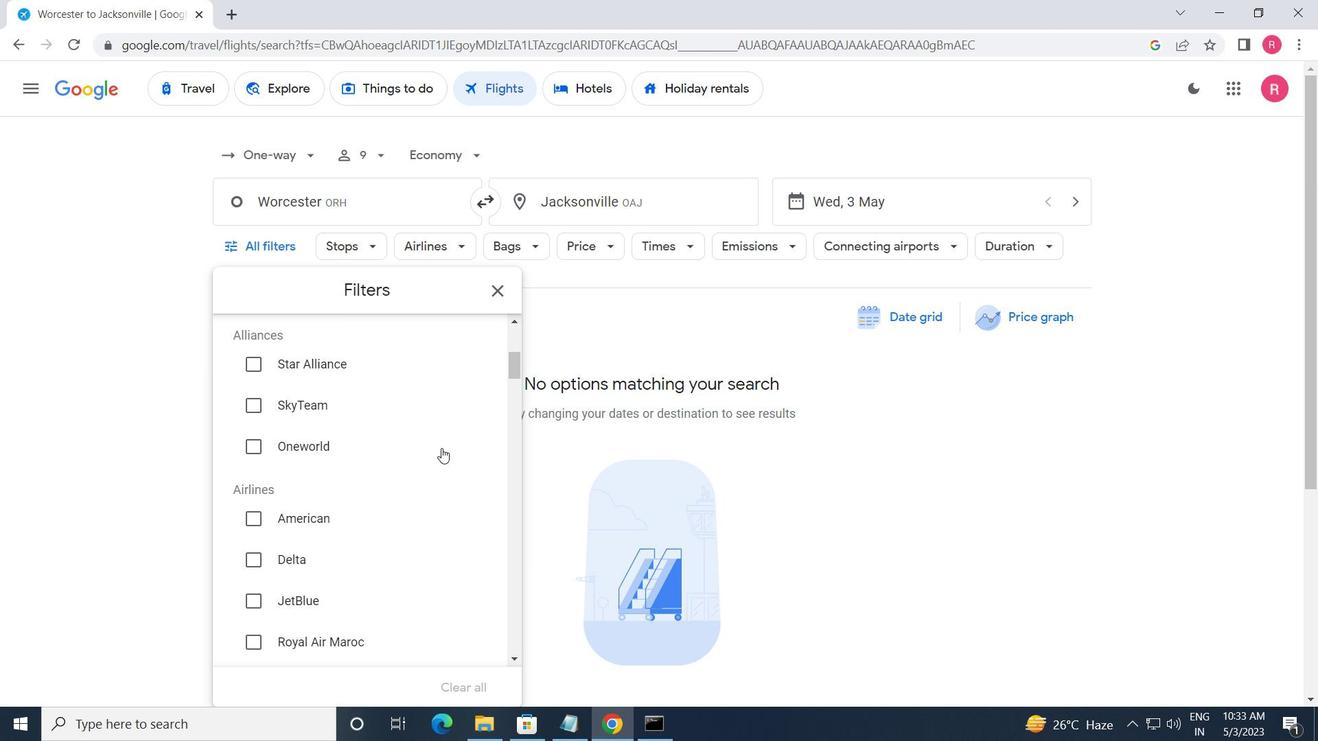 
Action: Mouse scrolled (437, 451) with delta (0, 0)
Screenshot: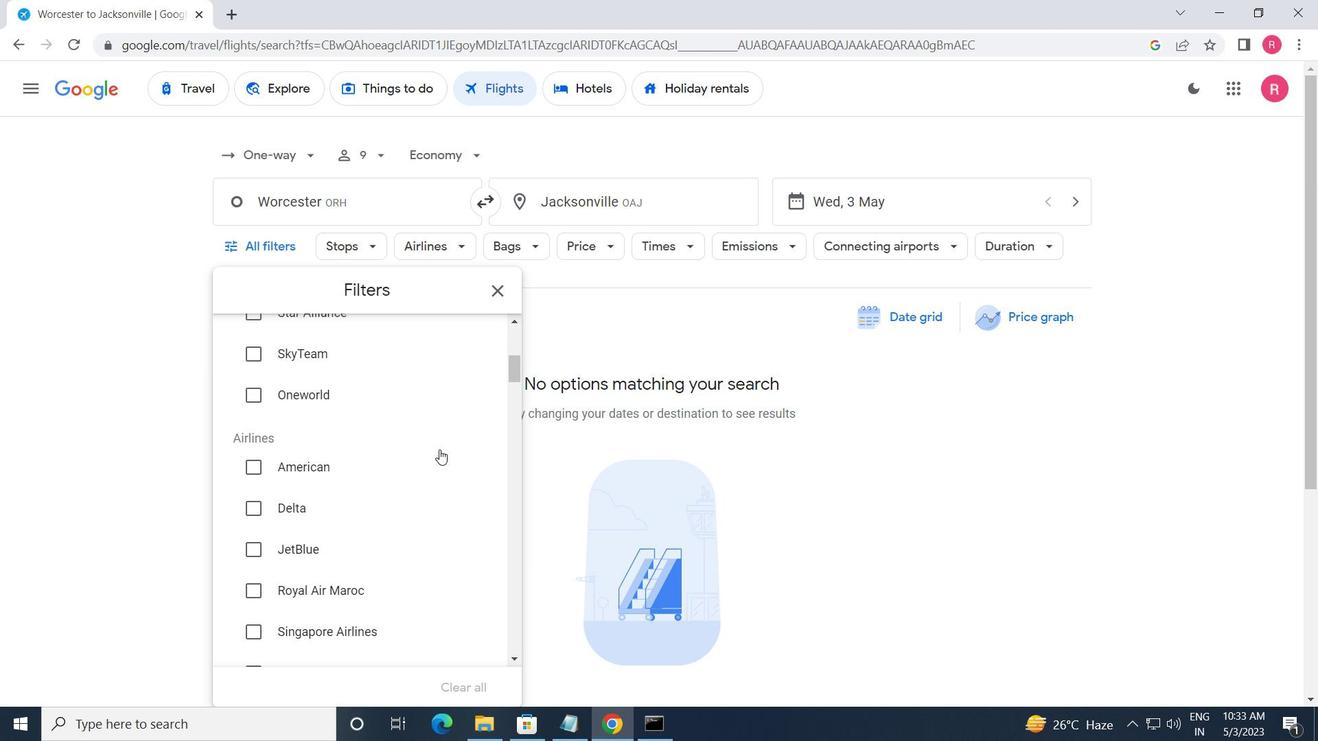 
Action: Mouse moved to (436, 454)
Screenshot: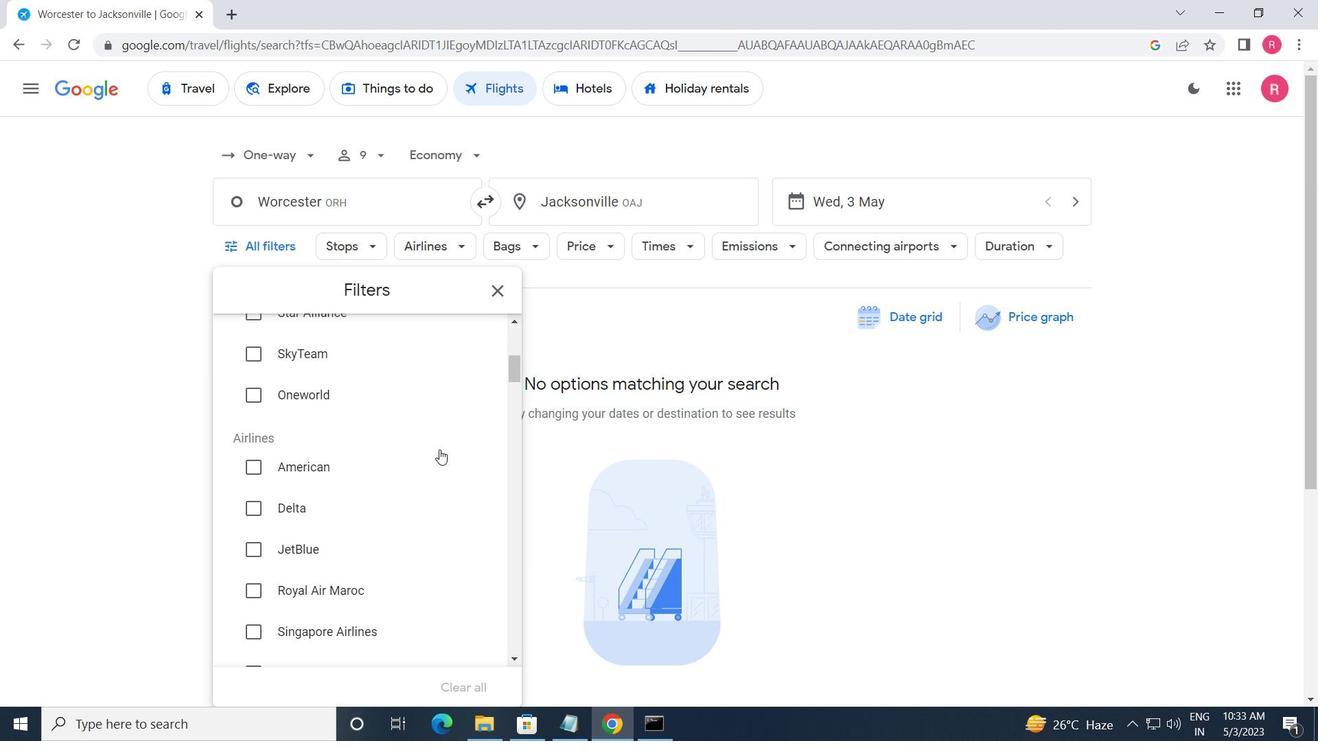 
Action: Mouse scrolled (436, 453) with delta (0, 0)
Screenshot: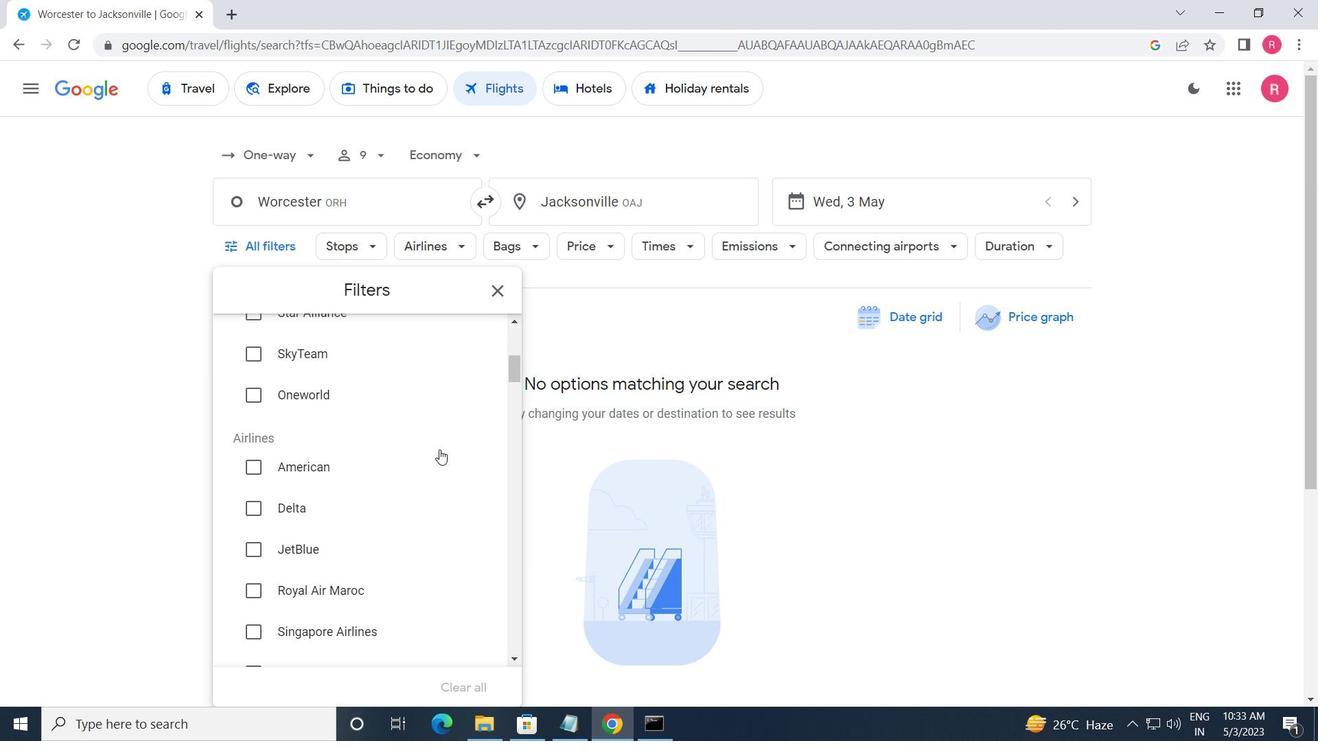 
Action: Mouse moved to (434, 458)
Screenshot: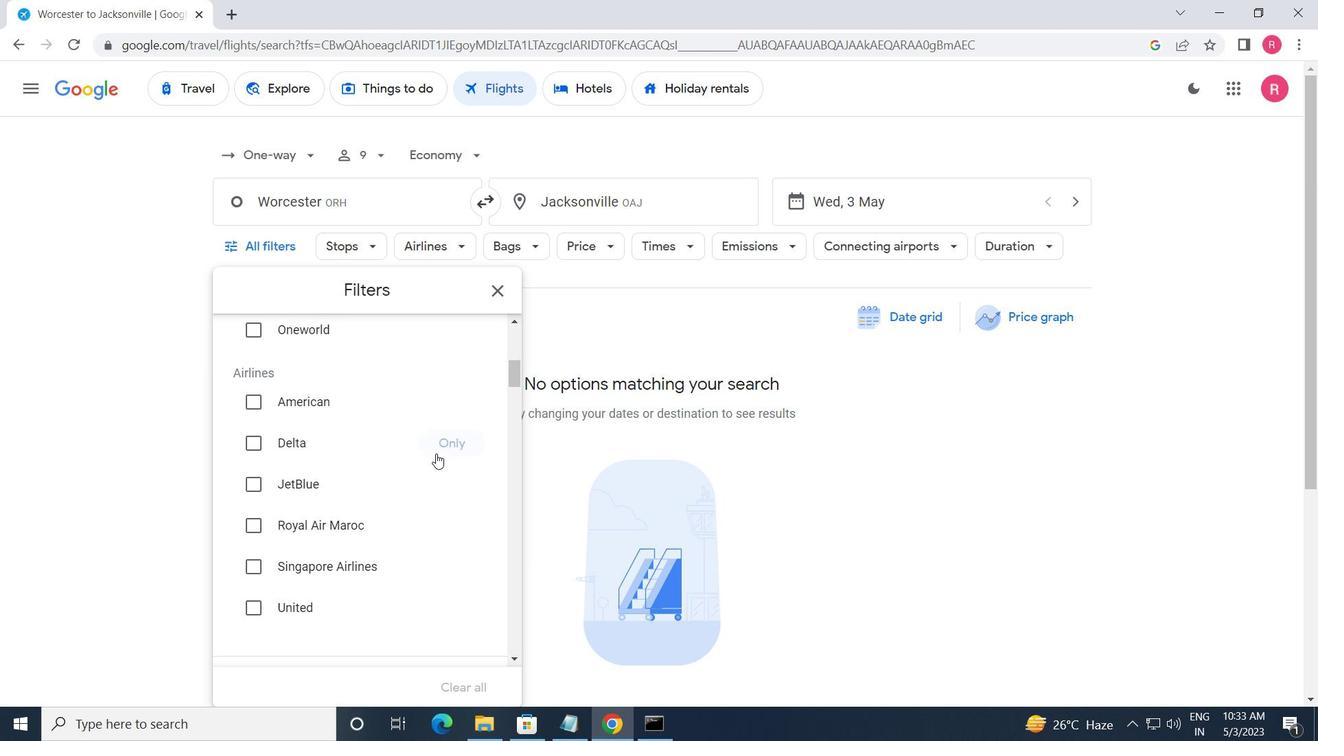 
Action: Mouse scrolled (434, 458) with delta (0, 0)
Screenshot: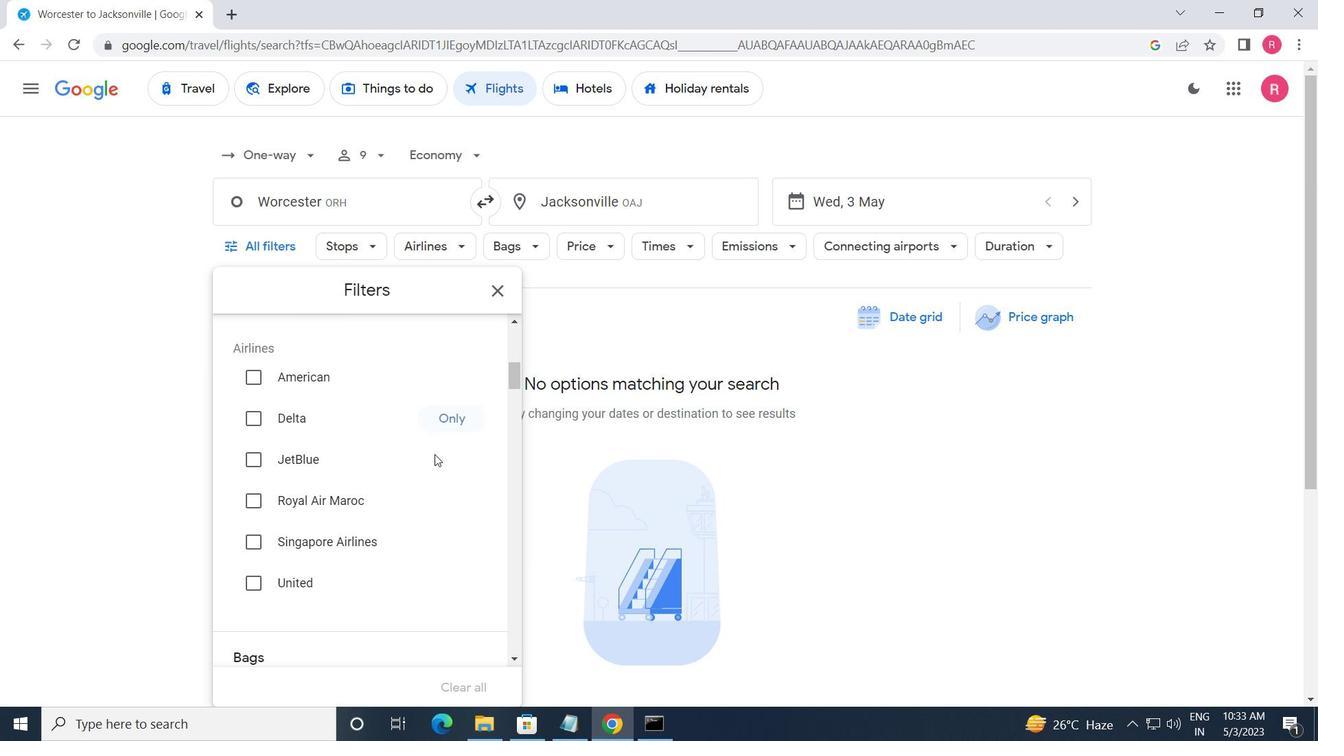 
Action: Mouse moved to (462, 471)
Screenshot: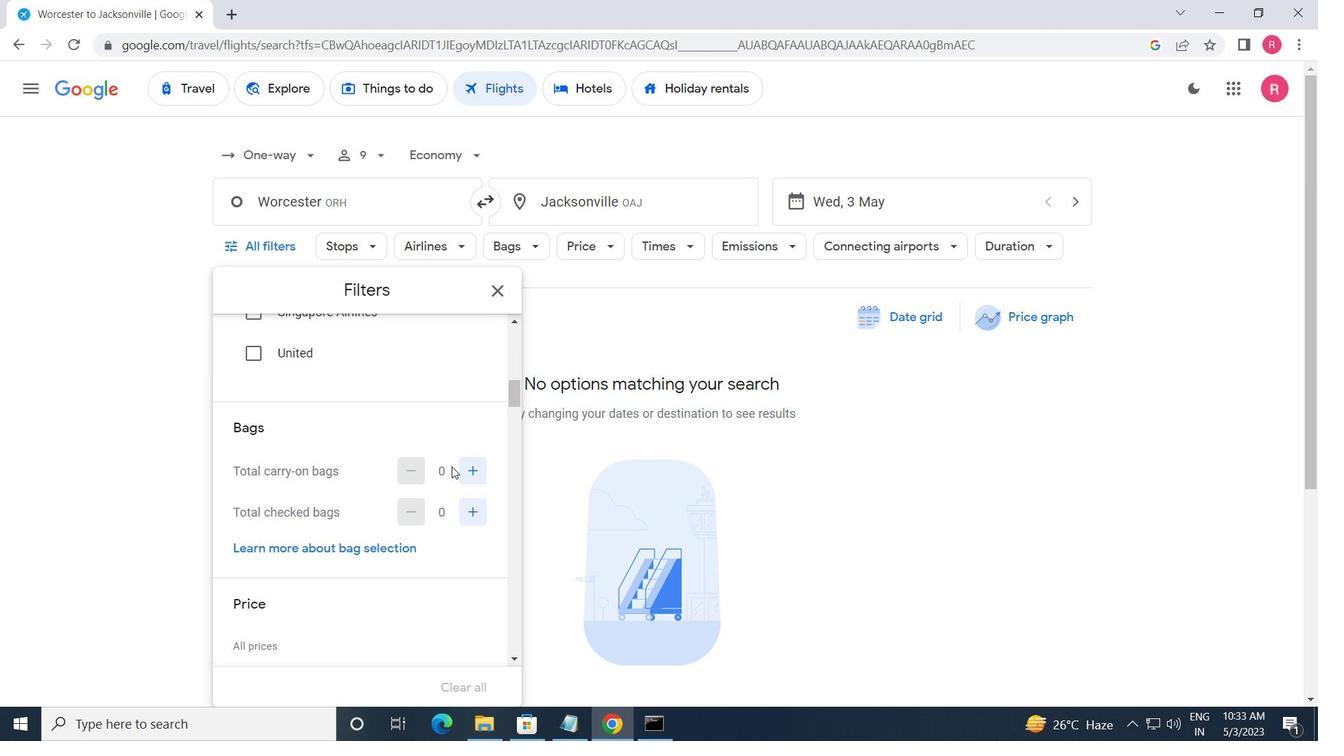 
Action: Mouse pressed left at (462, 471)
Screenshot: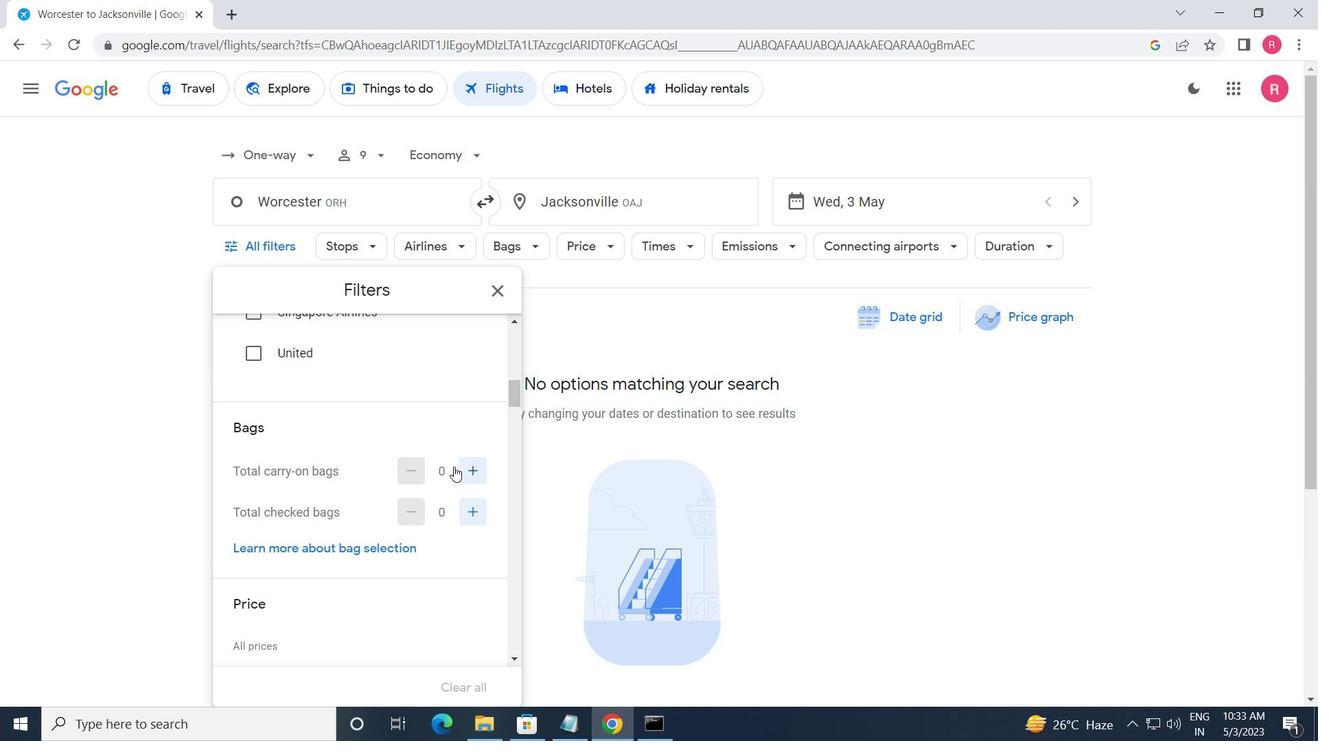 
Action: Mouse moved to (464, 471)
Screenshot: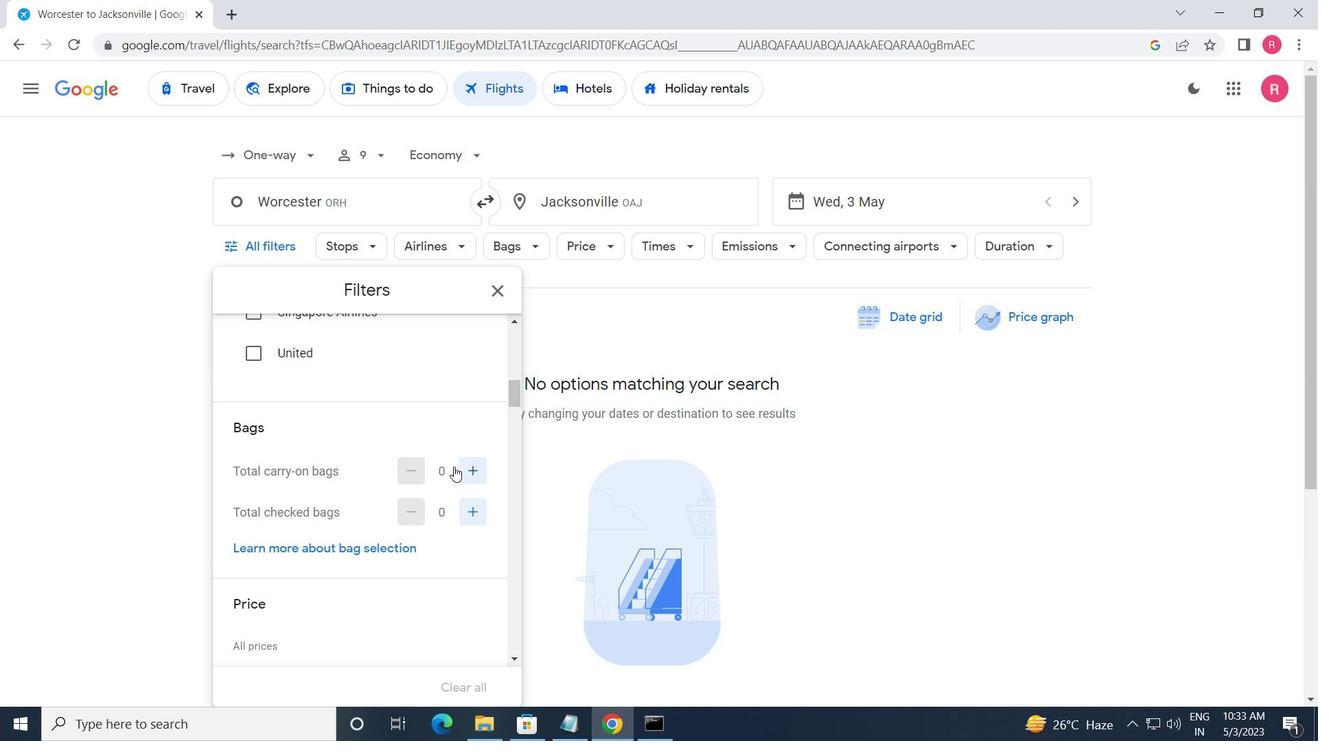 
Action: Mouse scrolled (464, 470) with delta (0, 0)
Screenshot: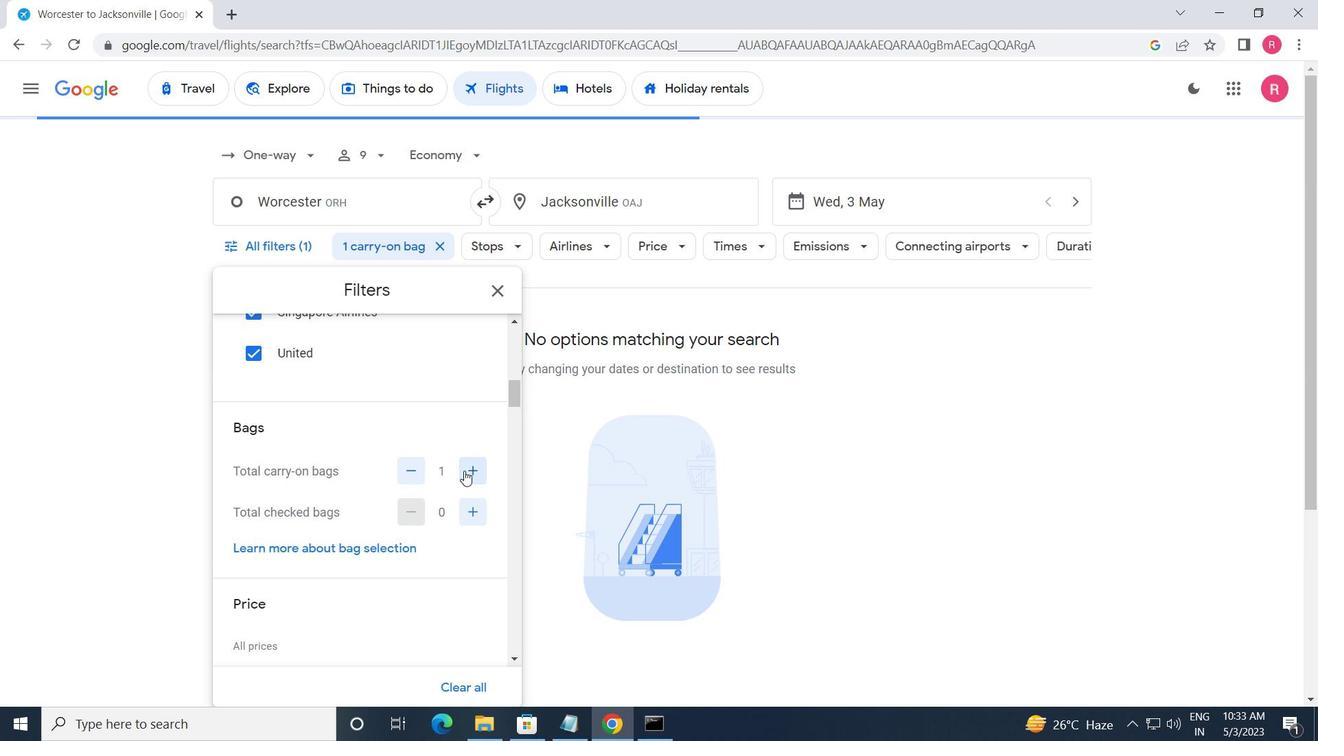 
Action: Mouse moved to (464, 471)
Screenshot: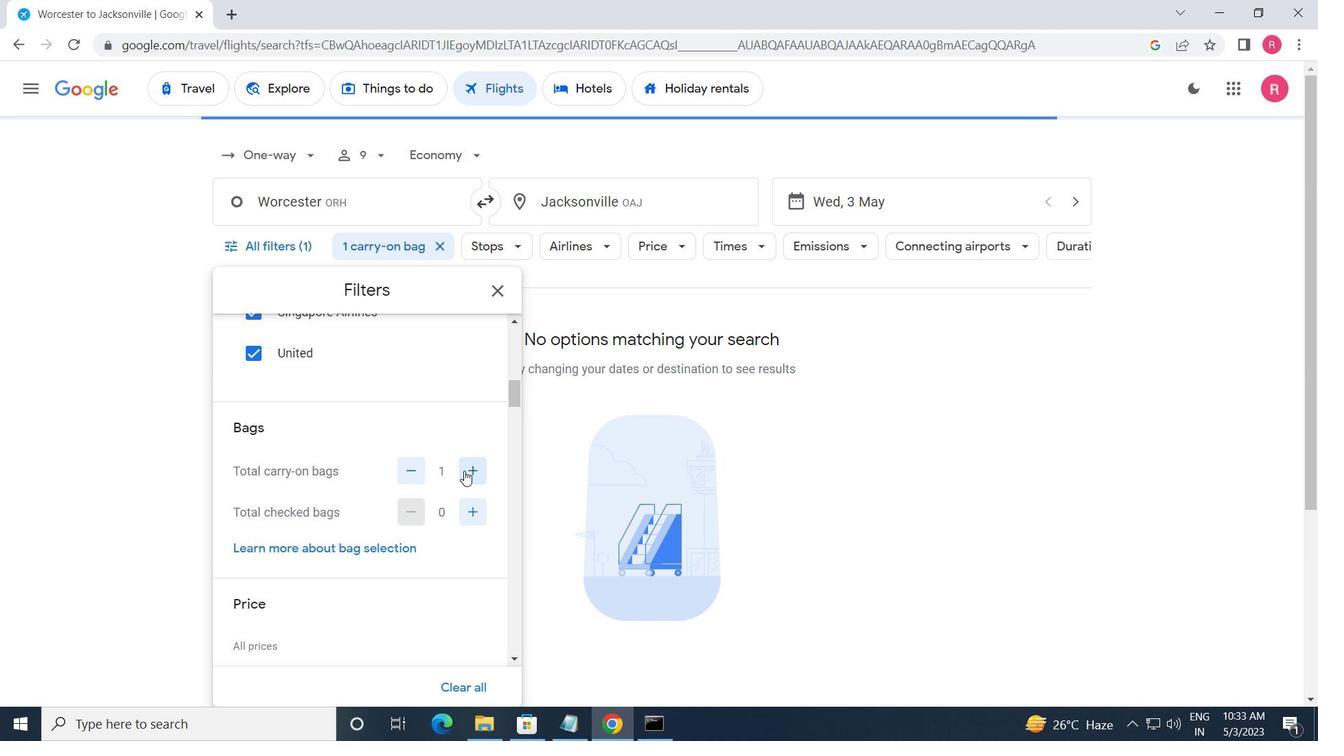 
Action: Mouse scrolled (464, 471) with delta (0, 0)
Screenshot: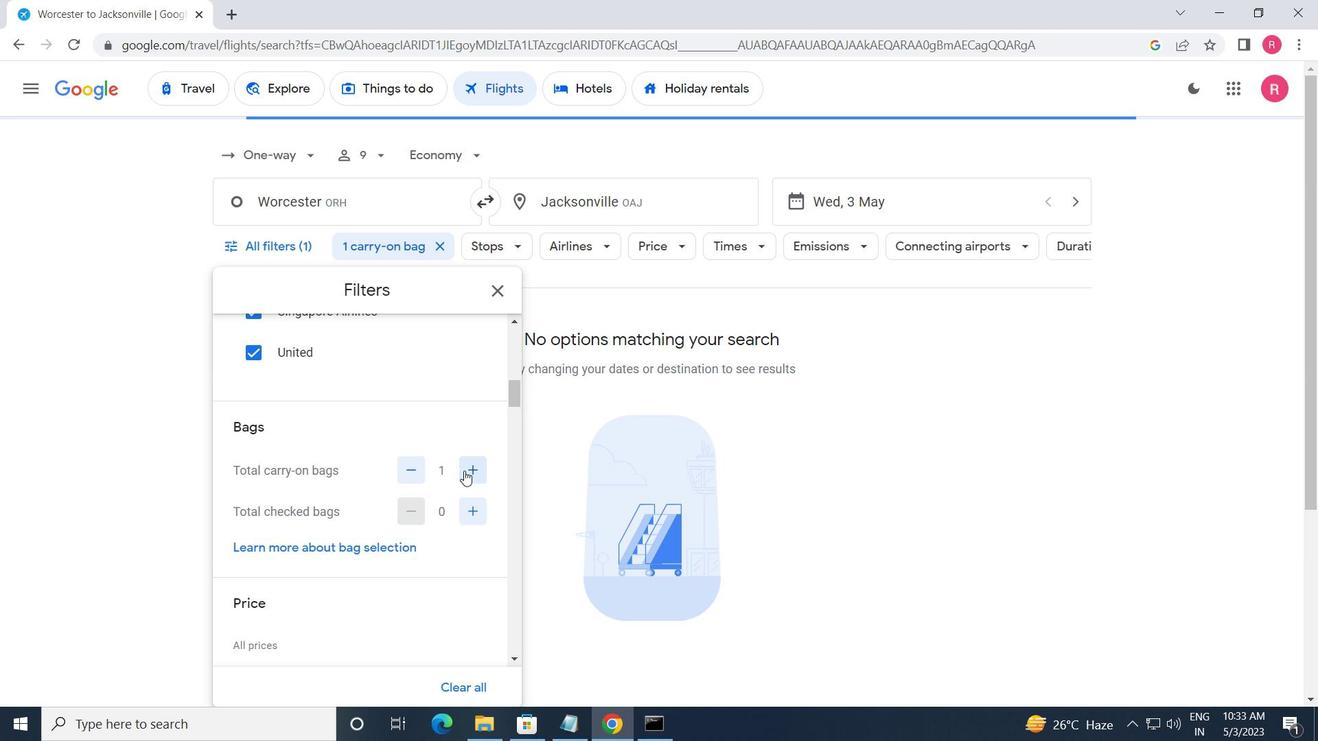 
Action: Mouse moved to (481, 512)
Screenshot: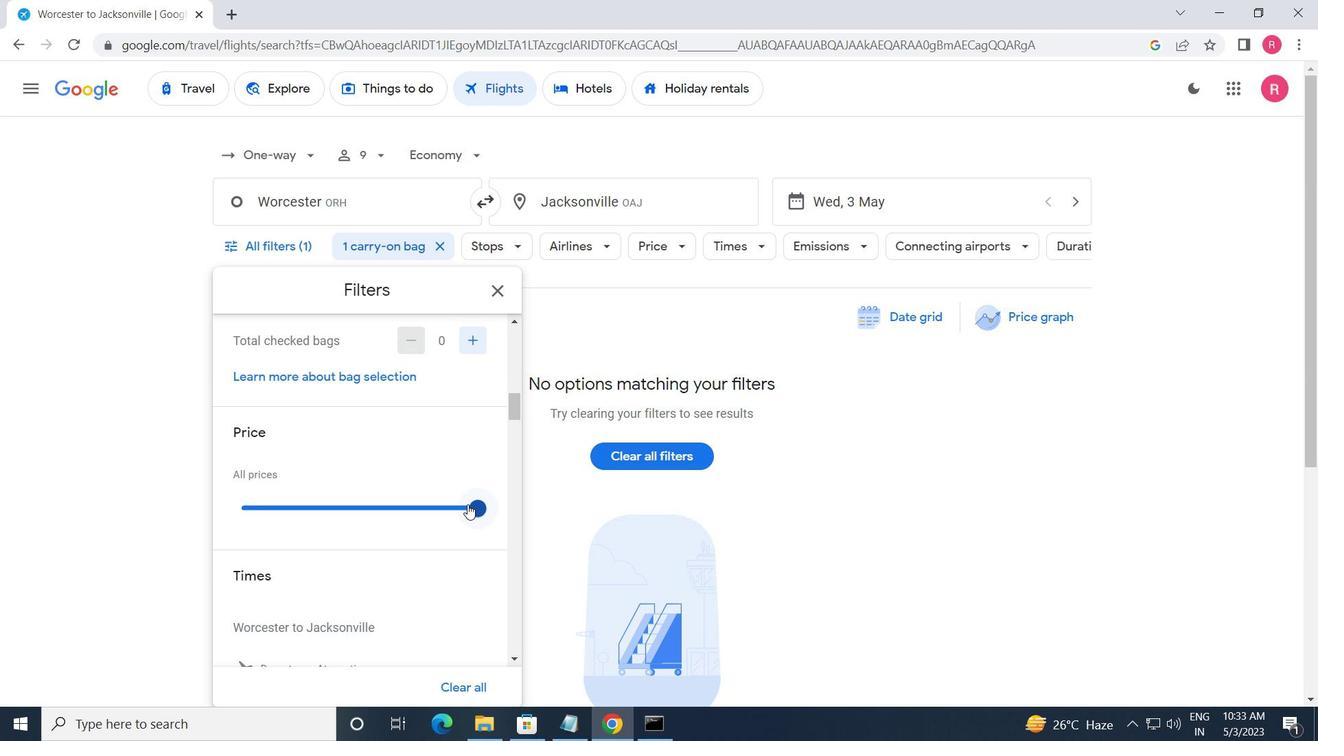 
Action: Mouse pressed left at (481, 512)
Screenshot: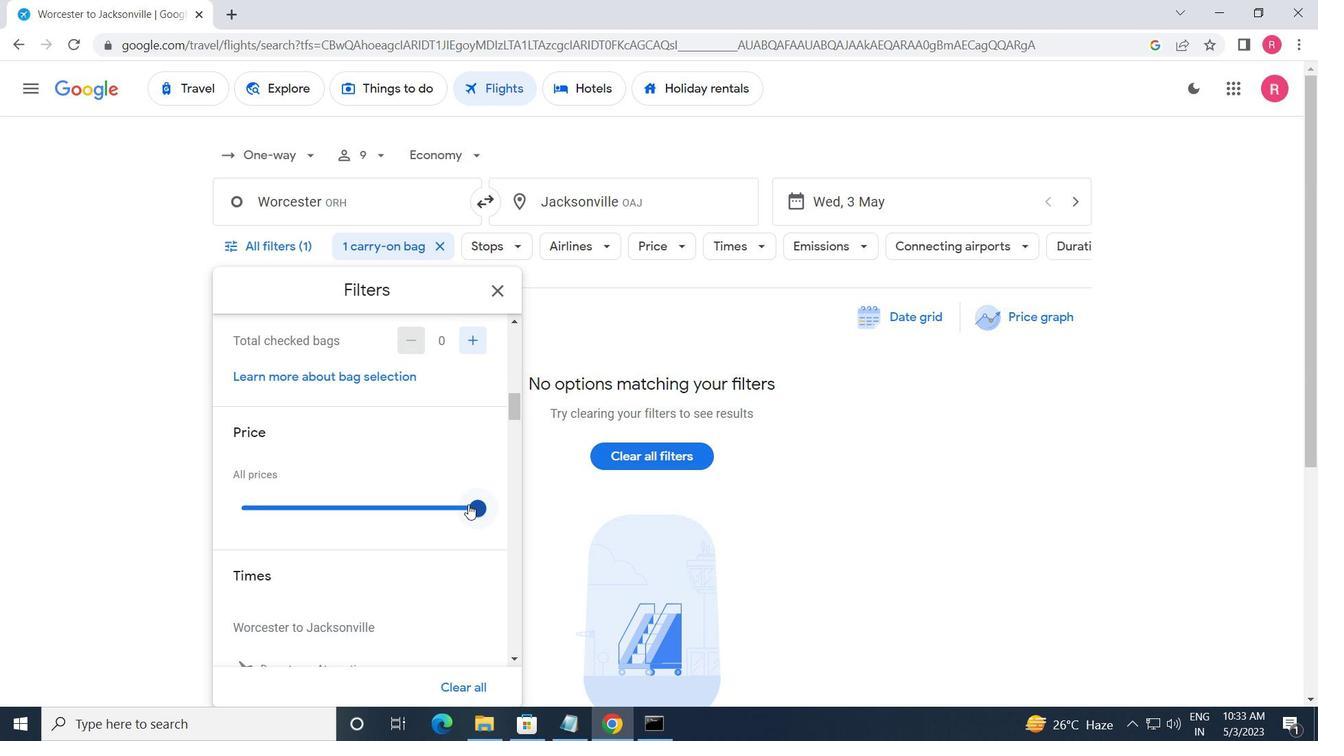 
Action: Mouse moved to (440, 491)
Screenshot: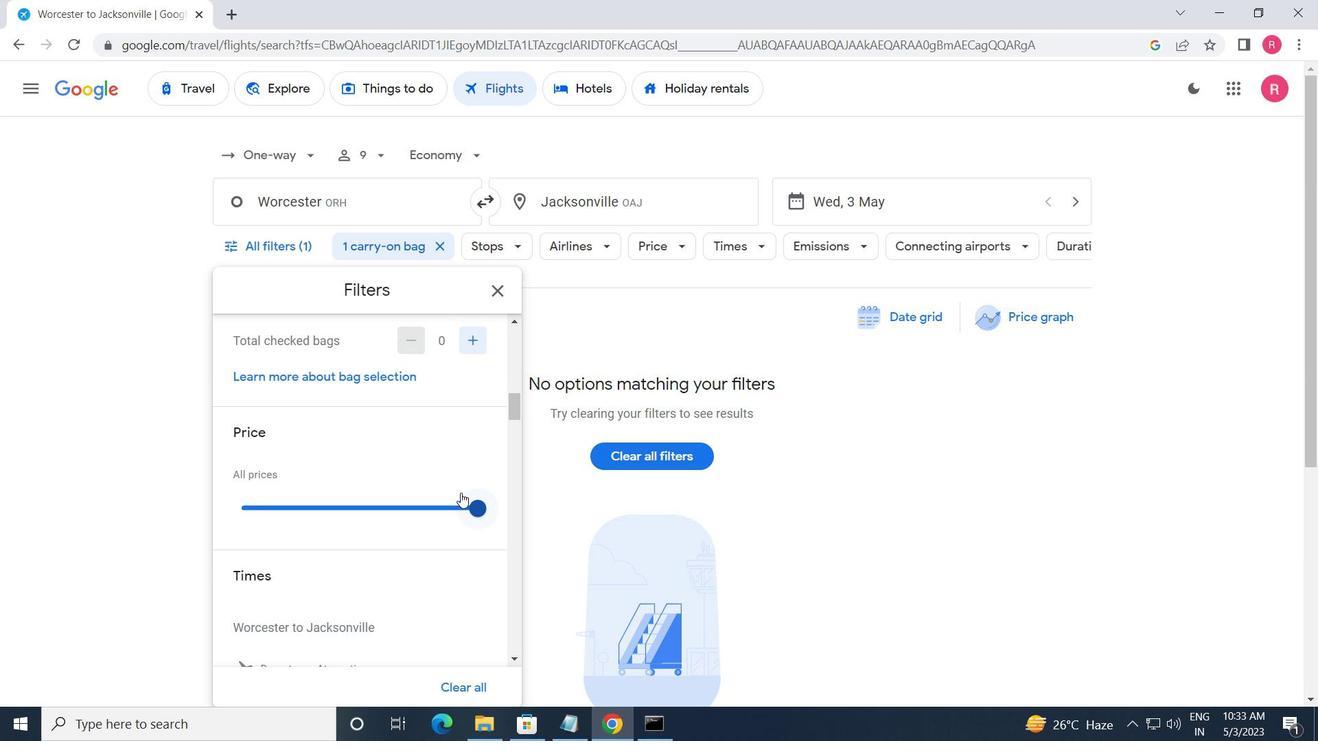 
Action: Mouse scrolled (440, 491) with delta (0, 0)
Screenshot: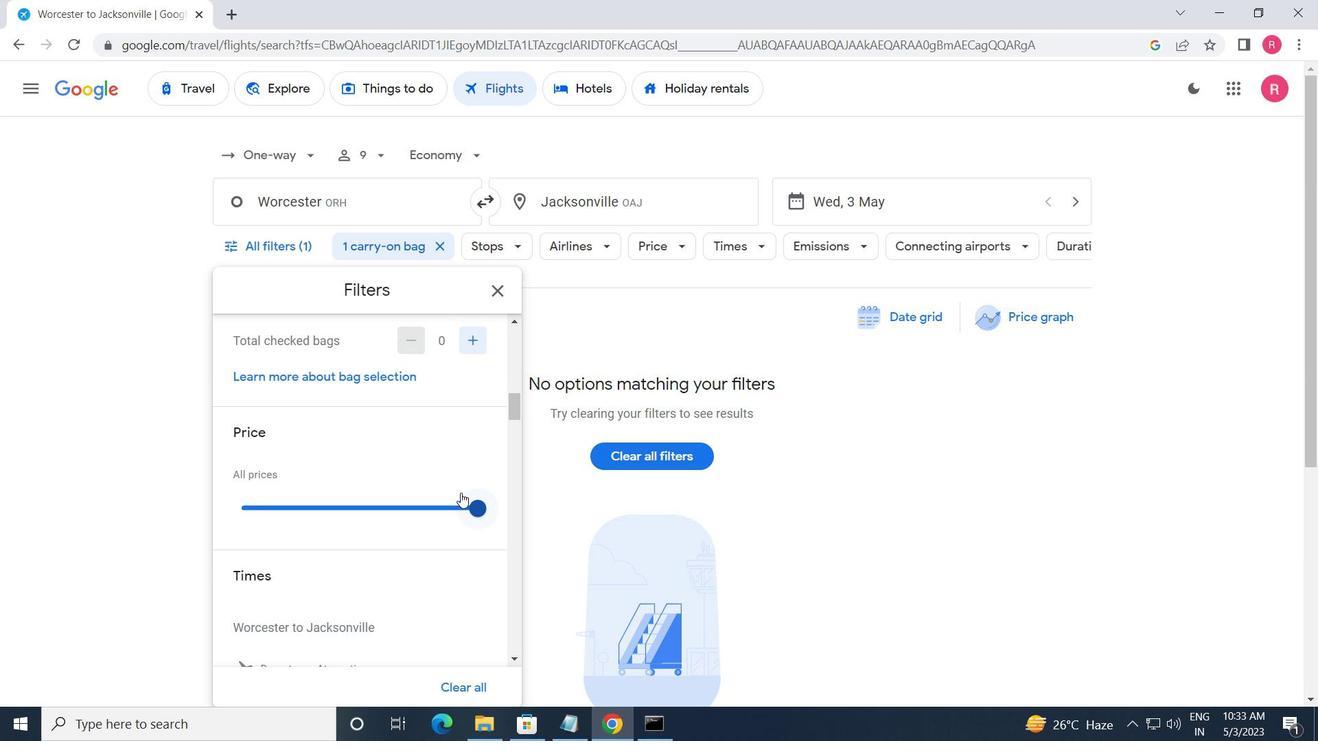 
Action: Mouse moved to (438, 494)
Screenshot: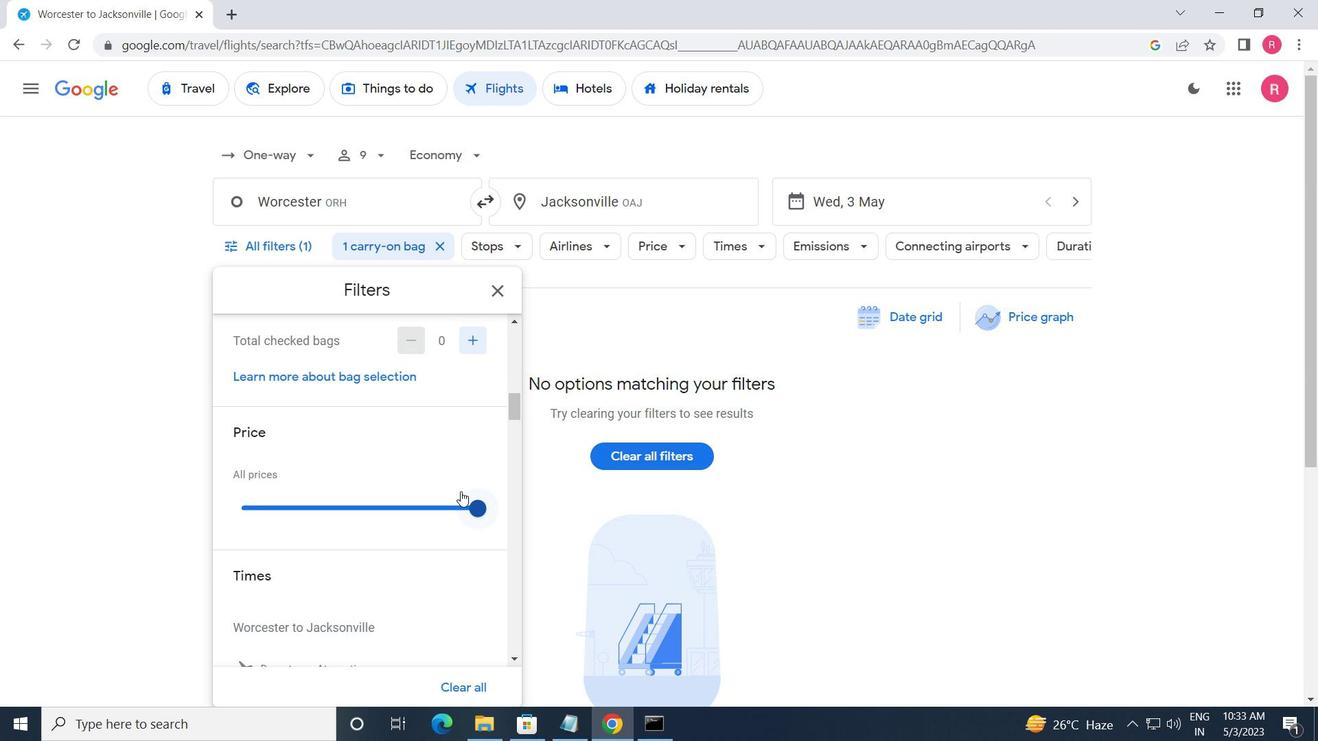
Action: Mouse scrolled (438, 493) with delta (0, 0)
Screenshot: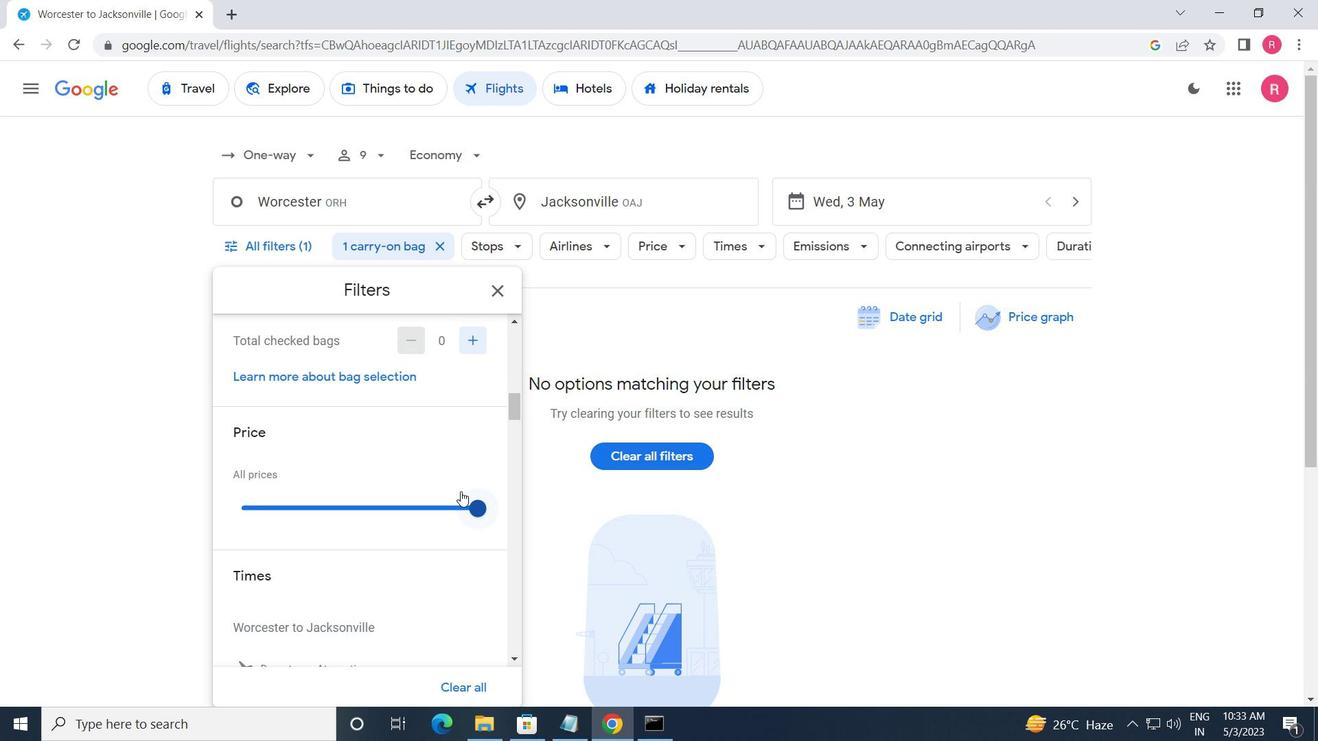 
Action: Mouse moved to (235, 534)
Screenshot: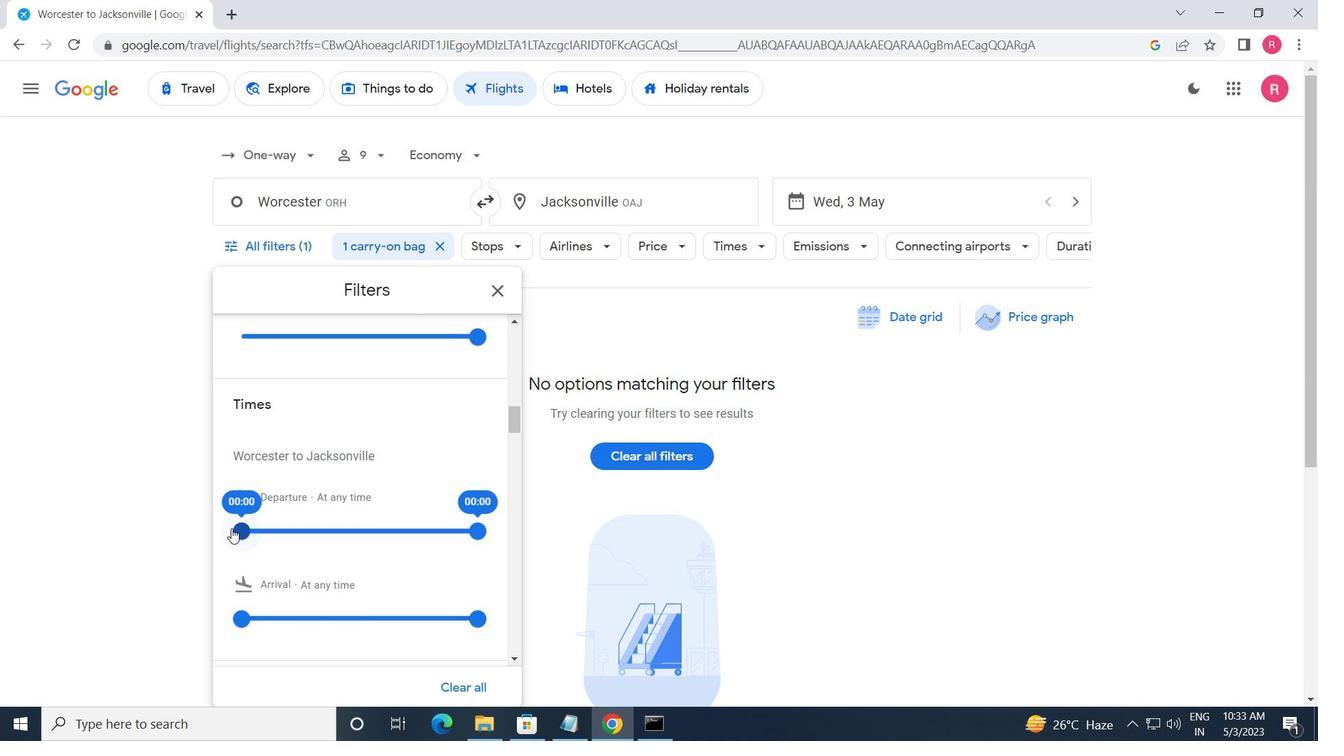 
Action: Mouse pressed left at (235, 534)
Screenshot: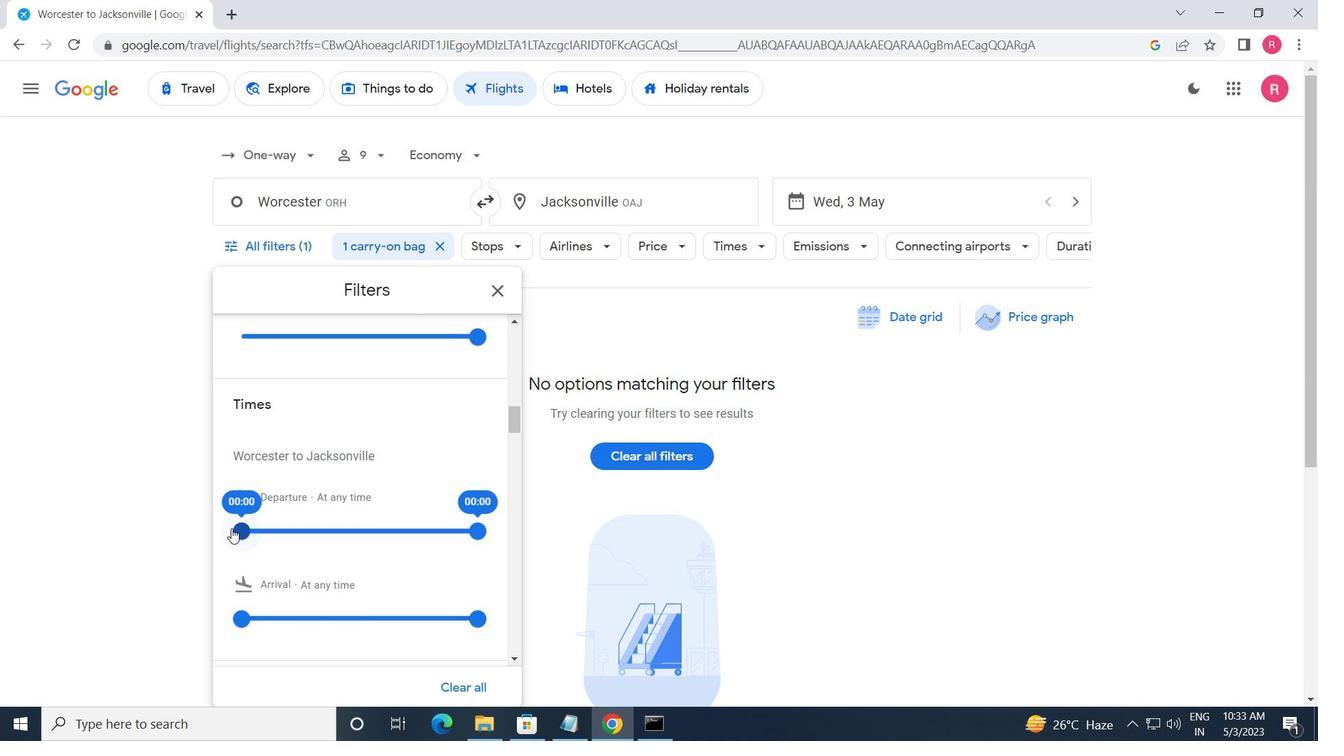 
Action: Mouse moved to (474, 528)
Screenshot: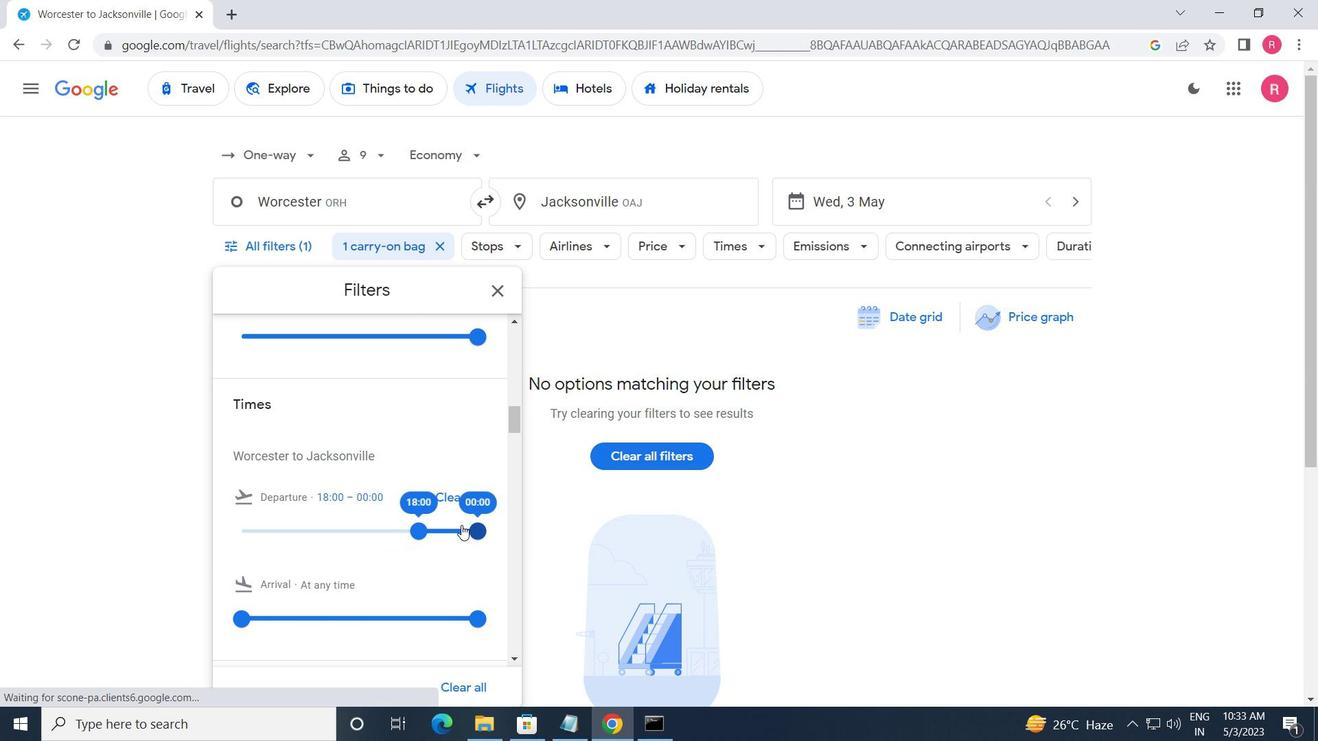 
Action: Mouse pressed left at (474, 528)
Screenshot: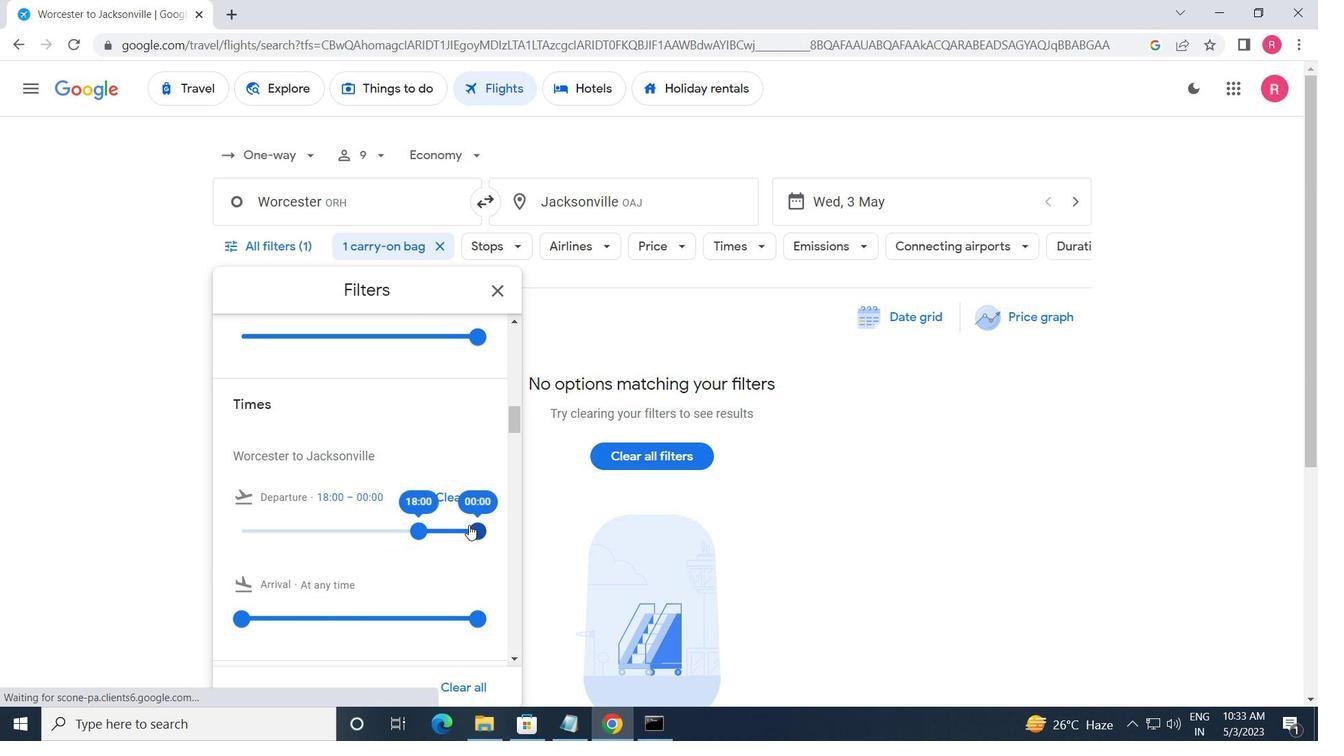 
Action: Mouse moved to (482, 287)
Screenshot: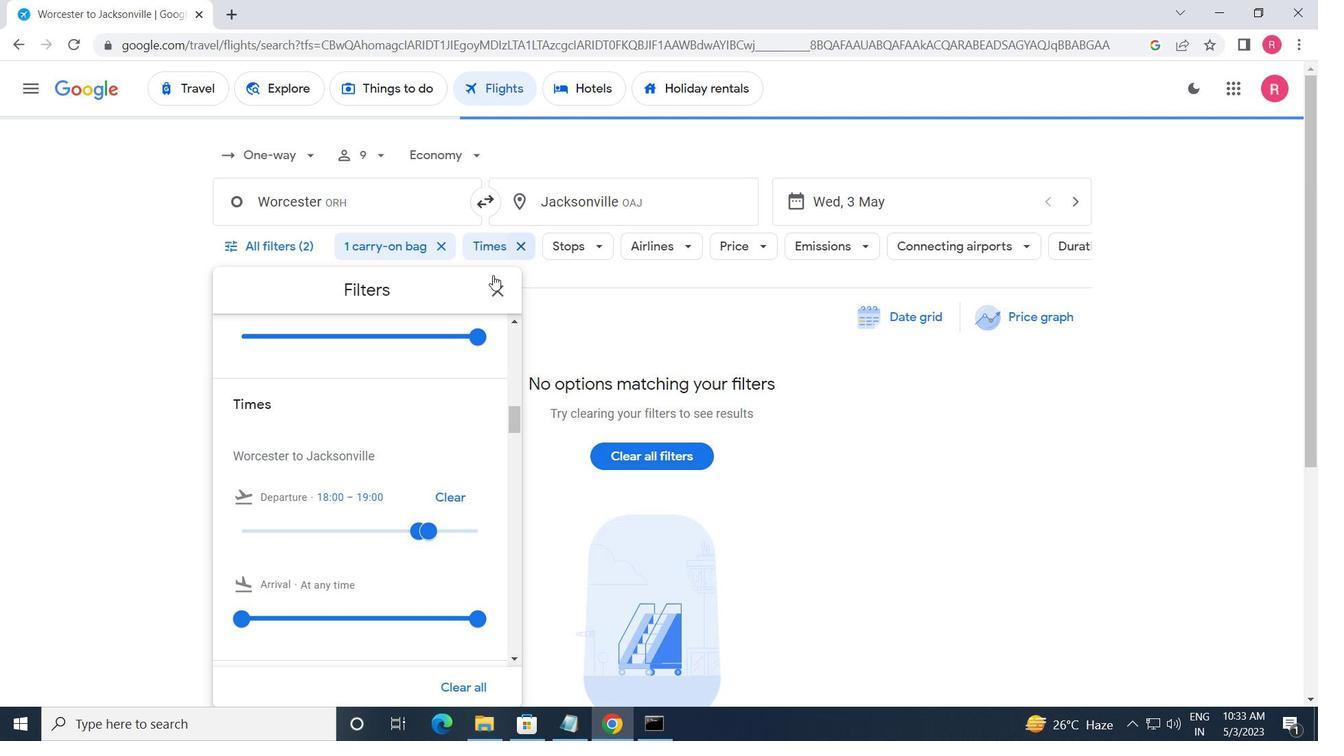 
Action: Mouse pressed left at (482, 287)
Screenshot: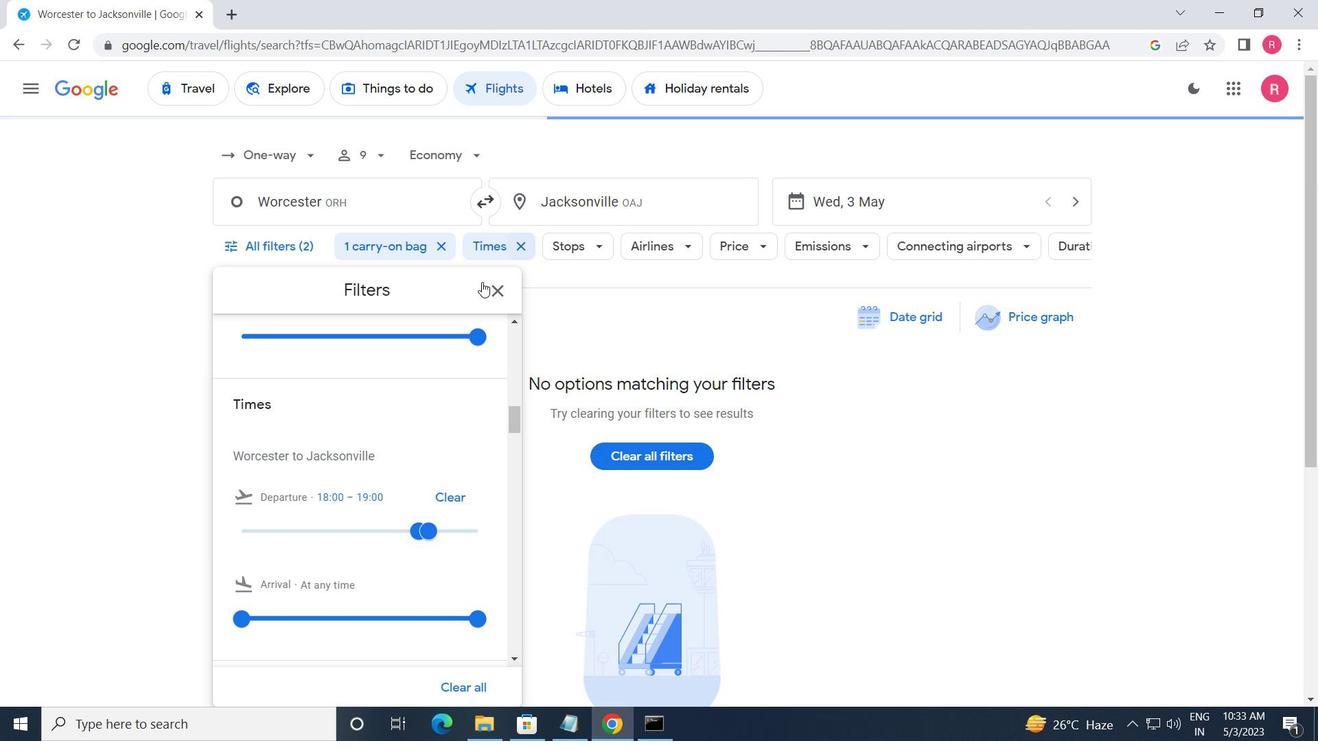 
Action: Mouse moved to (482, 291)
Screenshot: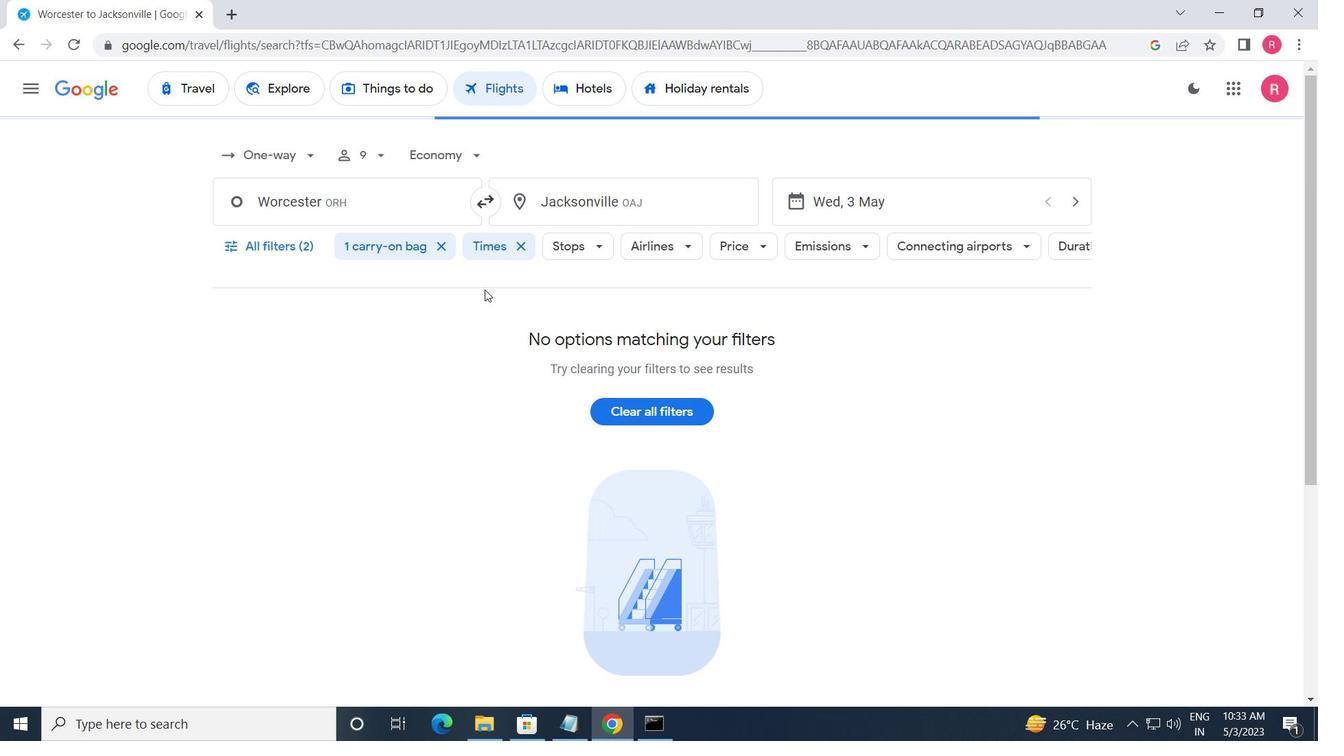 
